 Task: Find connections with filter location Wolfratshausen with filter topic #hr with filter profile language Spanish with filter current company Khatib & Alami with filter school Good Shepherd college of Education with filter industry Temporary Help Services with filter service category Labor and Employment Law with filter keywords title Physical Therapist
Action: Mouse moved to (629, 88)
Screenshot: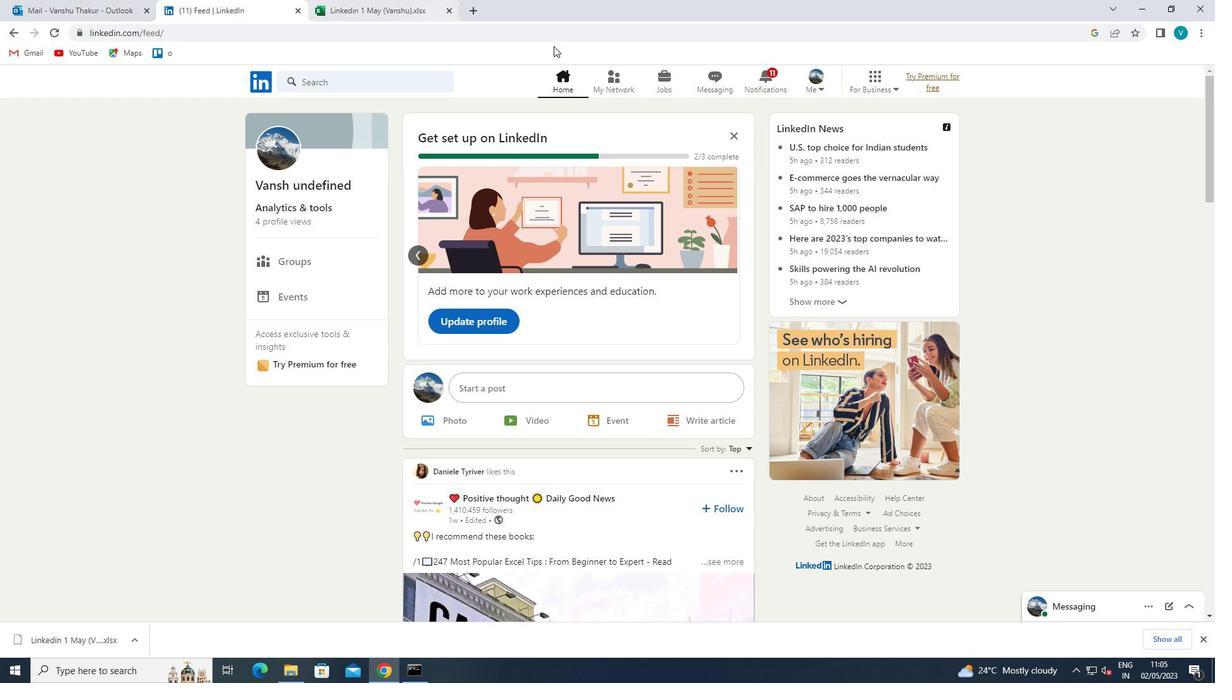 
Action: Mouse pressed left at (629, 88)
Screenshot: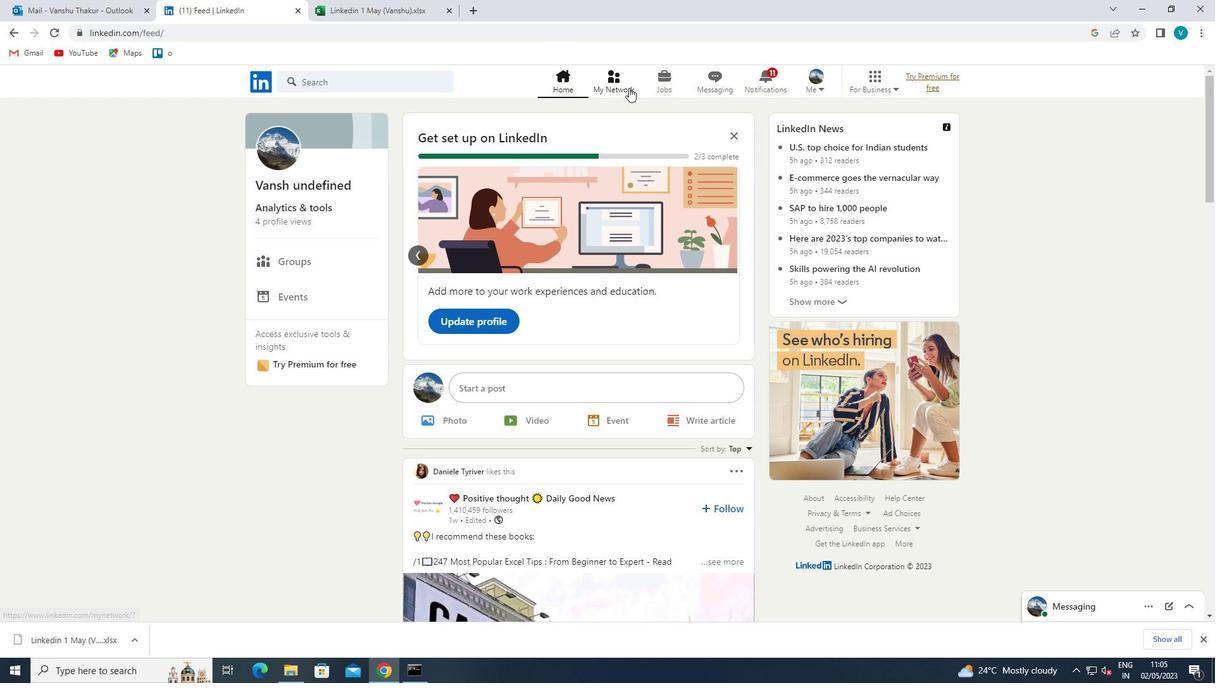 
Action: Mouse moved to (345, 153)
Screenshot: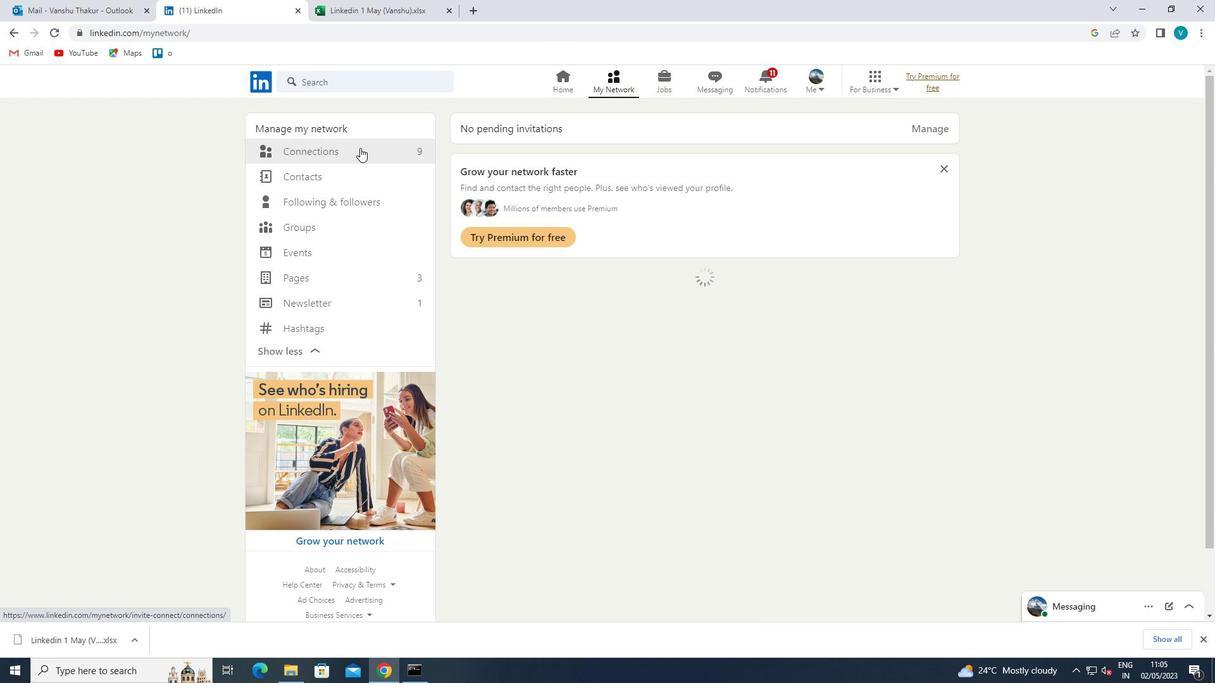 
Action: Mouse pressed left at (345, 153)
Screenshot: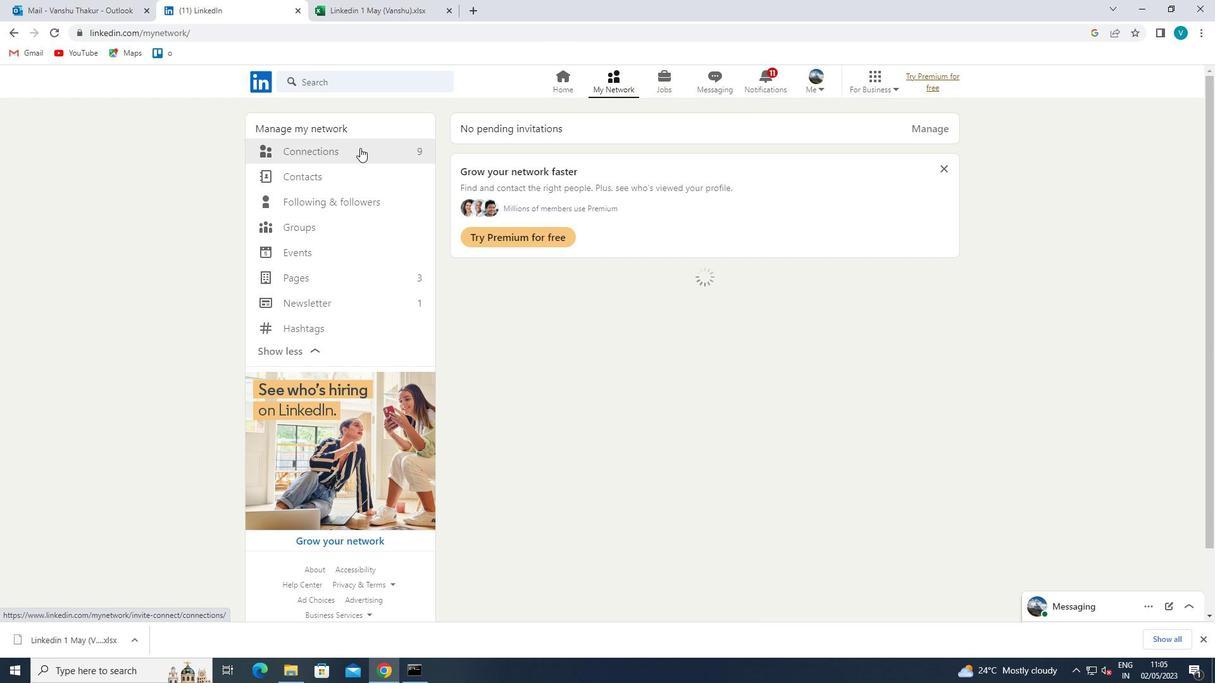 
Action: Mouse moved to (717, 158)
Screenshot: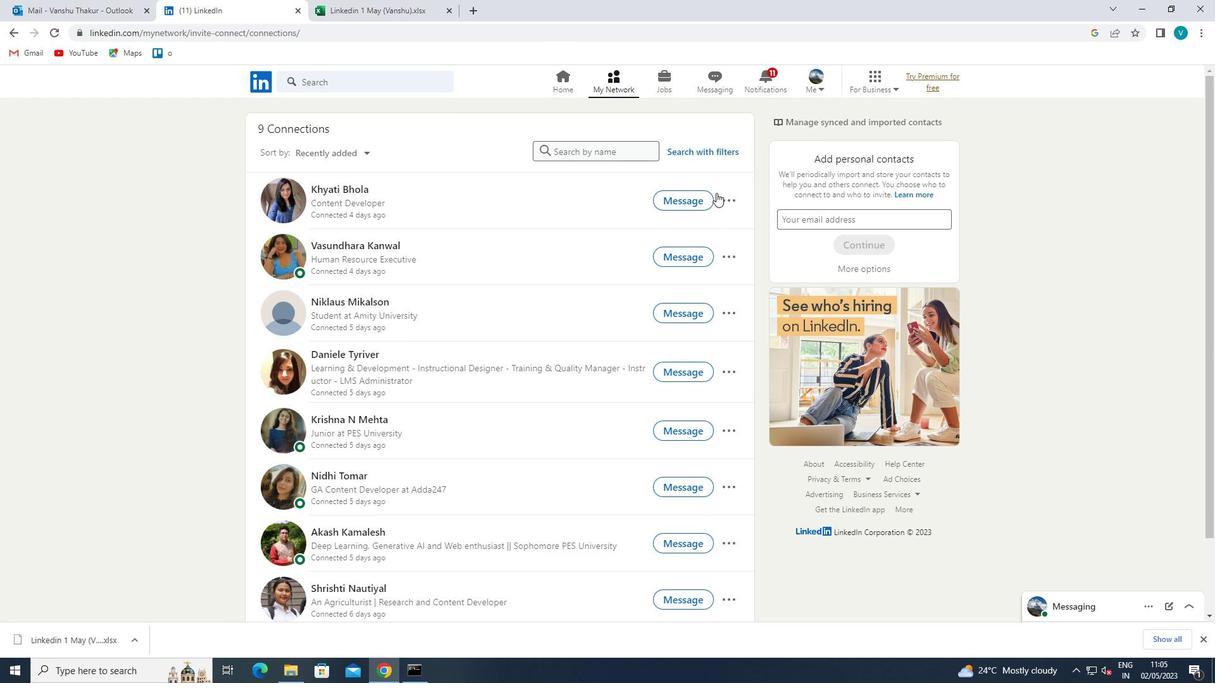 
Action: Mouse pressed left at (717, 158)
Screenshot: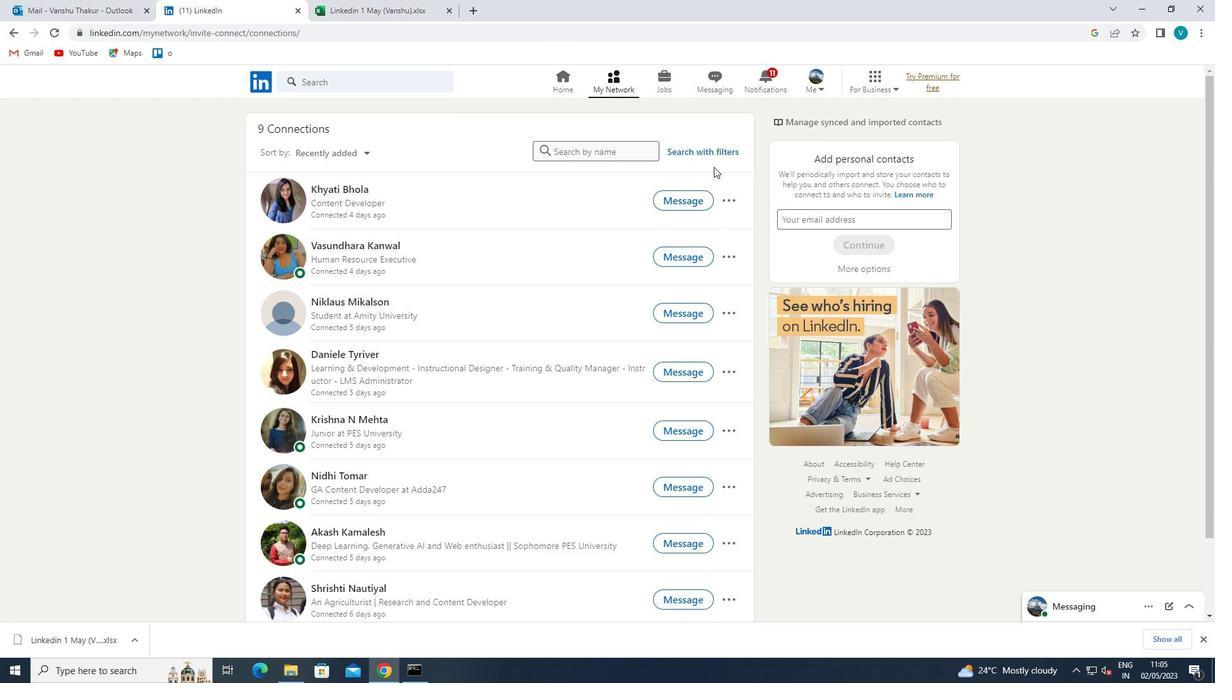 
Action: Mouse moved to (605, 113)
Screenshot: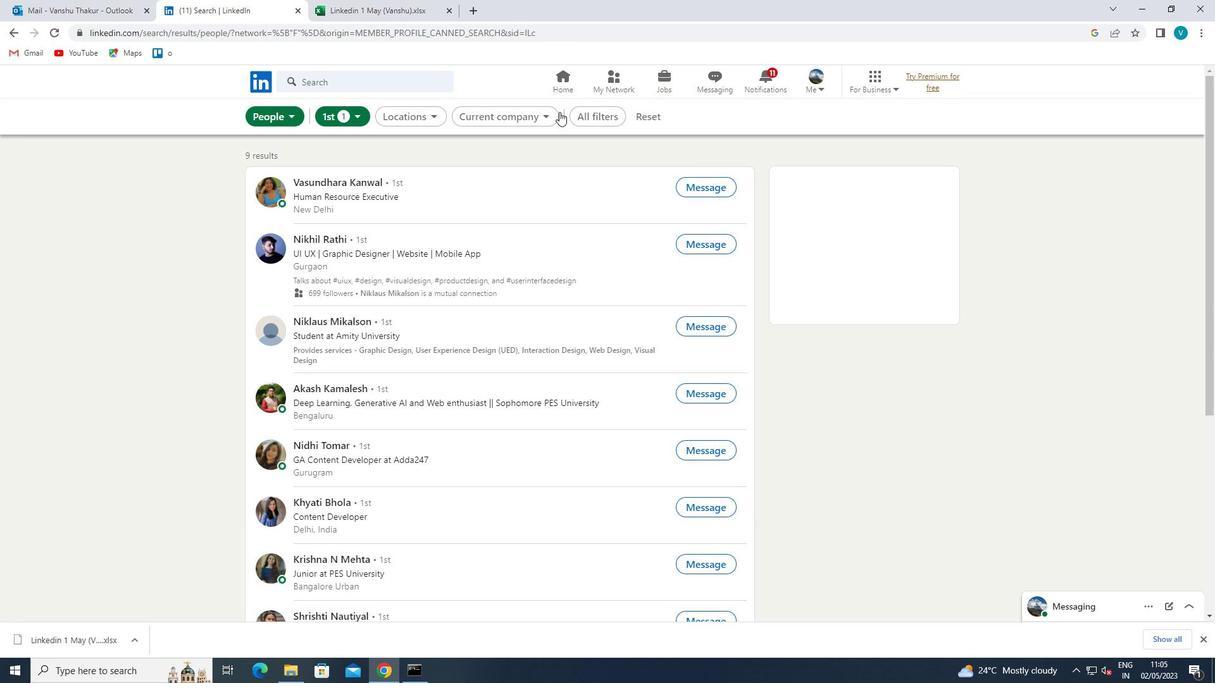 
Action: Mouse pressed left at (605, 113)
Screenshot: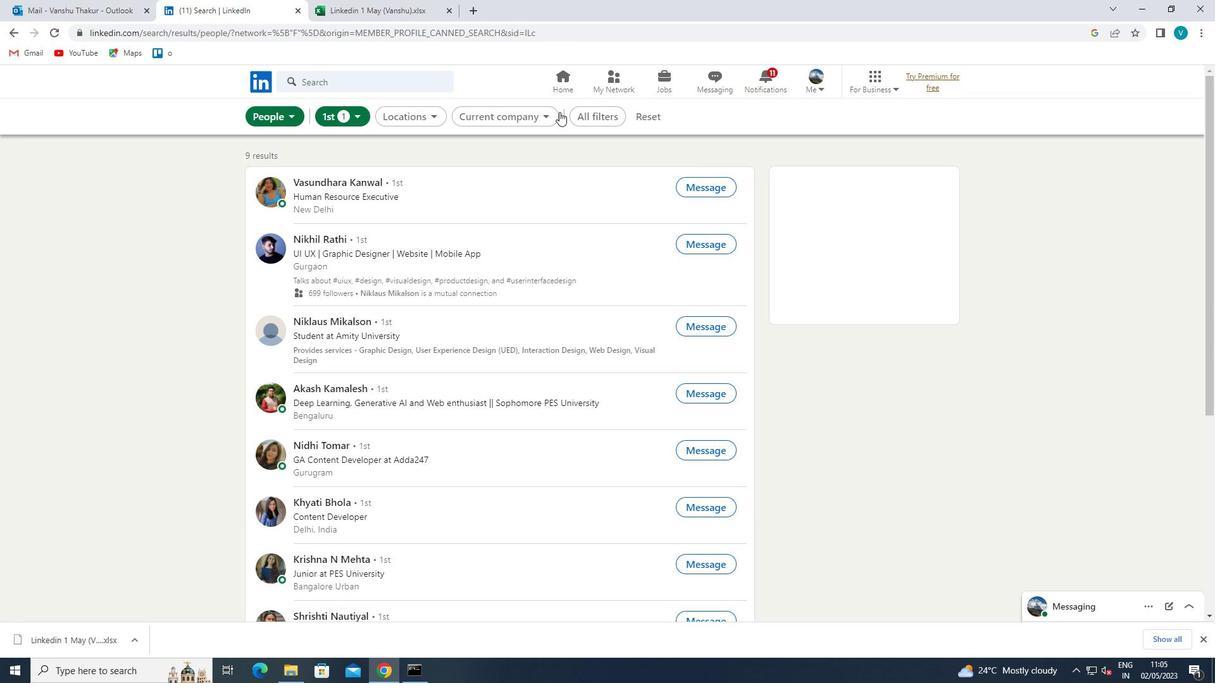 
Action: Mouse moved to (1003, 279)
Screenshot: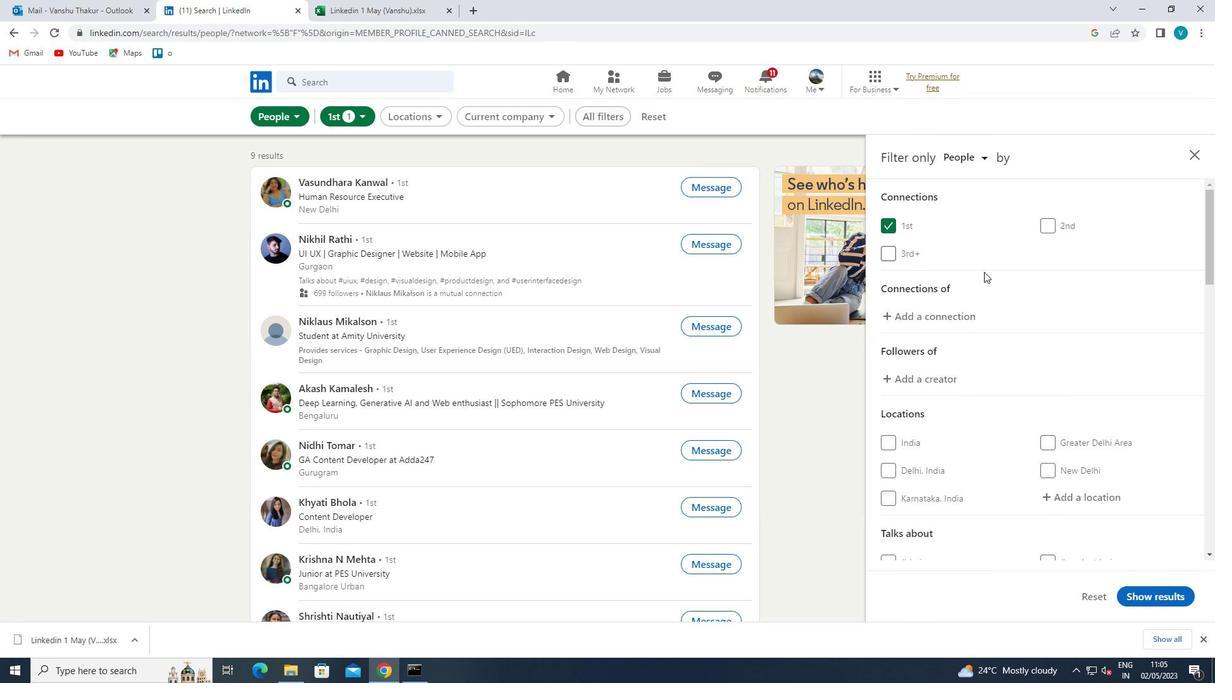 
Action: Mouse scrolled (1003, 278) with delta (0, 0)
Screenshot: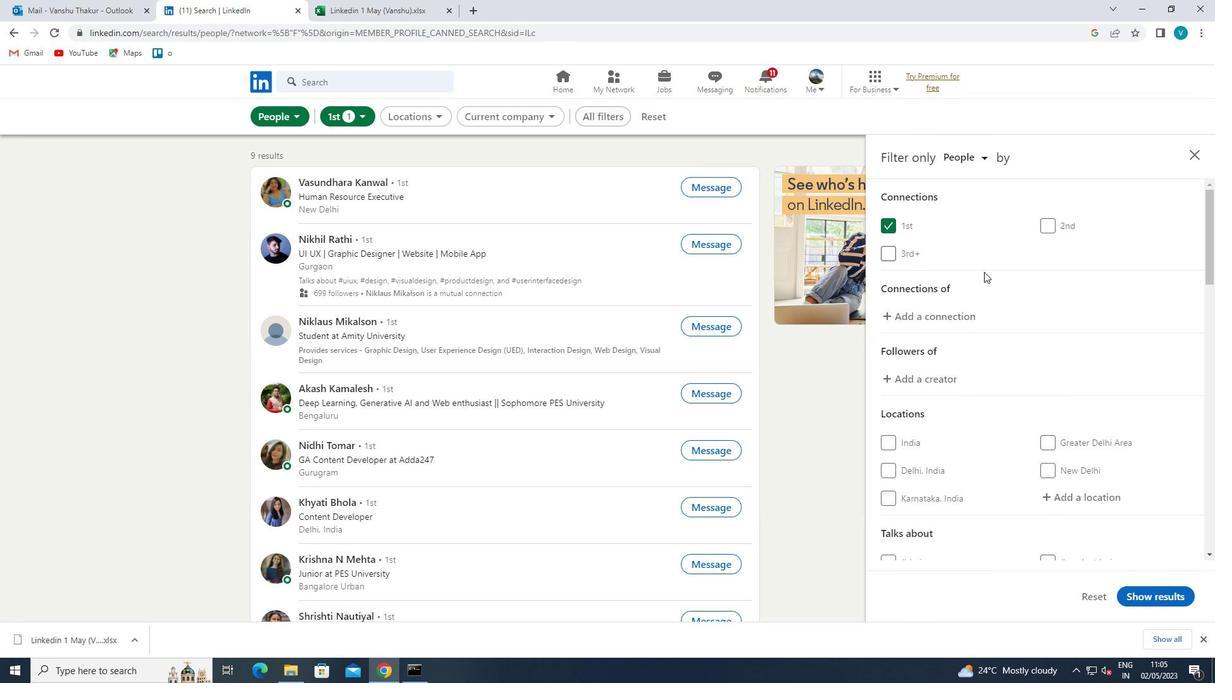 
Action: Mouse scrolled (1003, 278) with delta (0, 0)
Screenshot: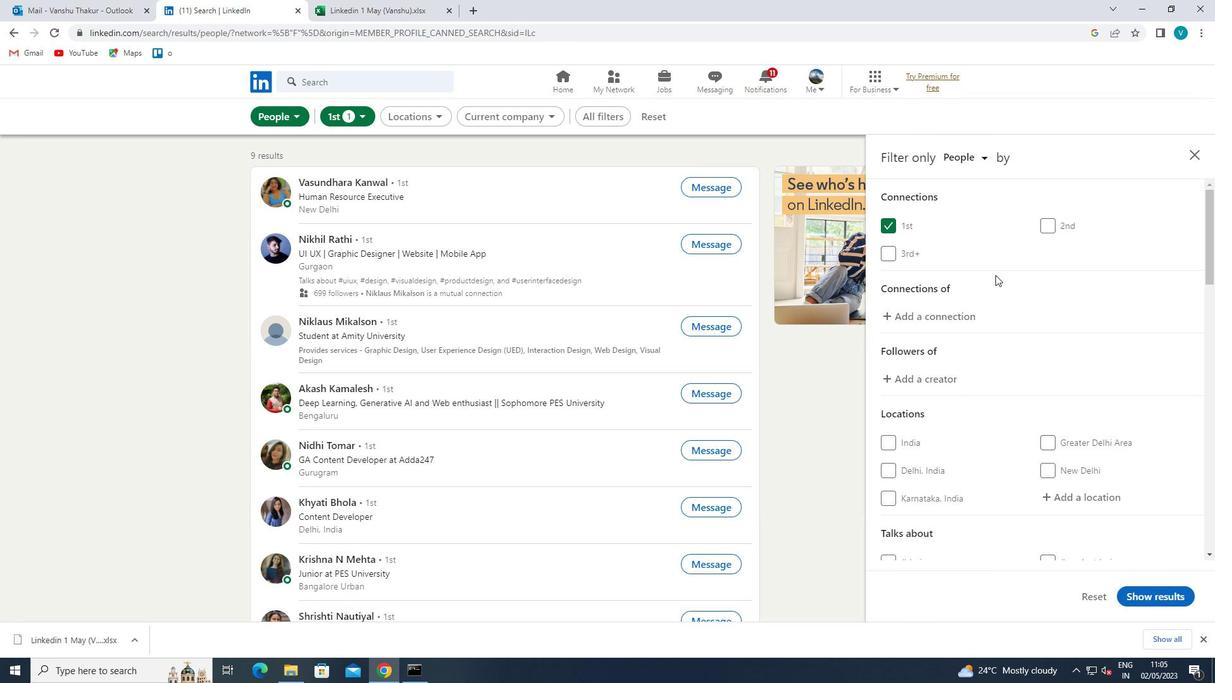 
Action: Mouse moved to (1061, 364)
Screenshot: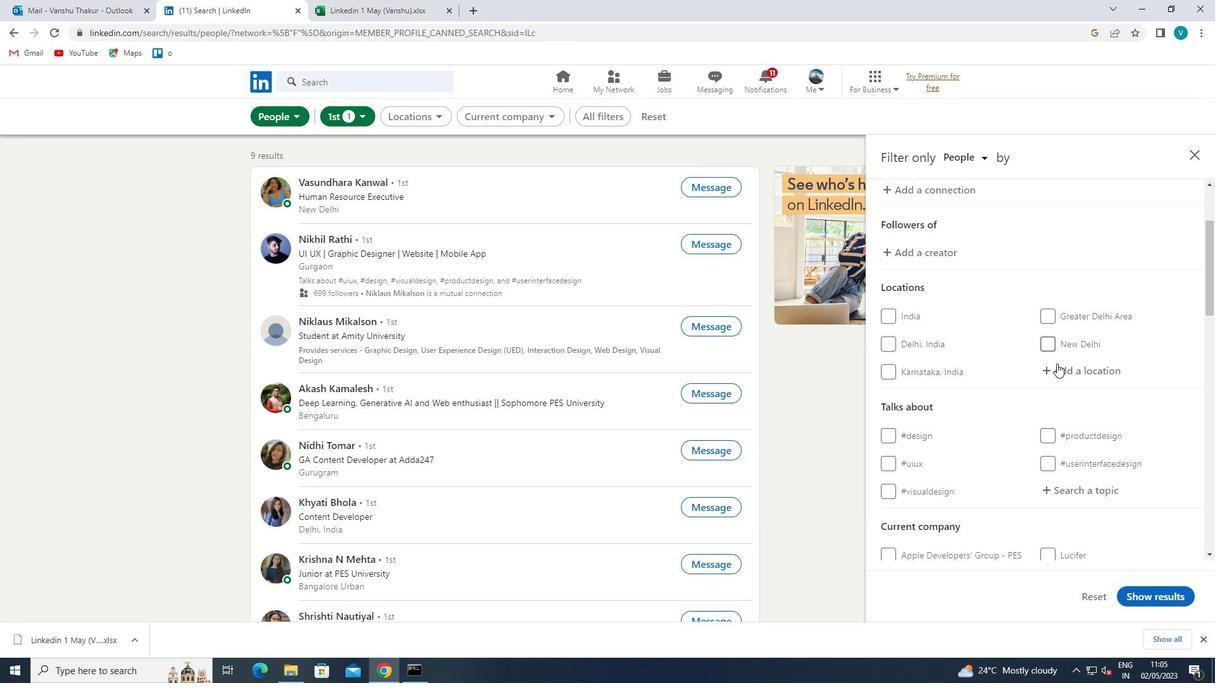 
Action: Mouse pressed left at (1061, 364)
Screenshot: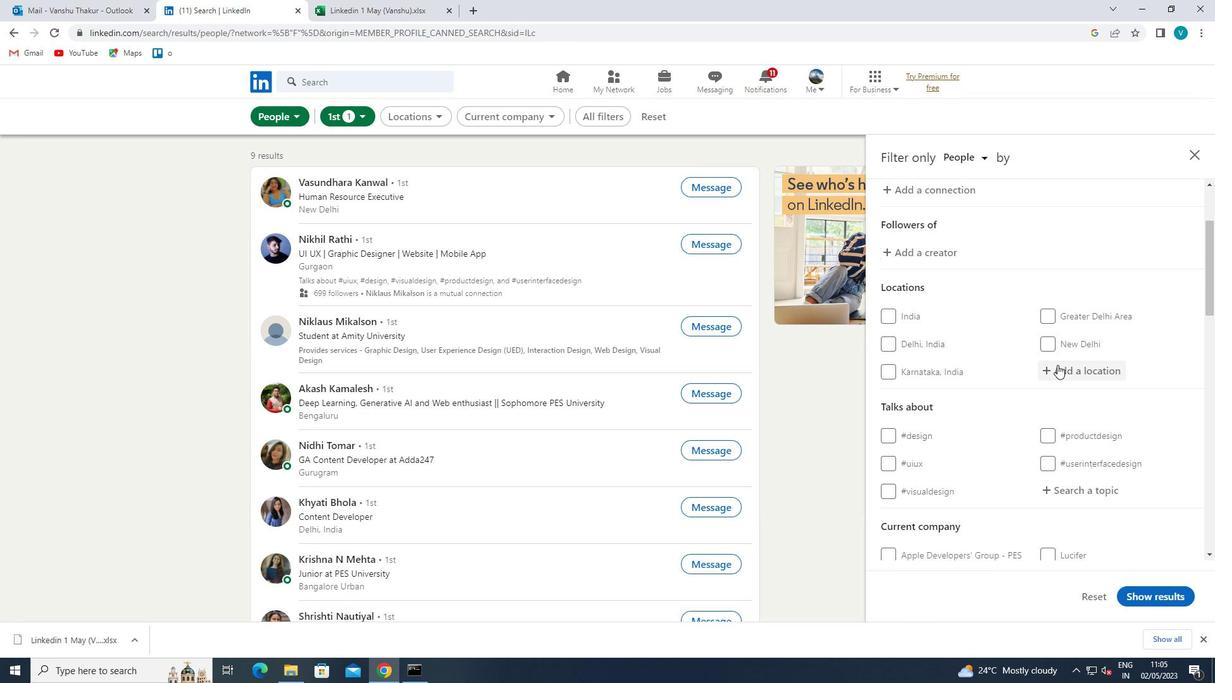 
Action: Mouse moved to (1037, 380)
Screenshot: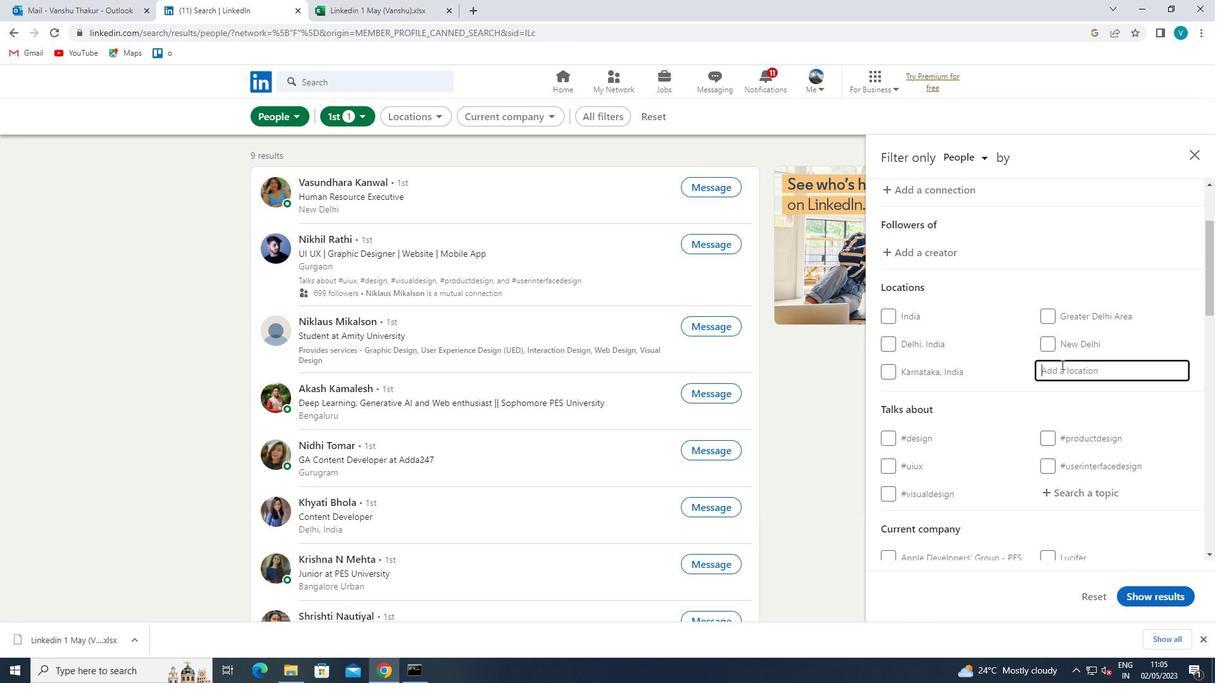 
Action: Key pressed <Key.shift>WOLFRATHAUSENN<Key.backspace>
Screenshot: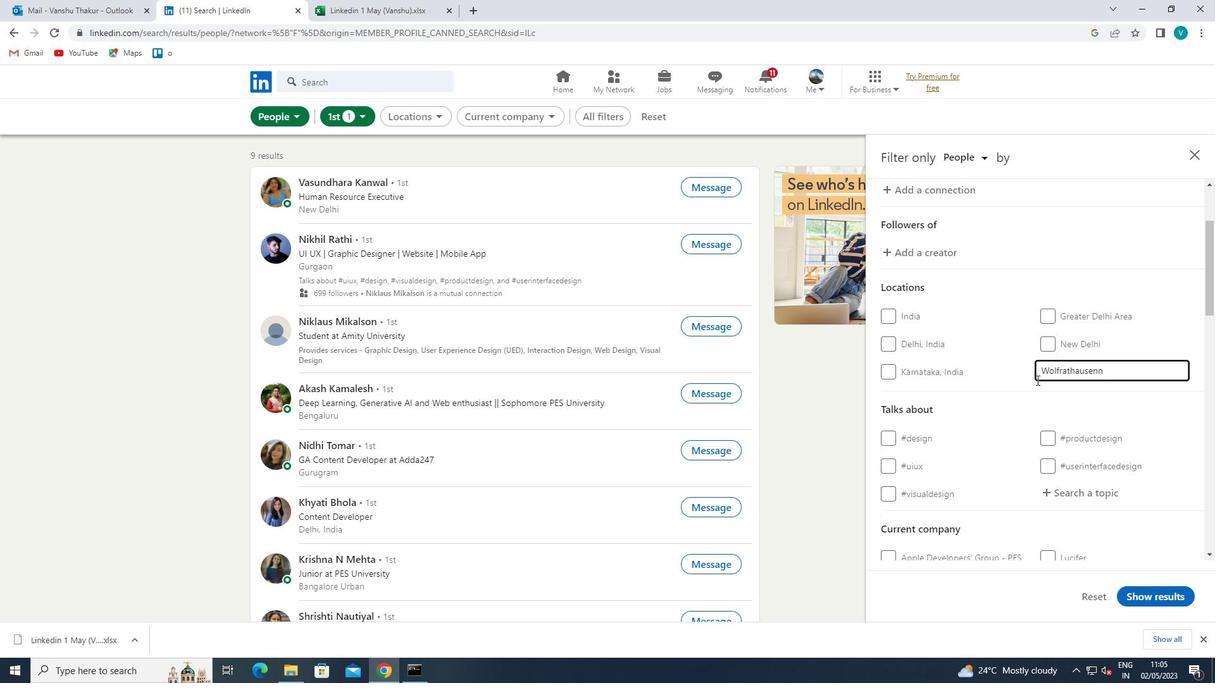 
Action: Mouse moved to (1053, 393)
Screenshot: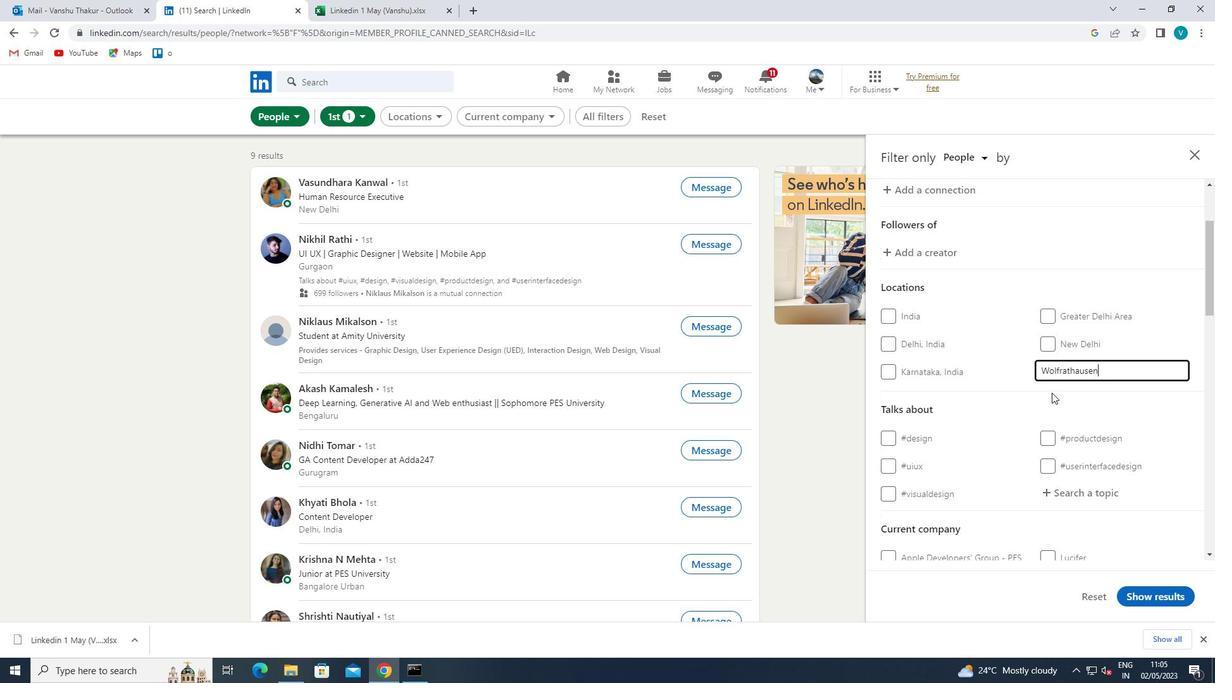 
Action: Mouse pressed left at (1053, 393)
Screenshot: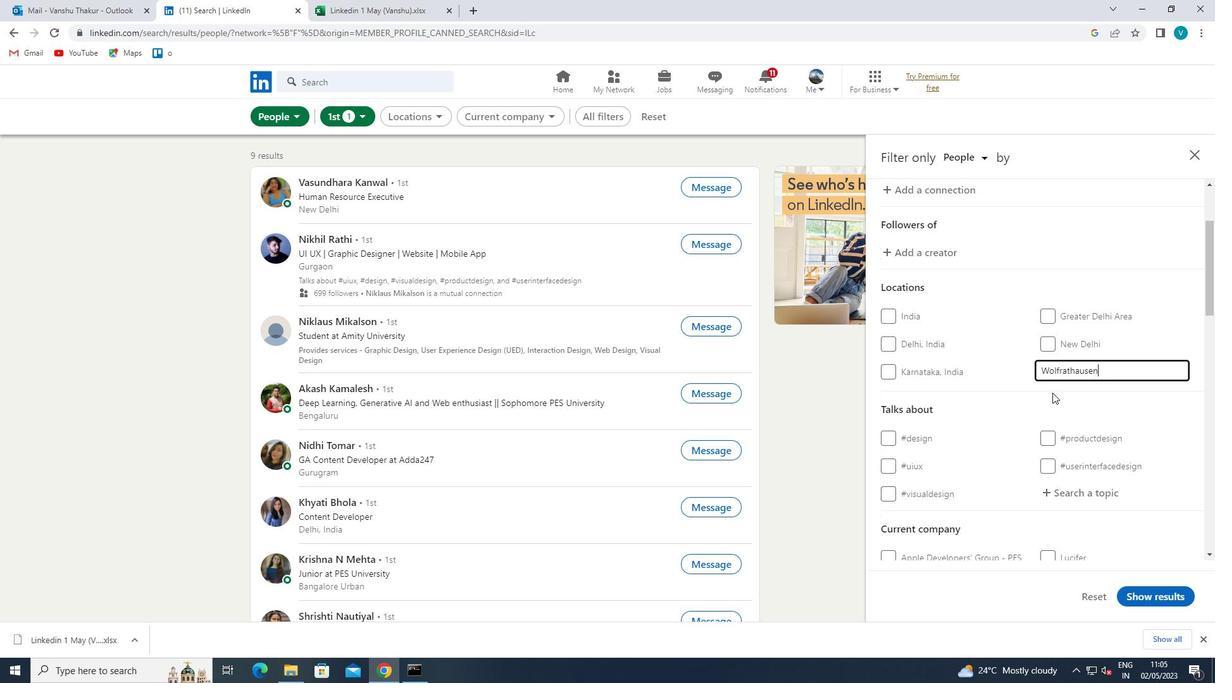 
Action: Mouse moved to (1076, 378)
Screenshot: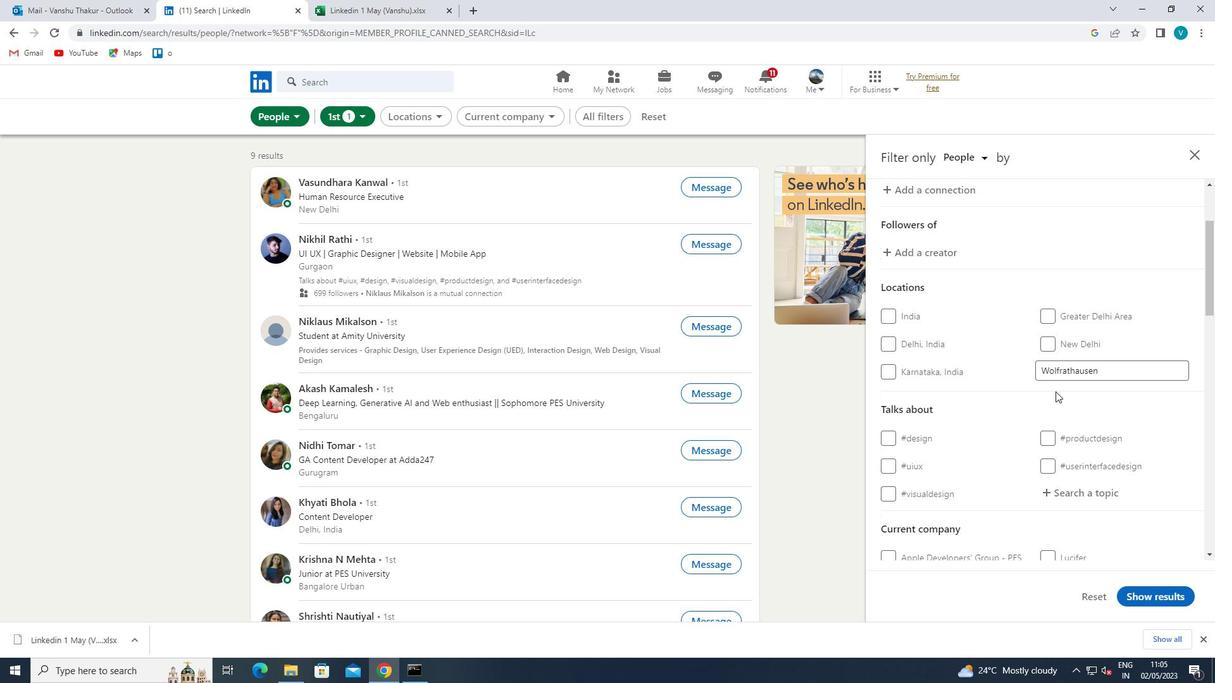 
Action: Mouse scrolled (1076, 377) with delta (0, 0)
Screenshot: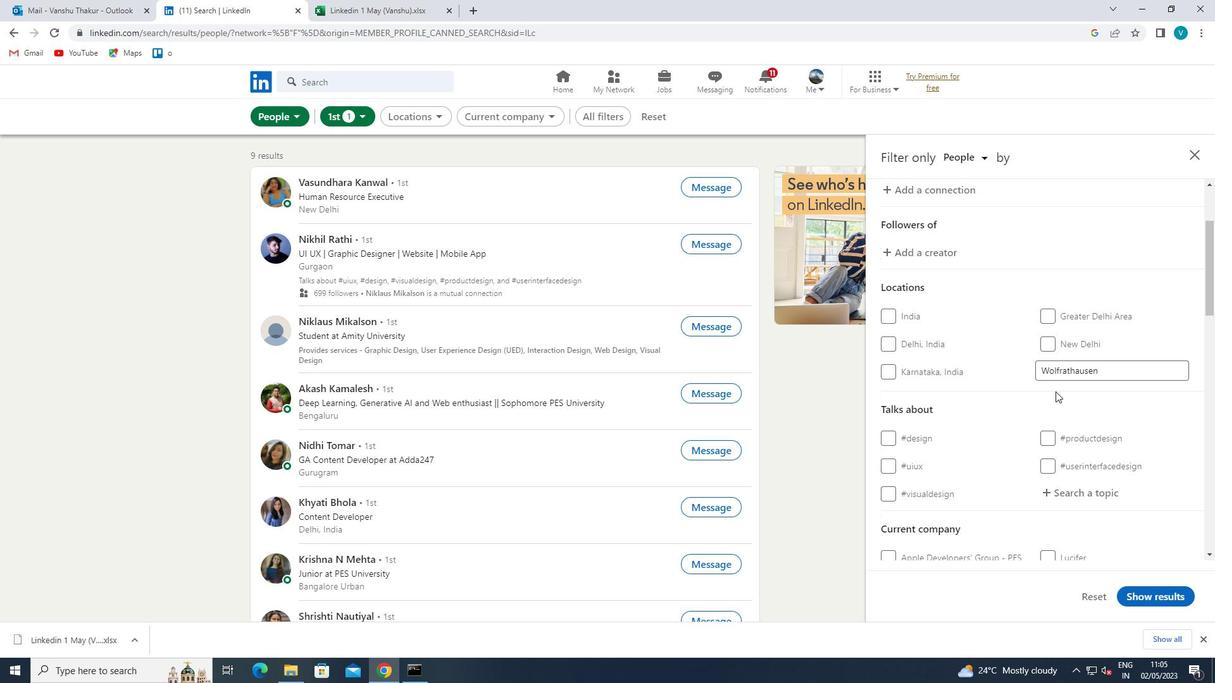 
Action: Mouse moved to (1079, 374)
Screenshot: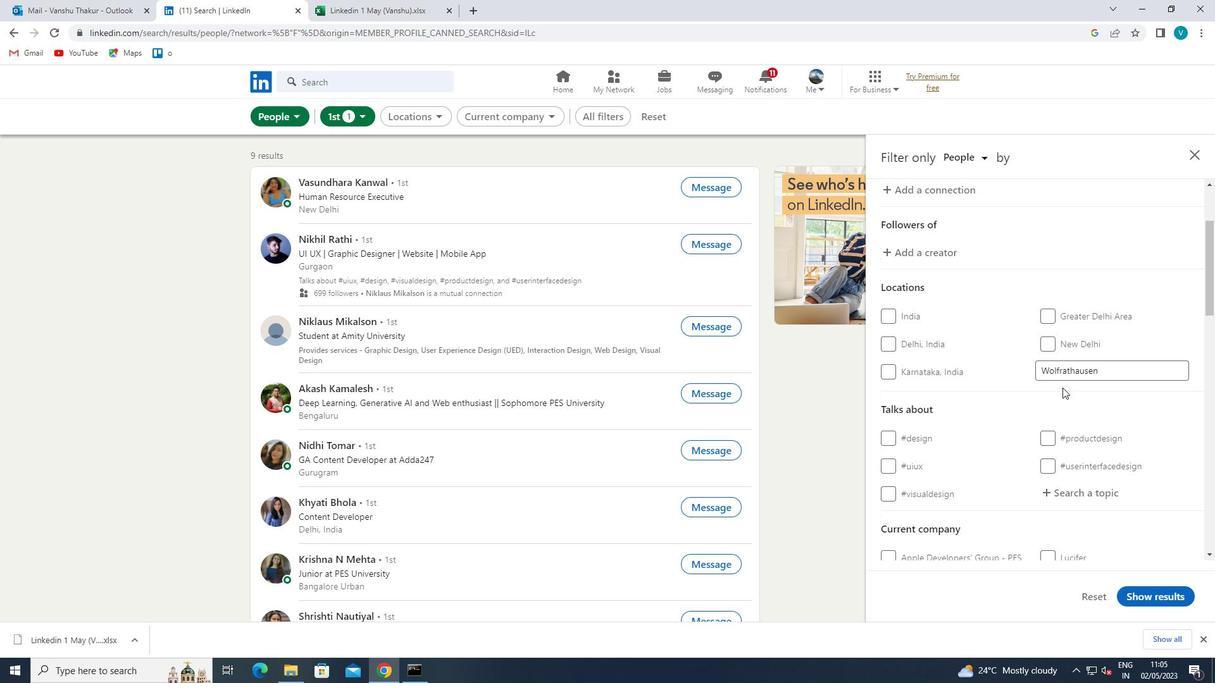 
Action: Mouse scrolled (1079, 374) with delta (0, 0)
Screenshot: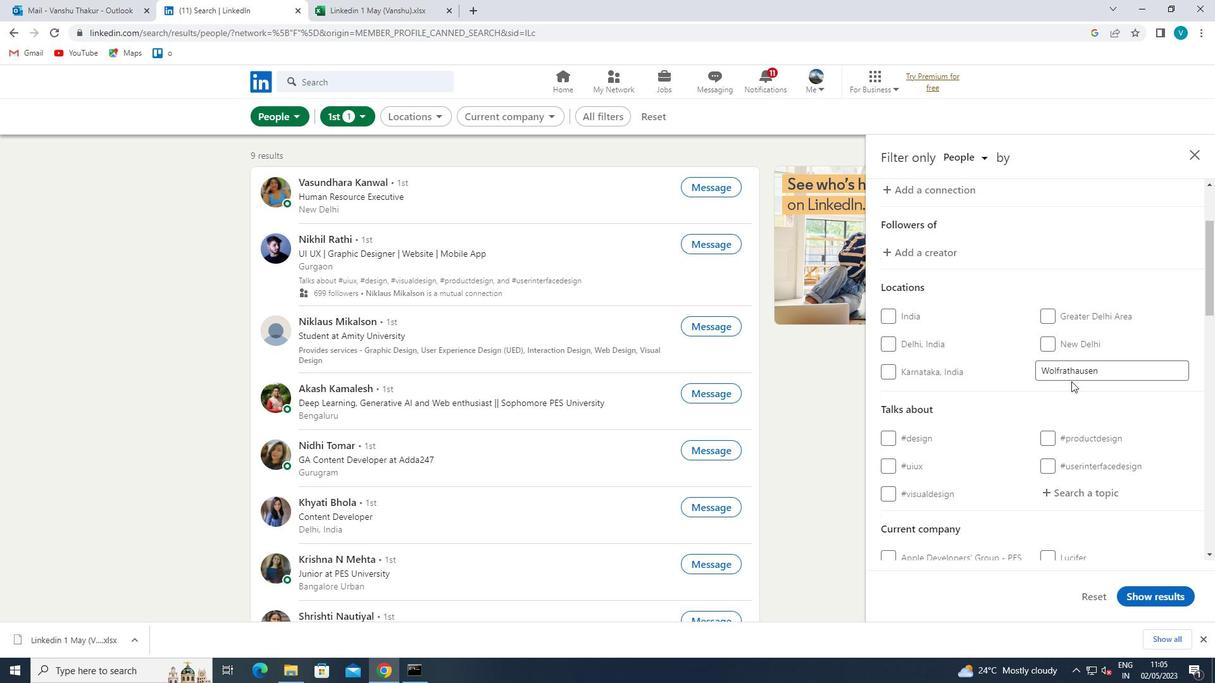 
Action: Mouse scrolled (1079, 374) with delta (0, 0)
Screenshot: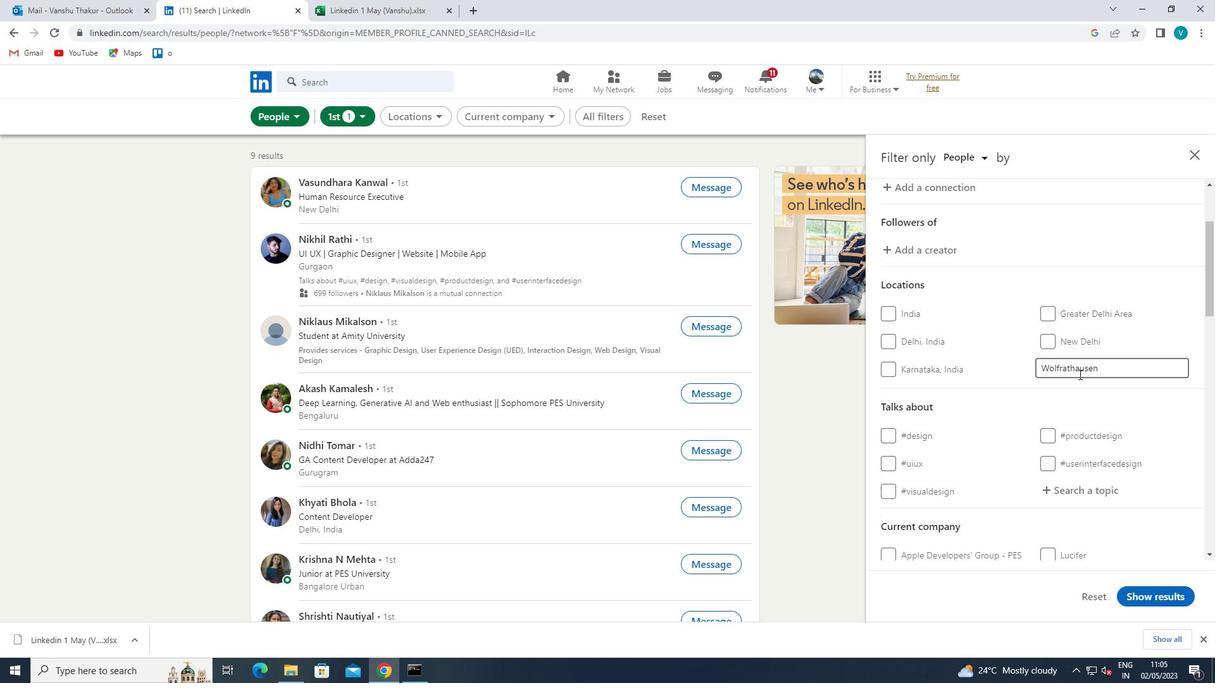 
Action: Mouse moved to (1095, 310)
Screenshot: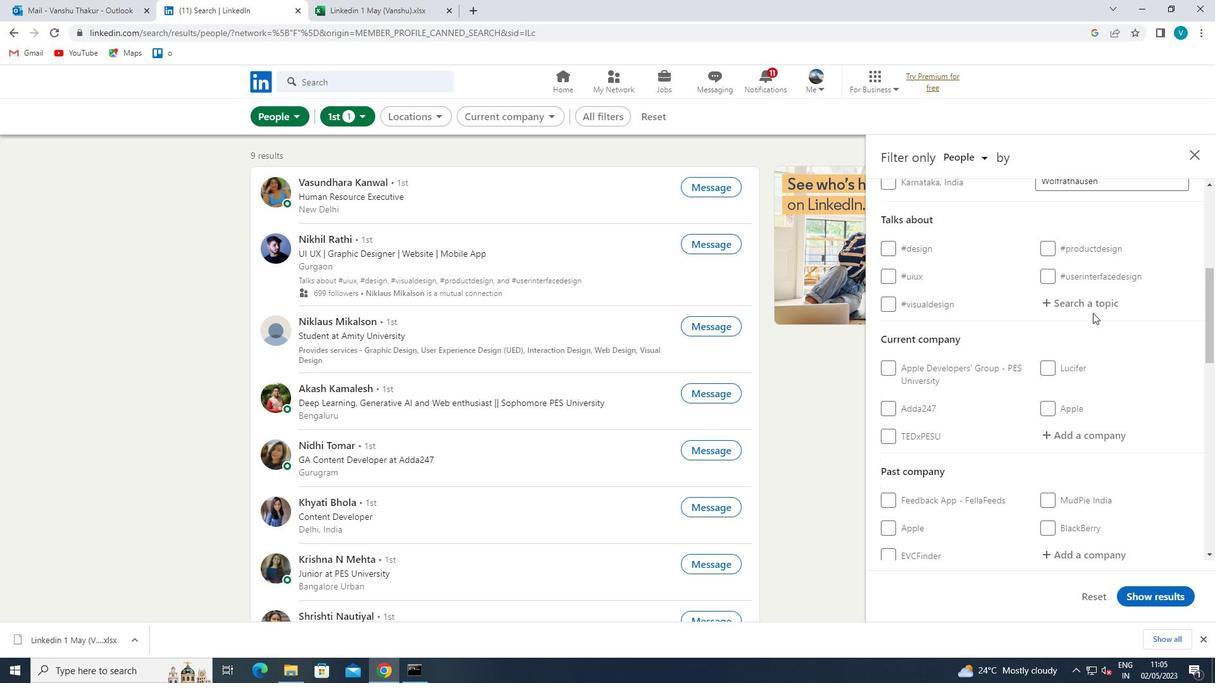 
Action: Mouse pressed left at (1095, 310)
Screenshot: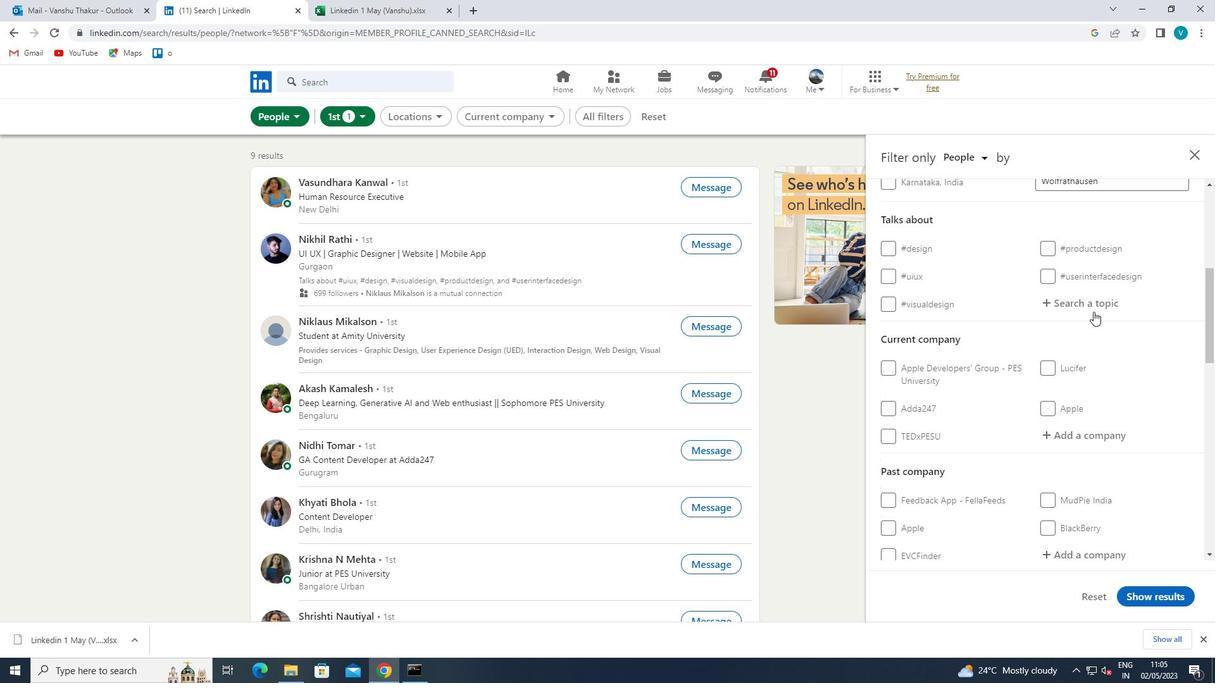 
Action: Mouse moved to (841, 223)
Screenshot: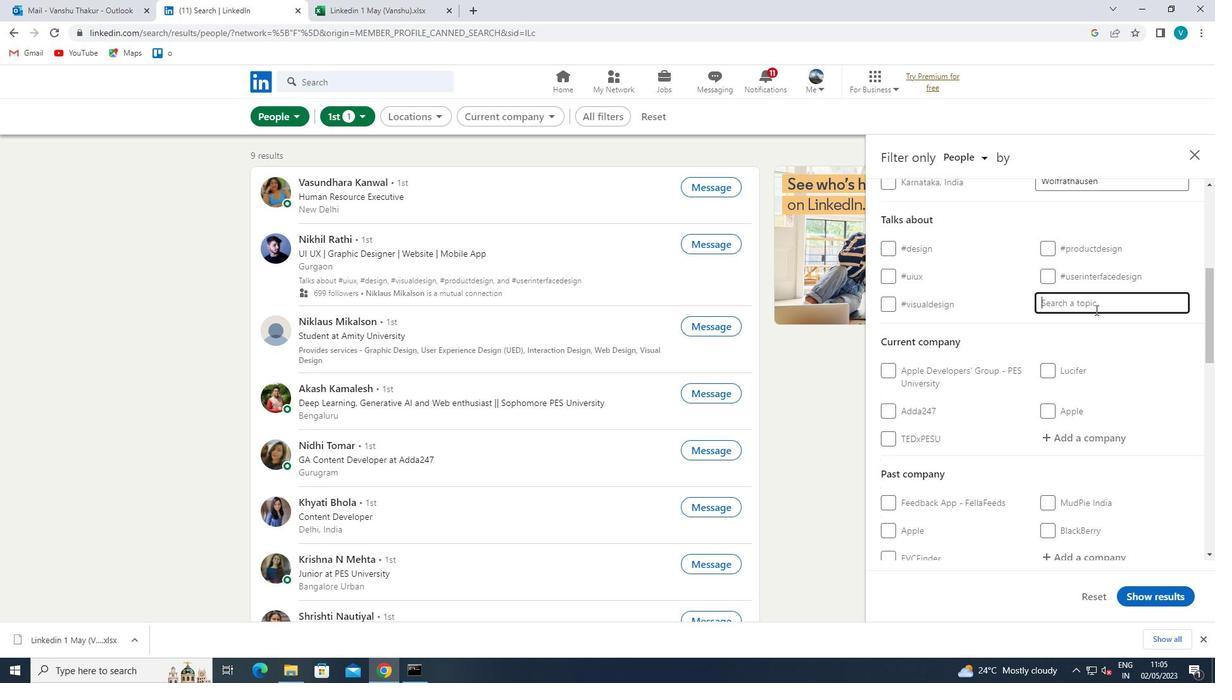 
Action: Key pressed HR
Screenshot: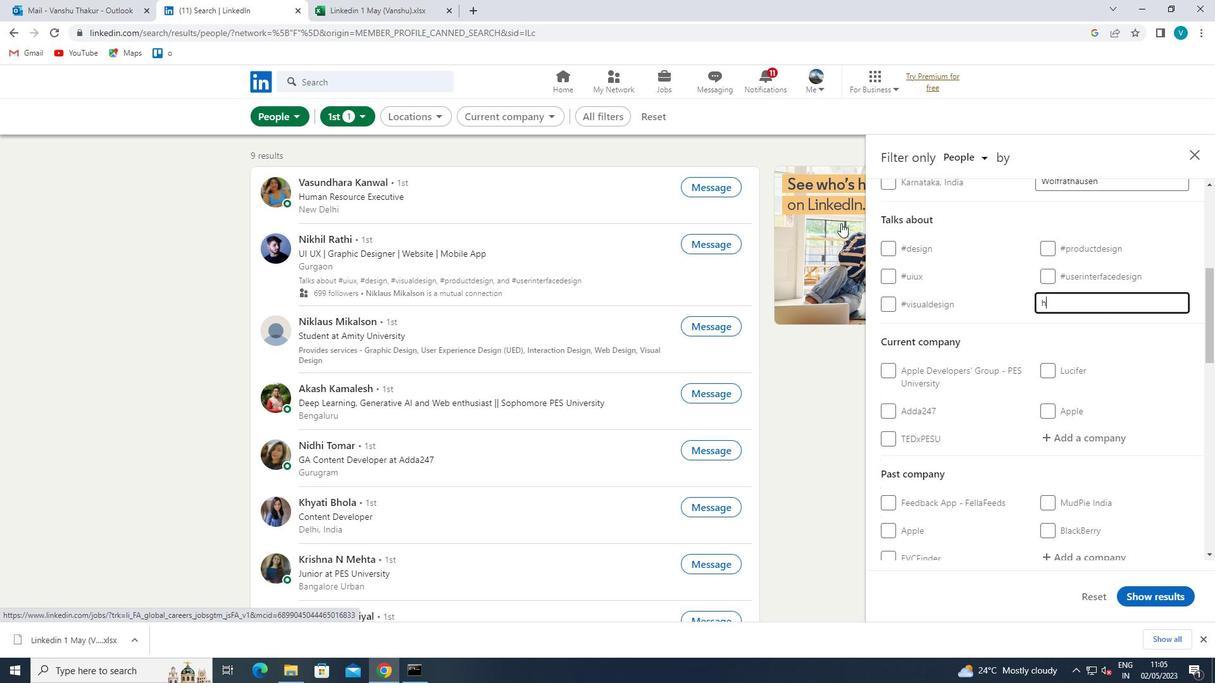 
Action: Mouse moved to (918, 323)
Screenshot: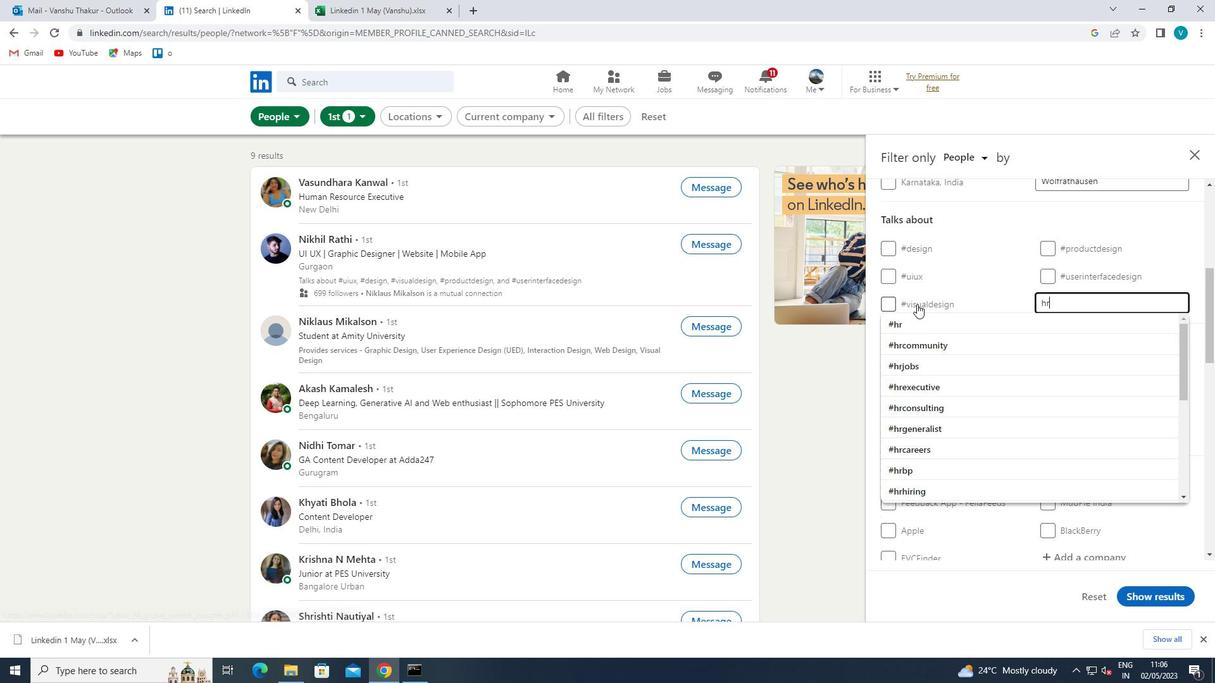
Action: Mouse pressed left at (918, 323)
Screenshot: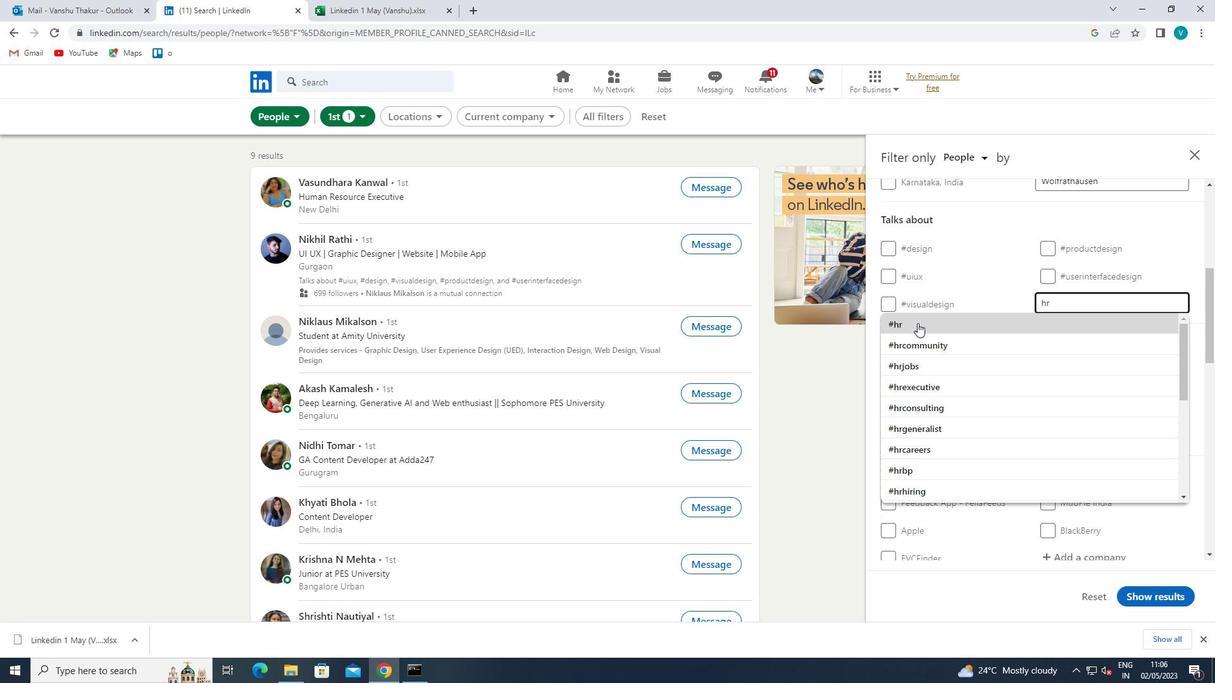 
Action: Mouse moved to (1004, 389)
Screenshot: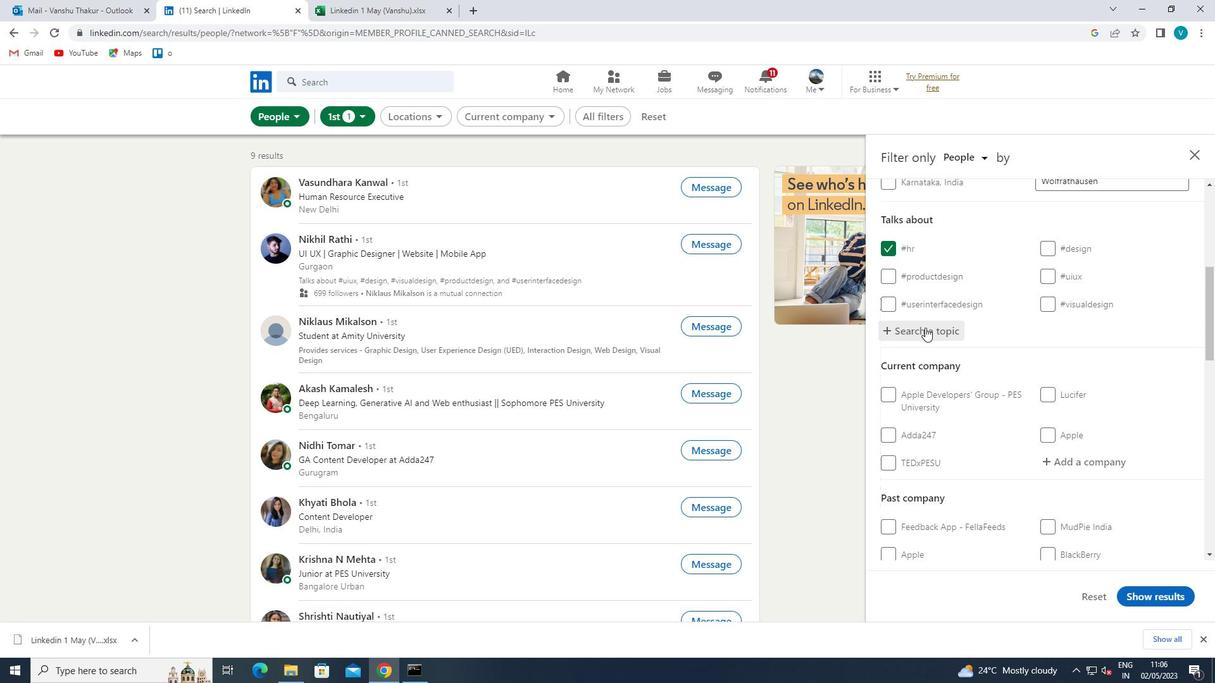 
Action: Mouse scrolled (1004, 388) with delta (0, 0)
Screenshot: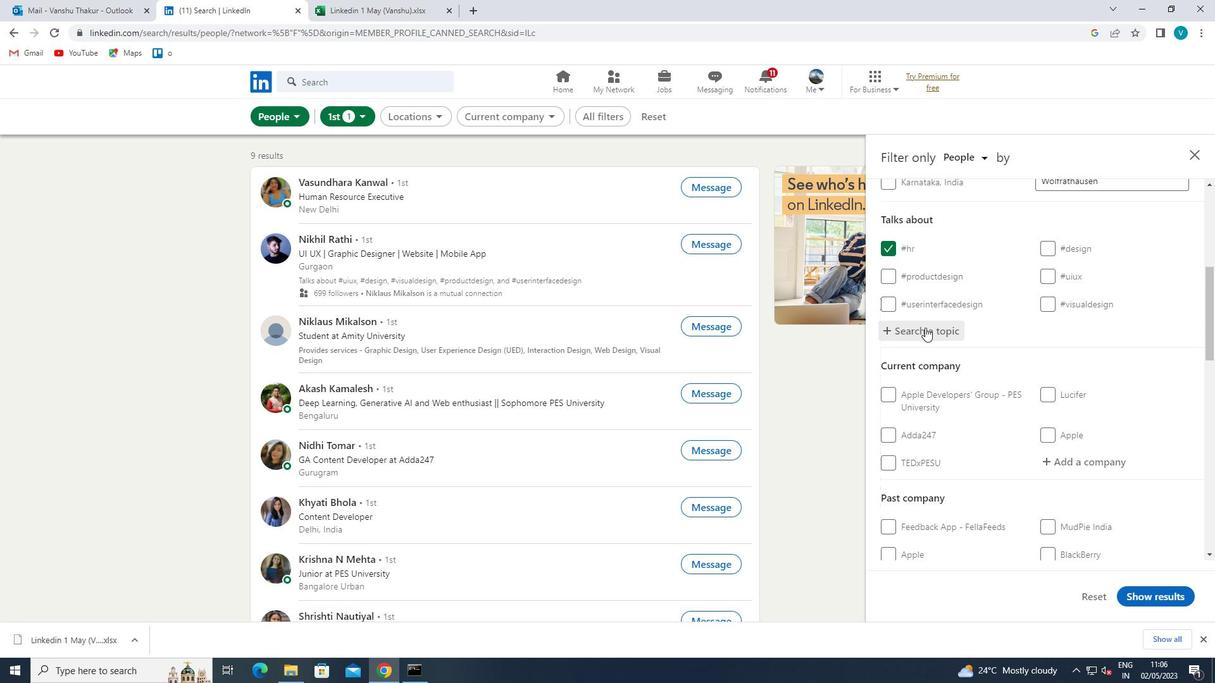
Action: Mouse moved to (1063, 397)
Screenshot: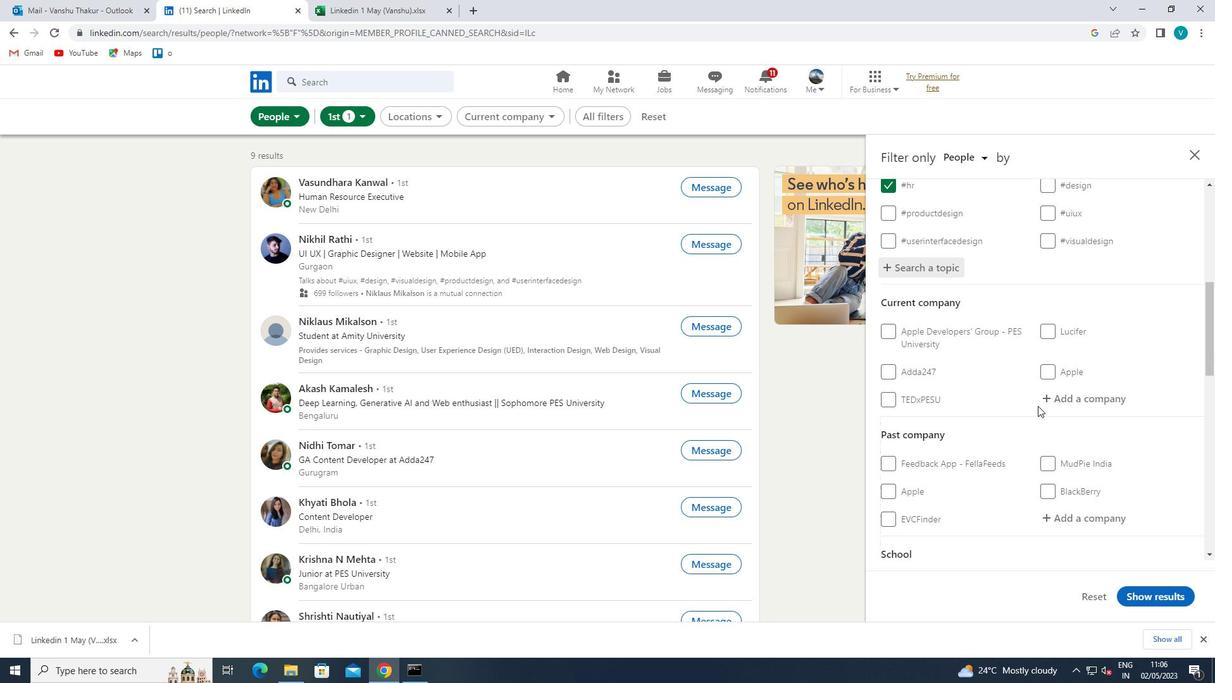 
Action: Mouse pressed left at (1063, 397)
Screenshot: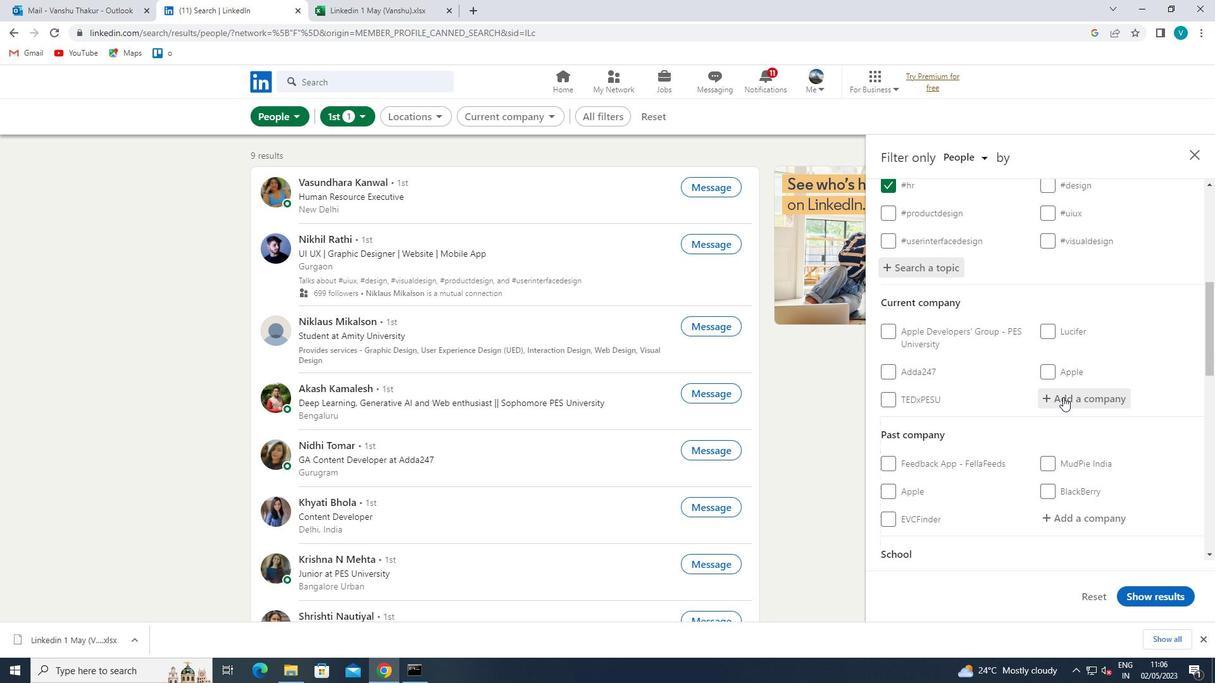 
Action: Key pressed <Key.shift>
Screenshot: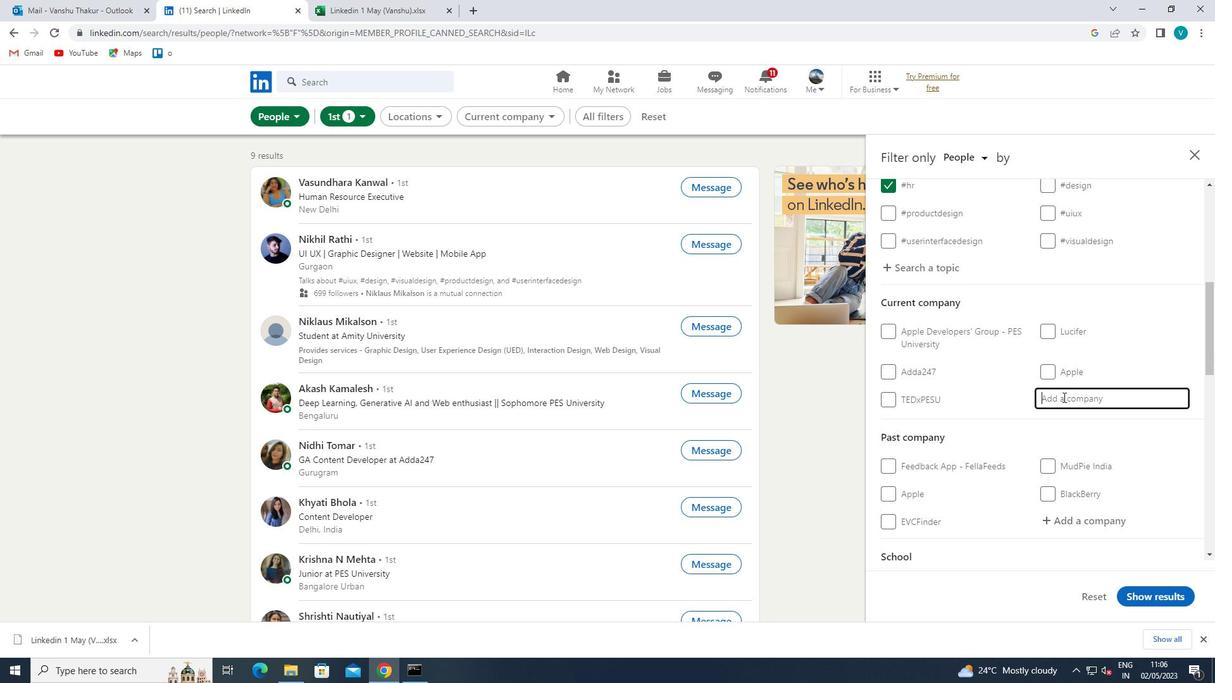 
Action: Mouse moved to (743, 545)
Screenshot: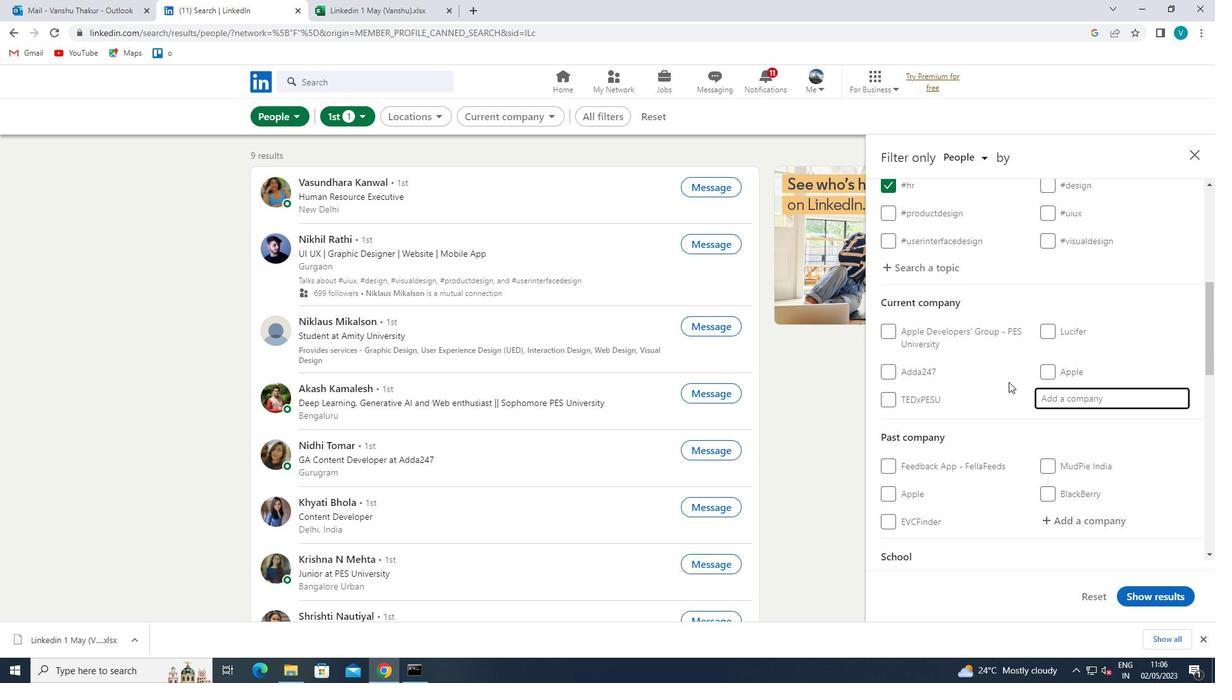 
Action: Key pressed K
Screenshot: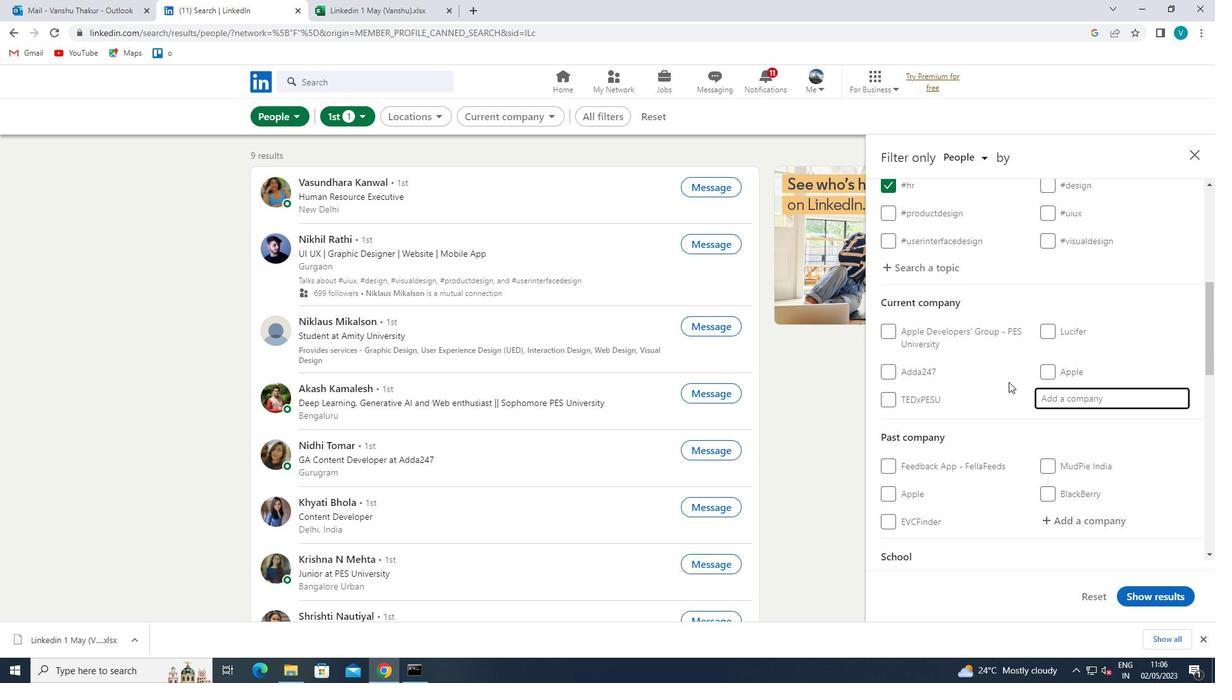 
Action: Mouse moved to (677, 584)
Screenshot: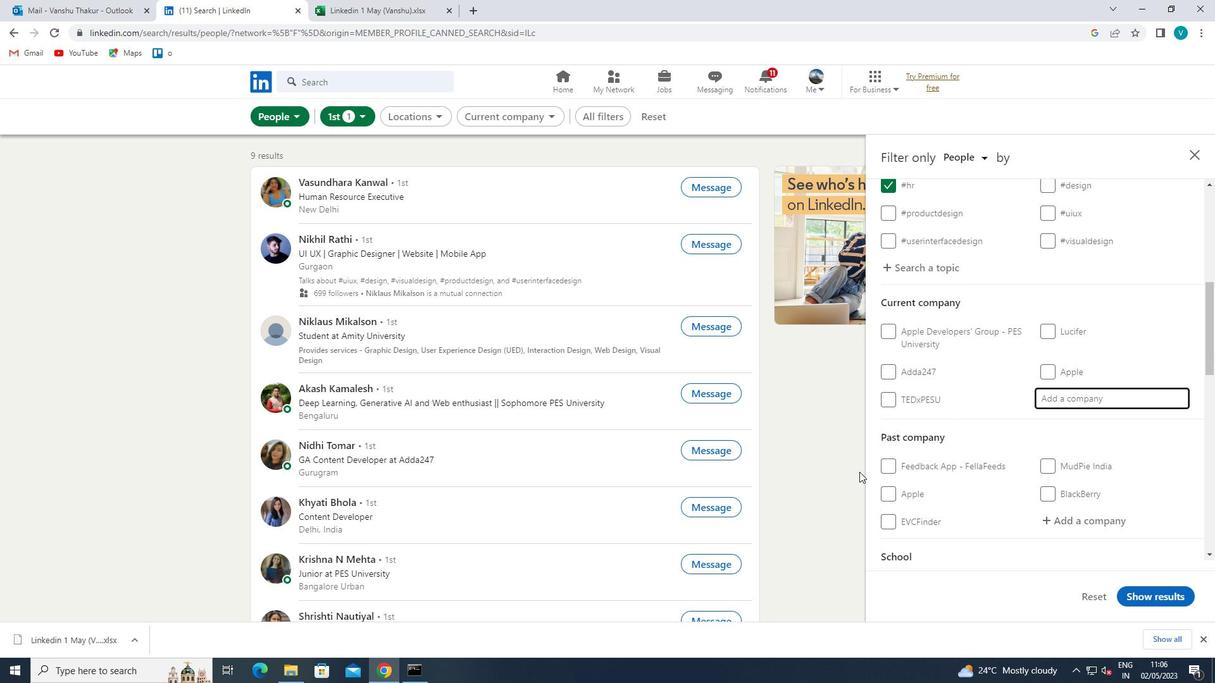 
Action: Key pressed HATIB<Key.space>
Screenshot: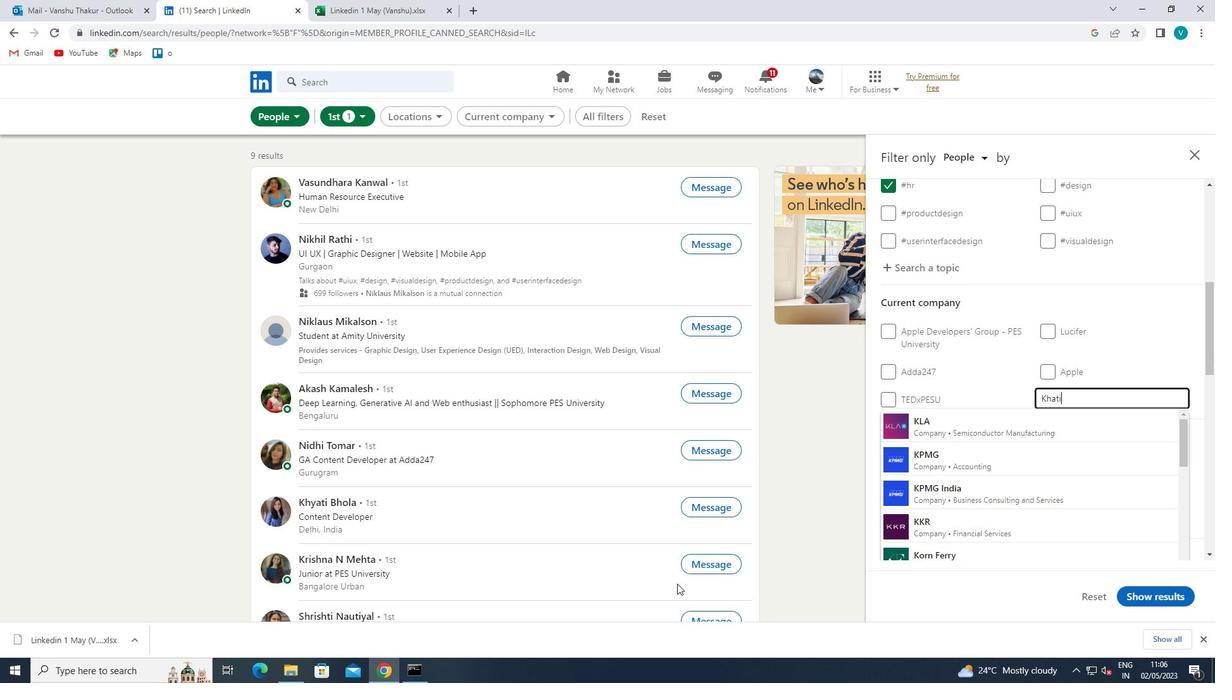 
Action: Mouse moved to (966, 428)
Screenshot: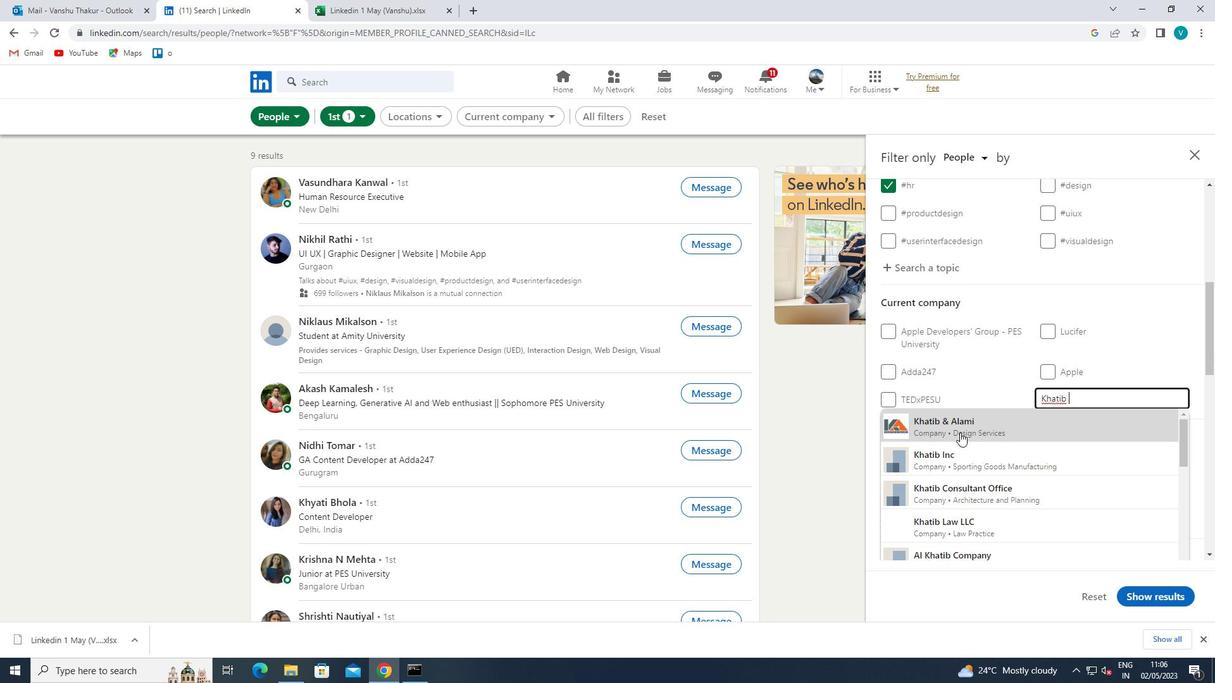 
Action: Mouse pressed left at (966, 428)
Screenshot: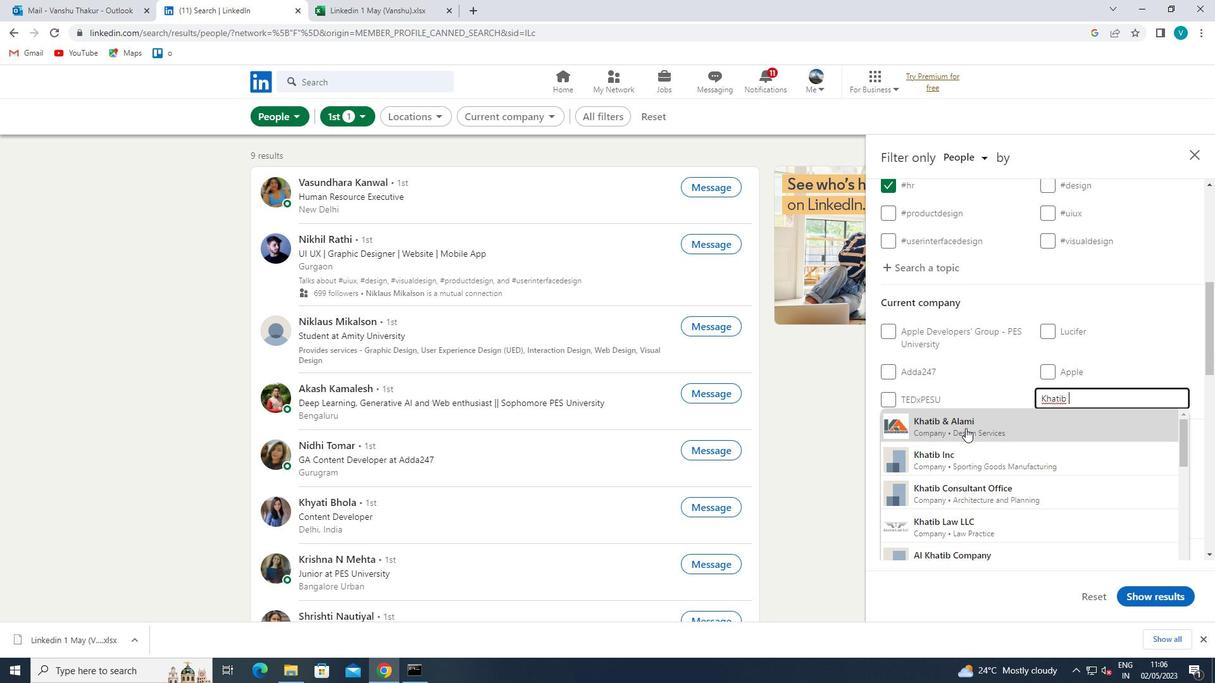 
Action: Mouse scrolled (966, 428) with delta (0, 0)
Screenshot: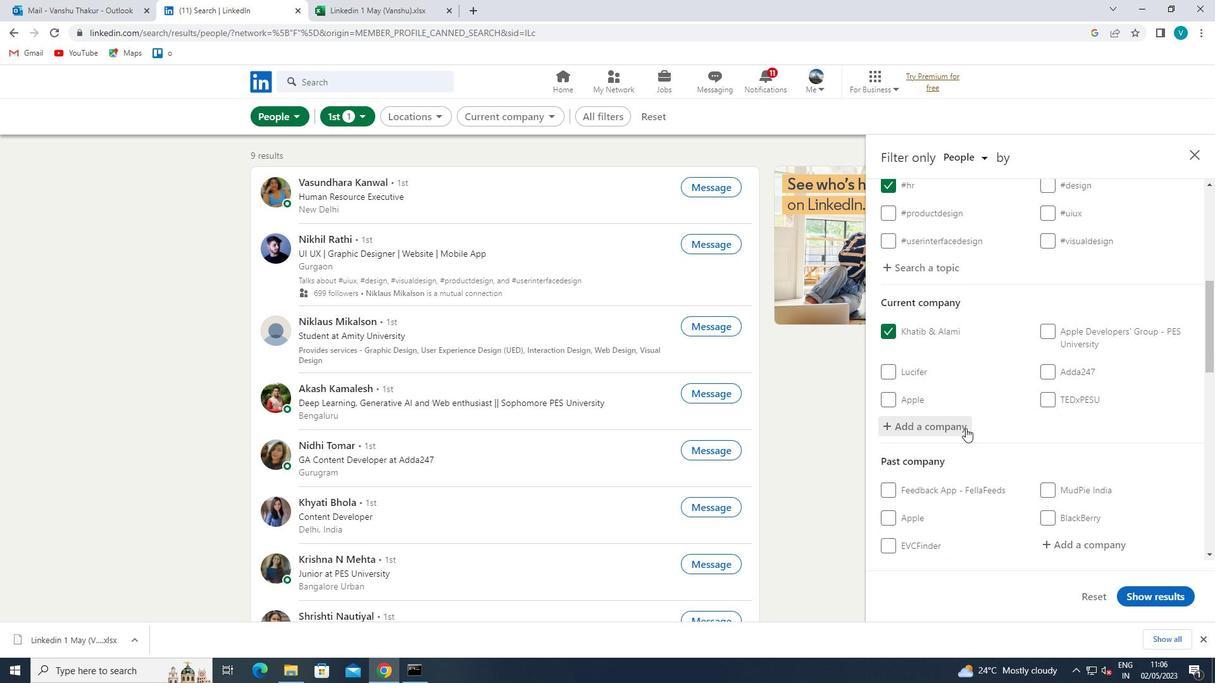 
Action: Mouse scrolled (966, 428) with delta (0, 0)
Screenshot: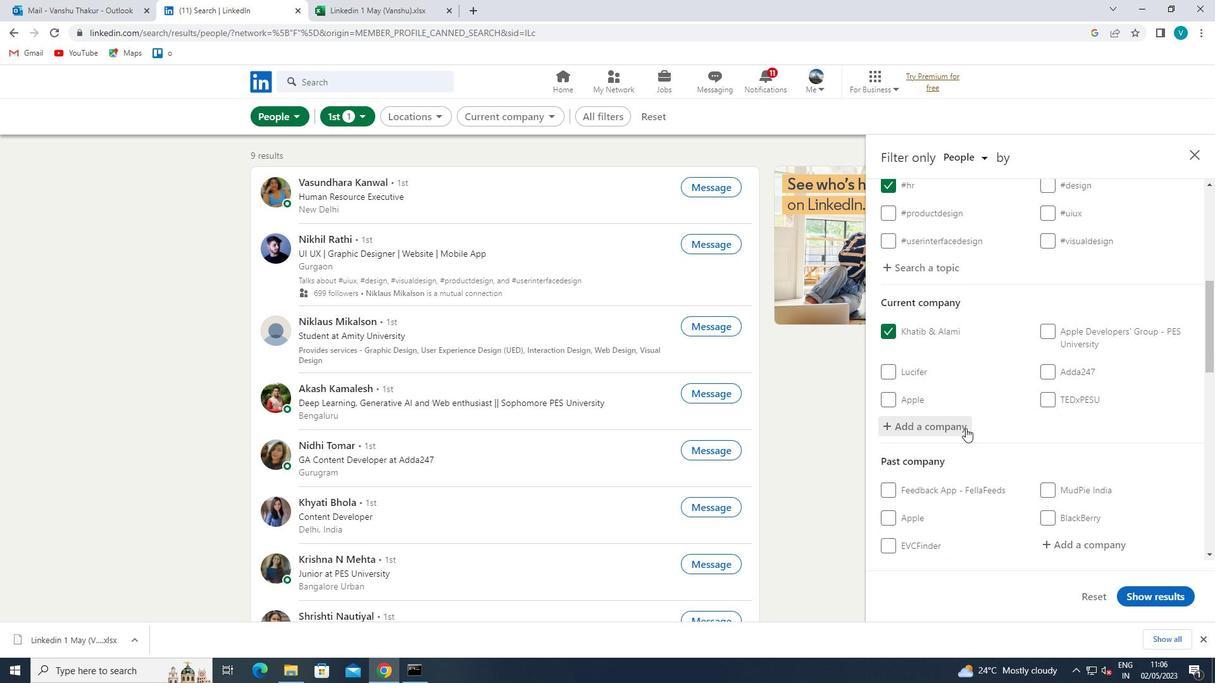 
Action: Mouse scrolled (966, 428) with delta (0, 0)
Screenshot: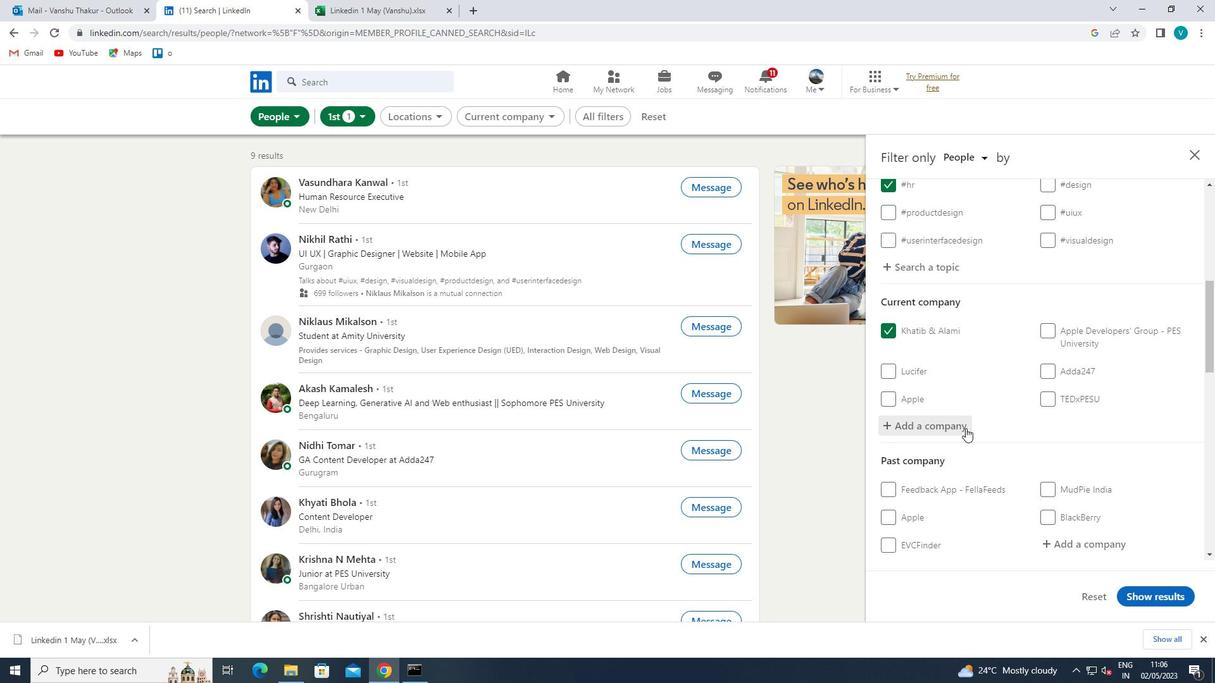 
Action: Mouse moved to (1033, 446)
Screenshot: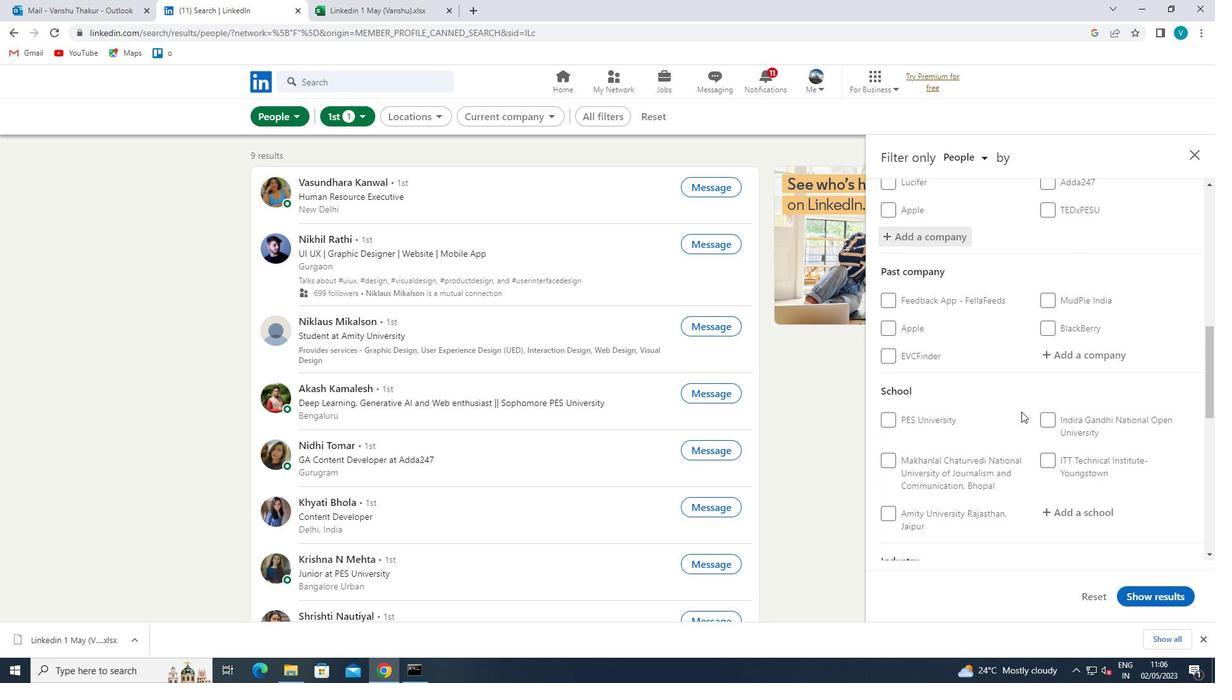 
Action: Mouse scrolled (1033, 446) with delta (0, 0)
Screenshot: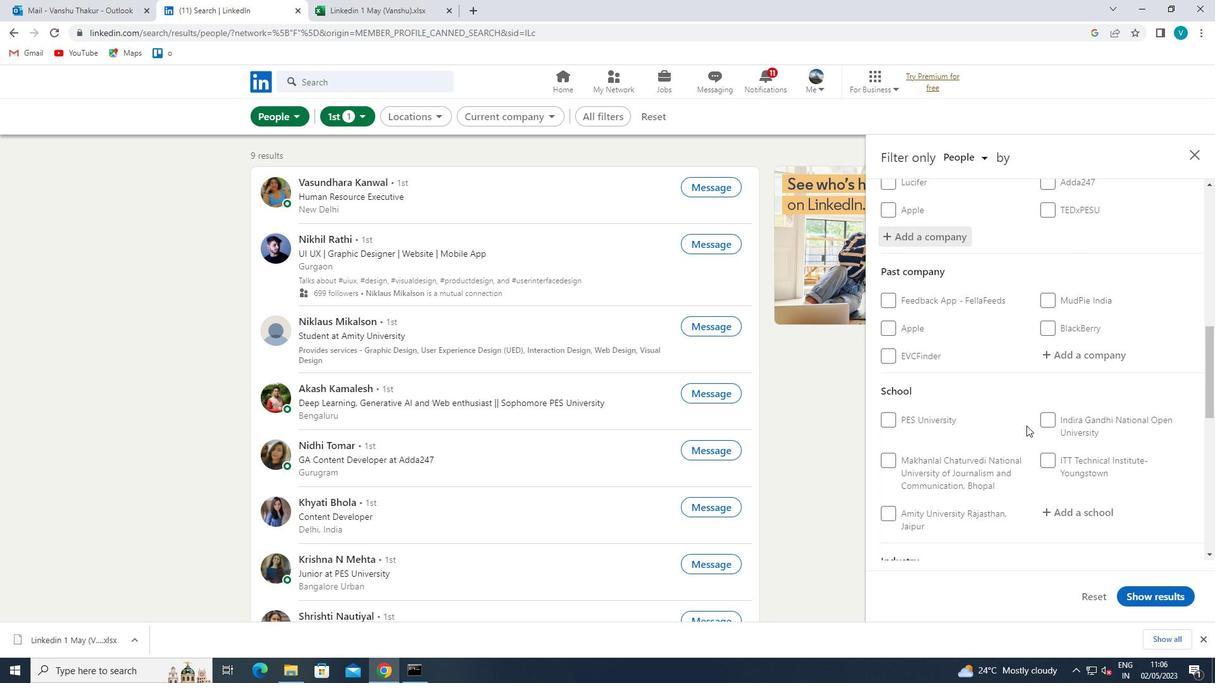 
Action: Mouse moved to (1061, 451)
Screenshot: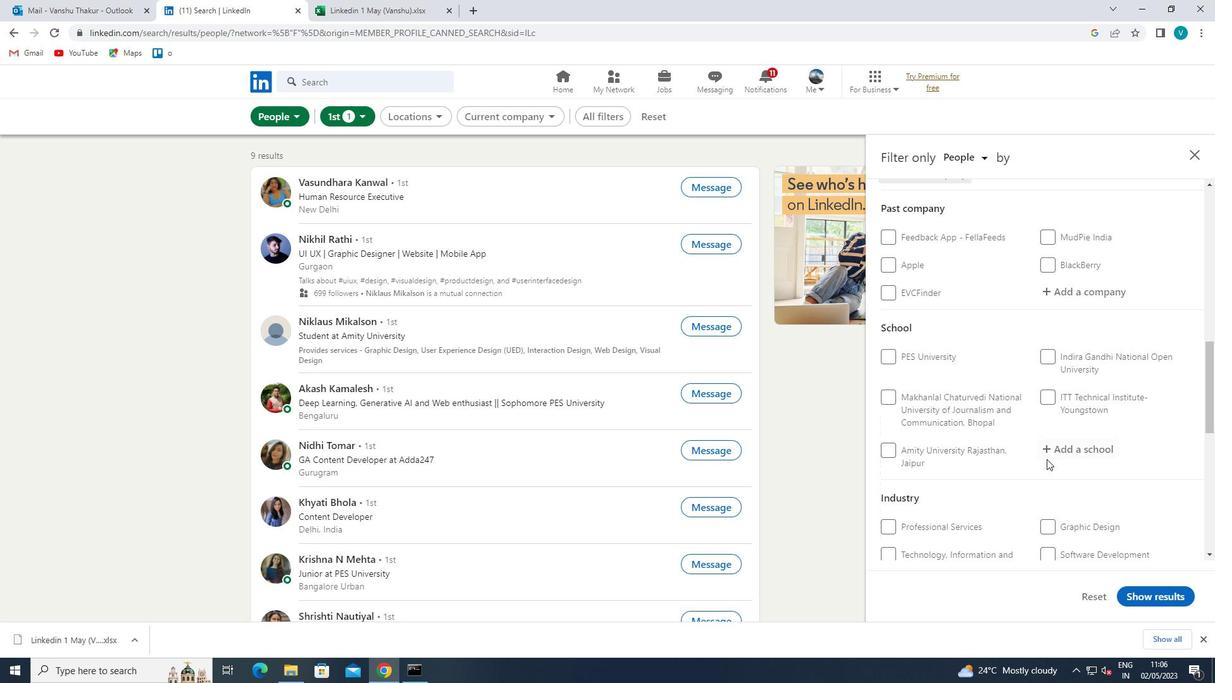 
Action: Mouse pressed left at (1061, 451)
Screenshot: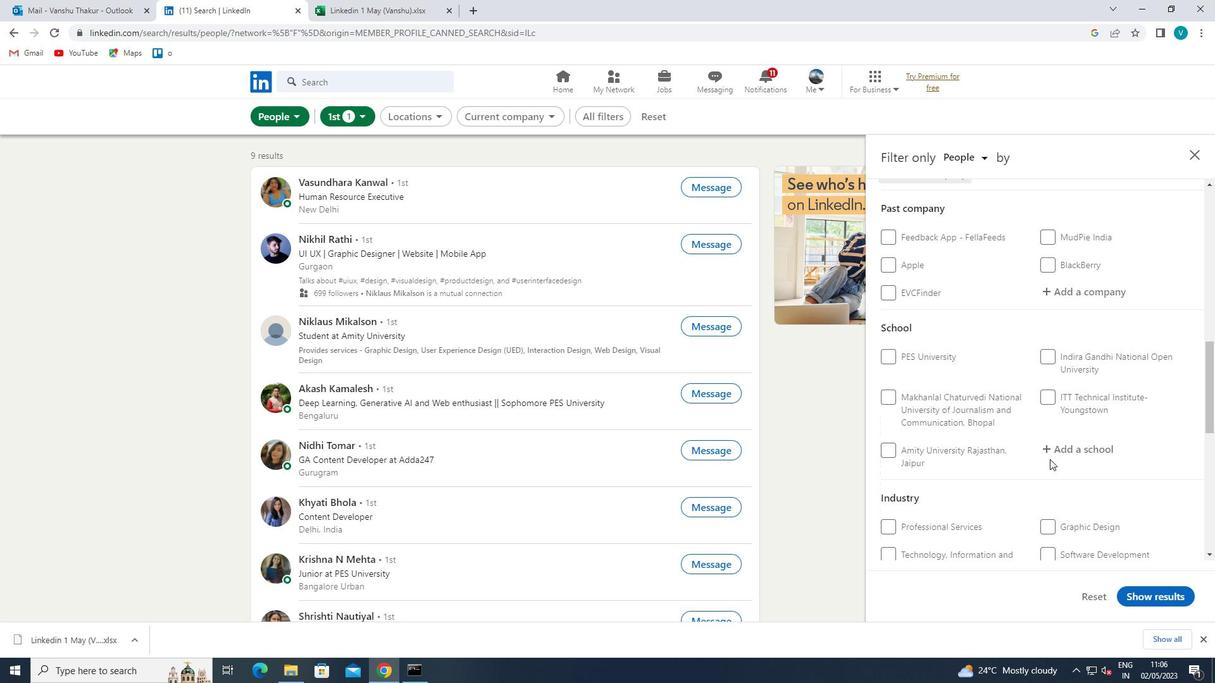 
Action: Mouse moved to (710, 658)
Screenshot: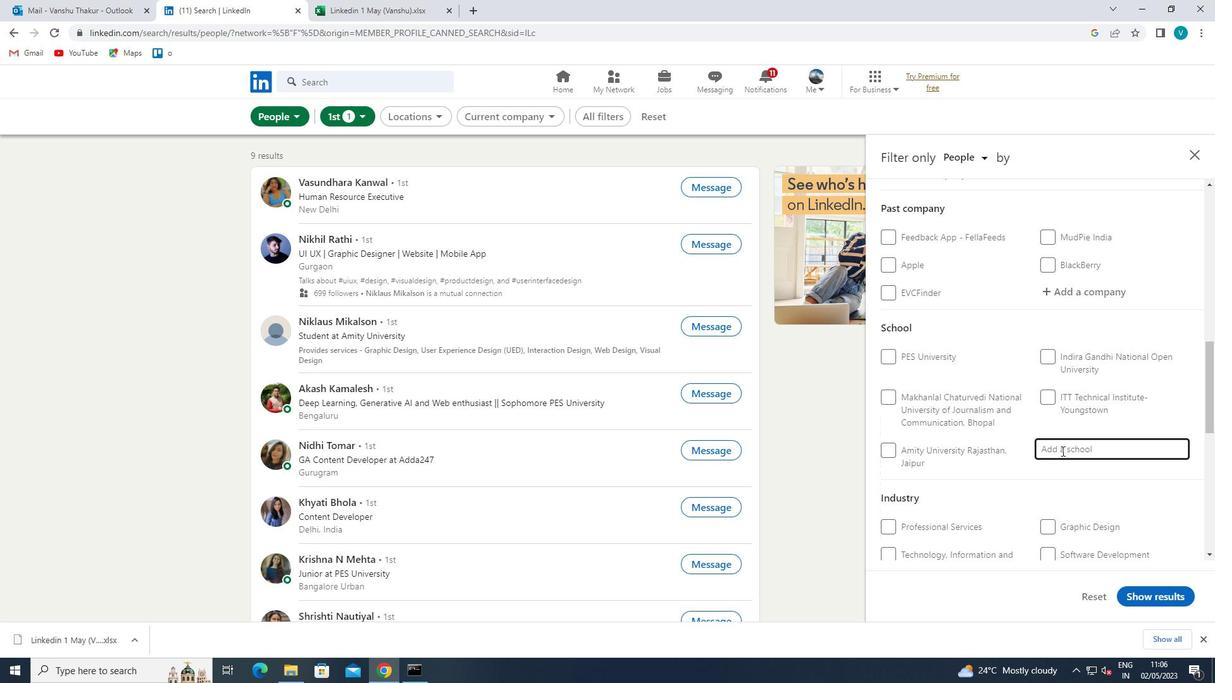 
Action: Key pressed <Key.shift>
Screenshot: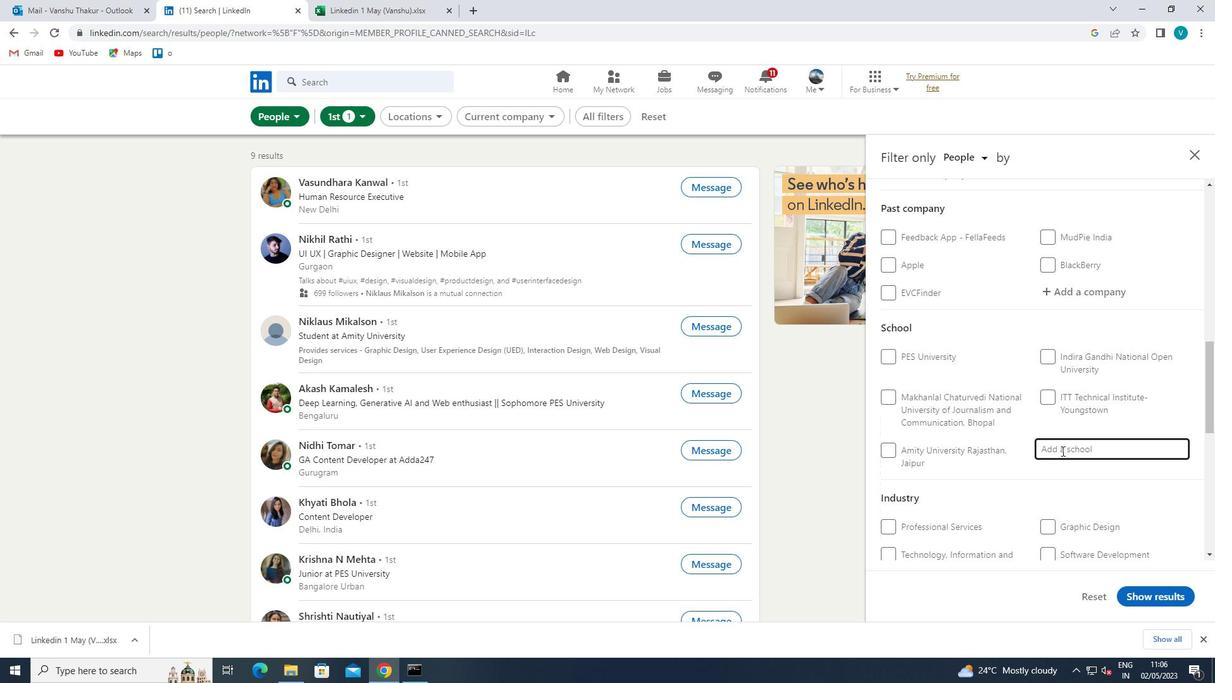 
Action: Mouse moved to (574, 683)
Screenshot: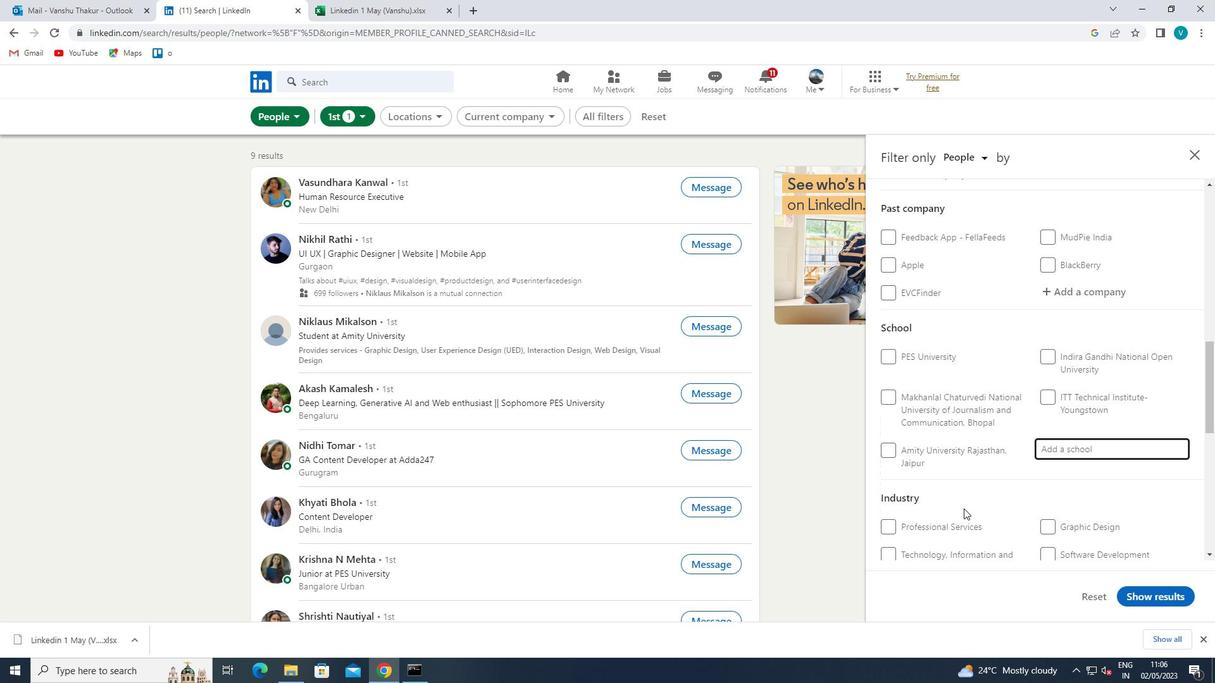 
Action: Key pressed GOOD<Key.space>
Screenshot: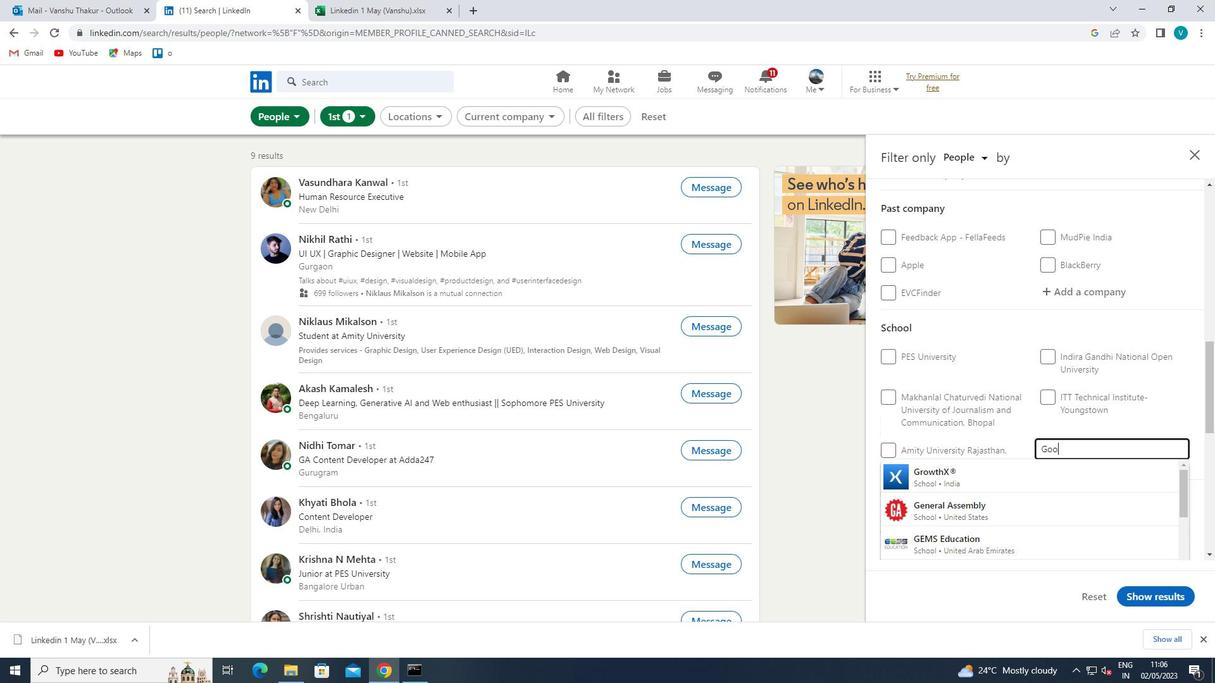
Action: Mouse moved to (577, 668)
Screenshot: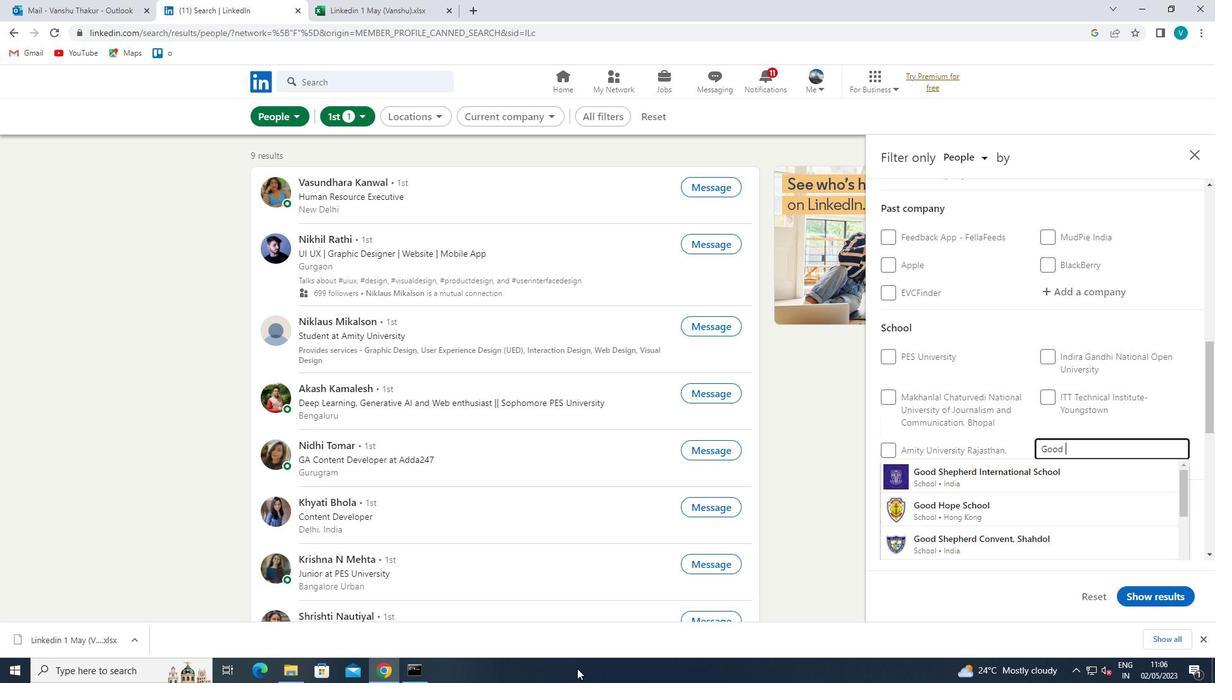
Action: Key pressed <Key.shift>SHE
Screenshot: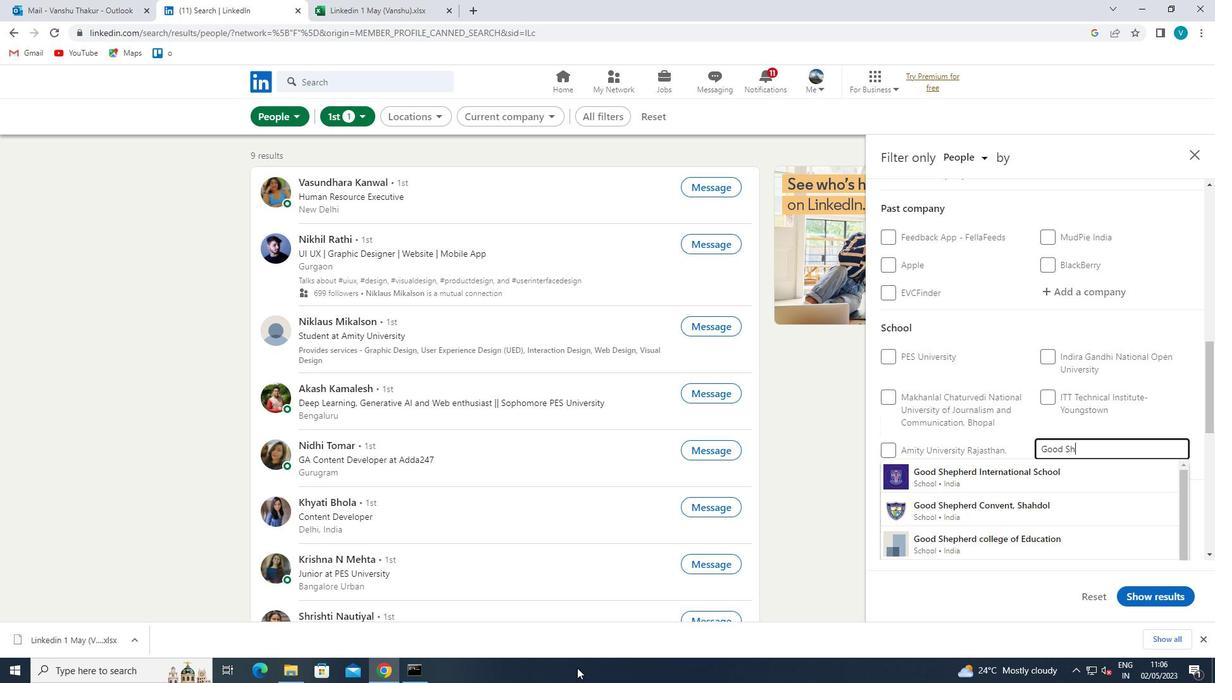 
Action: Mouse moved to (1036, 544)
Screenshot: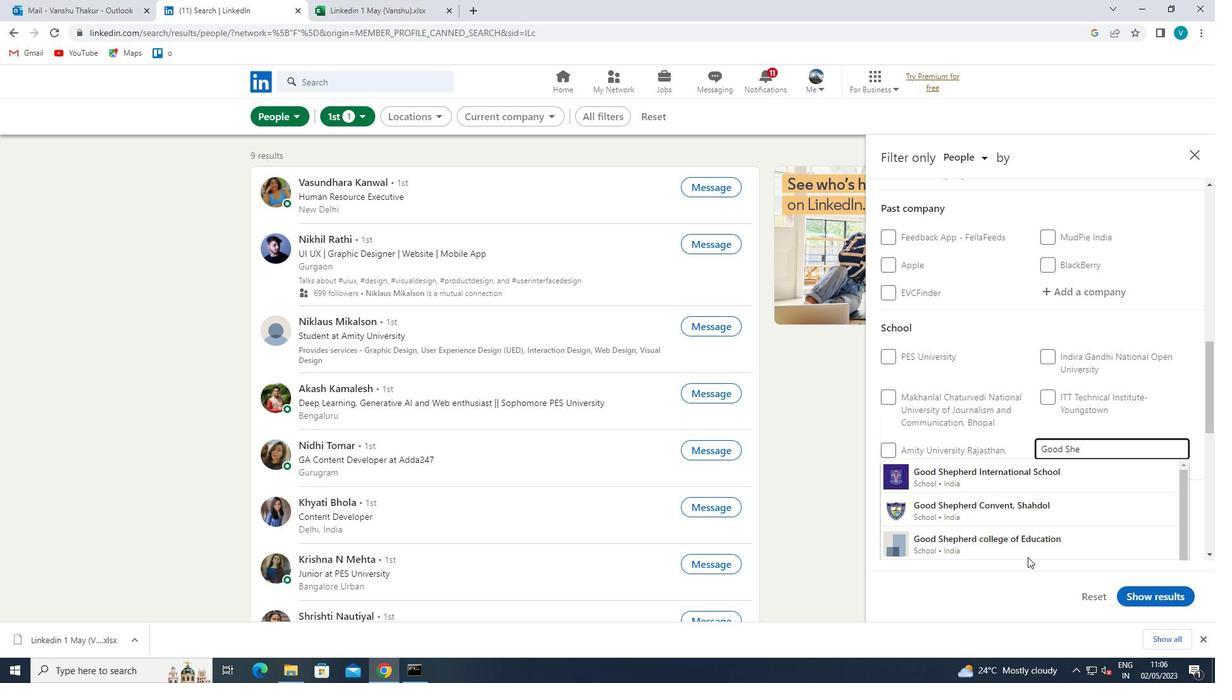 
Action: Mouse pressed left at (1036, 544)
Screenshot: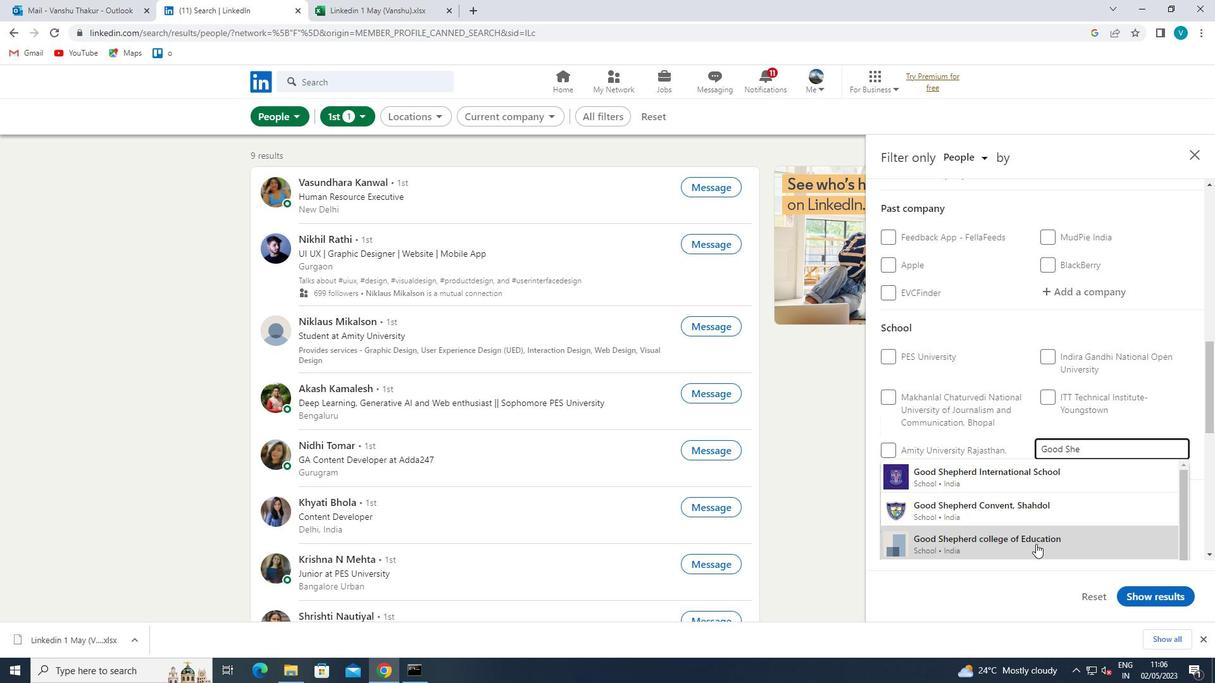 
Action: Mouse moved to (1070, 504)
Screenshot: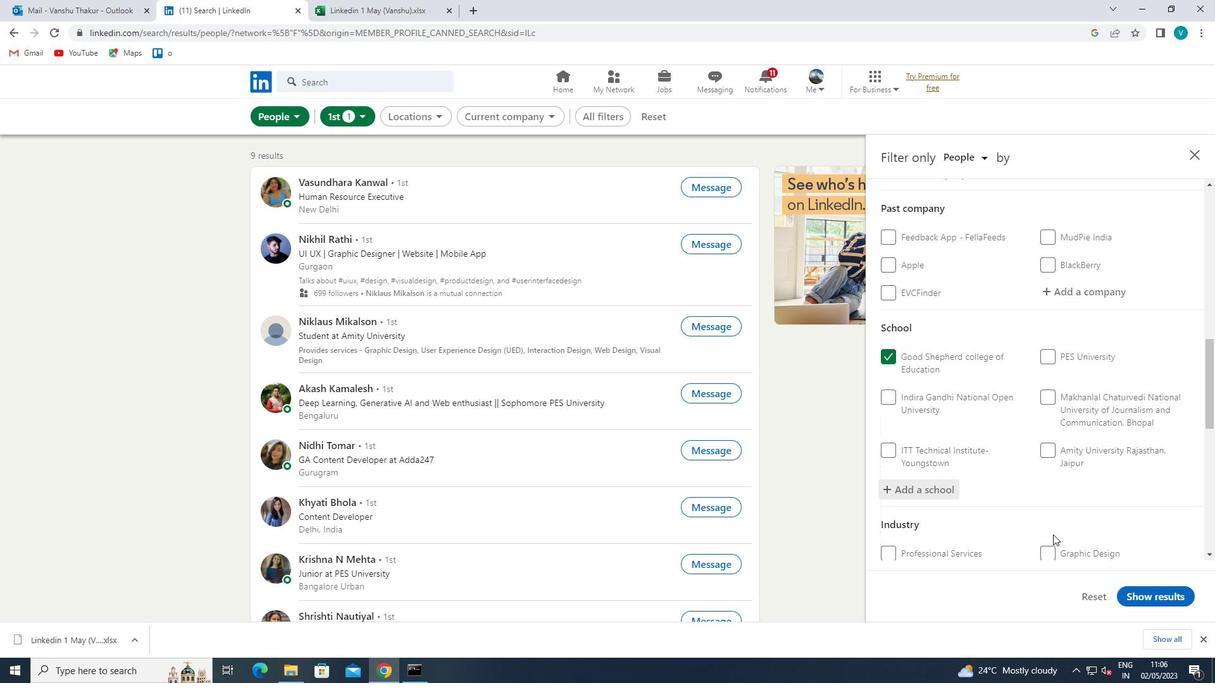 
Action: Mouse scrolled (1070, 503) with delta (0, 0)
Screenshot: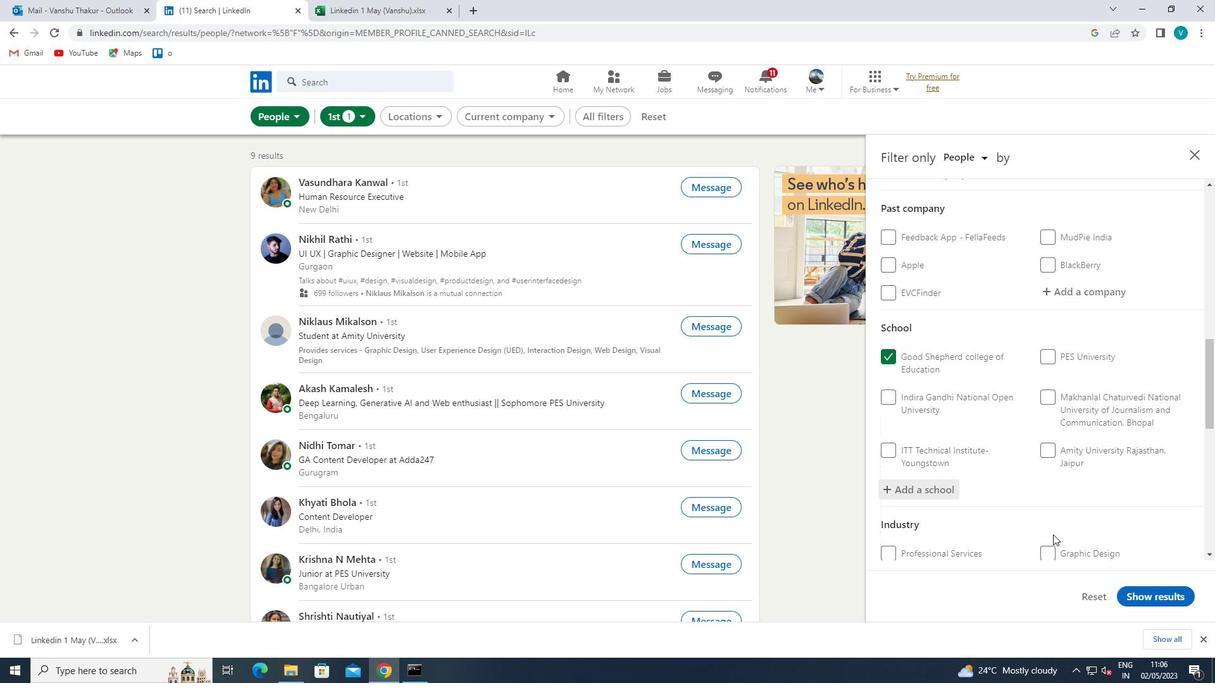 
Action: Mouse moved to (1070, 502)
Screenshot: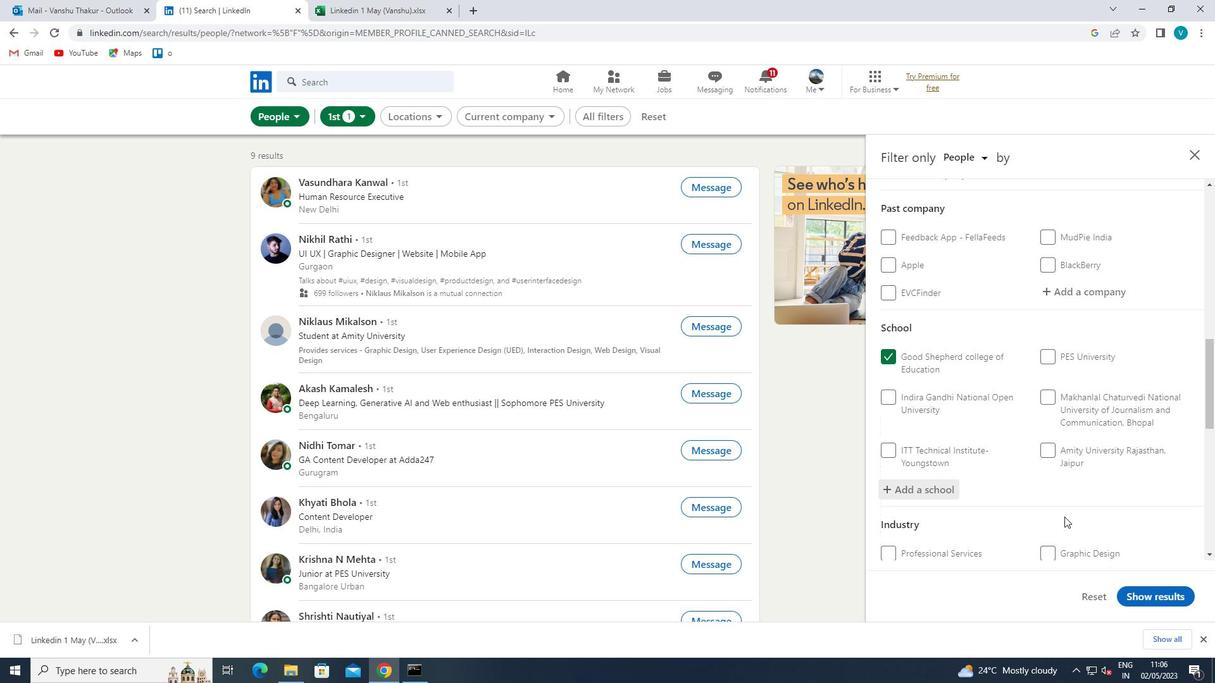 
Action: Mouse scrolled (1070, 501) with delta (0, 0)
Screenshot: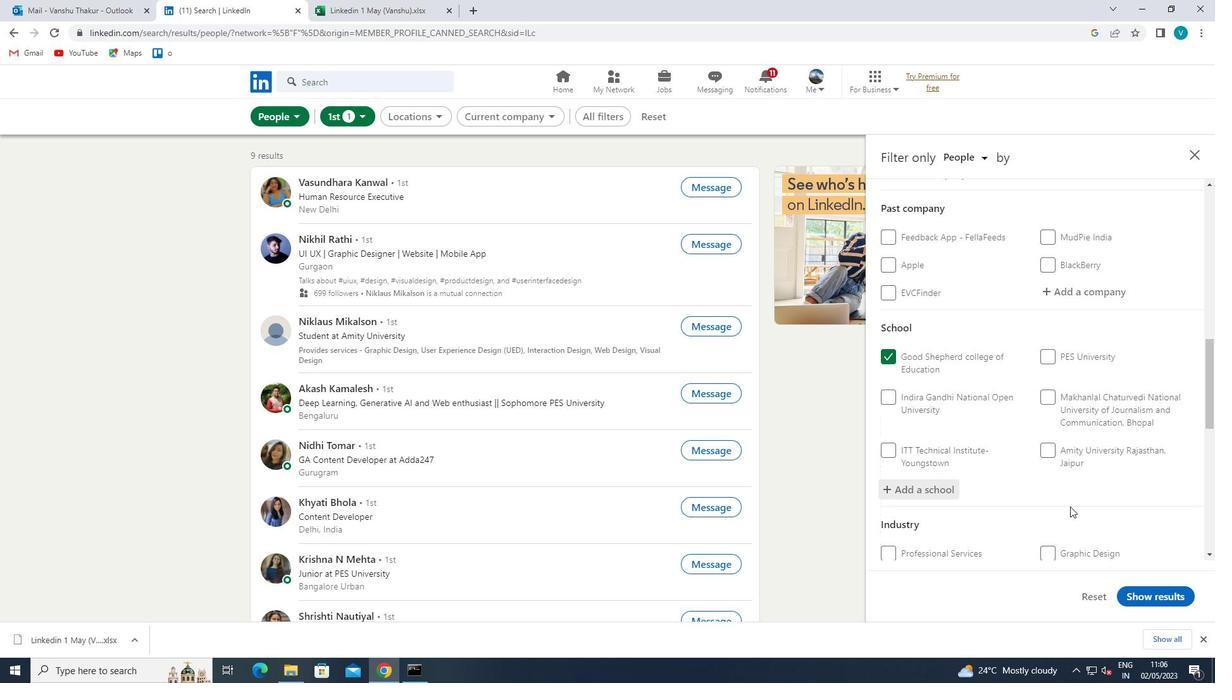 
Action: Mouse scrolled (1070, 501) with delta (0, 0)
Screenshot: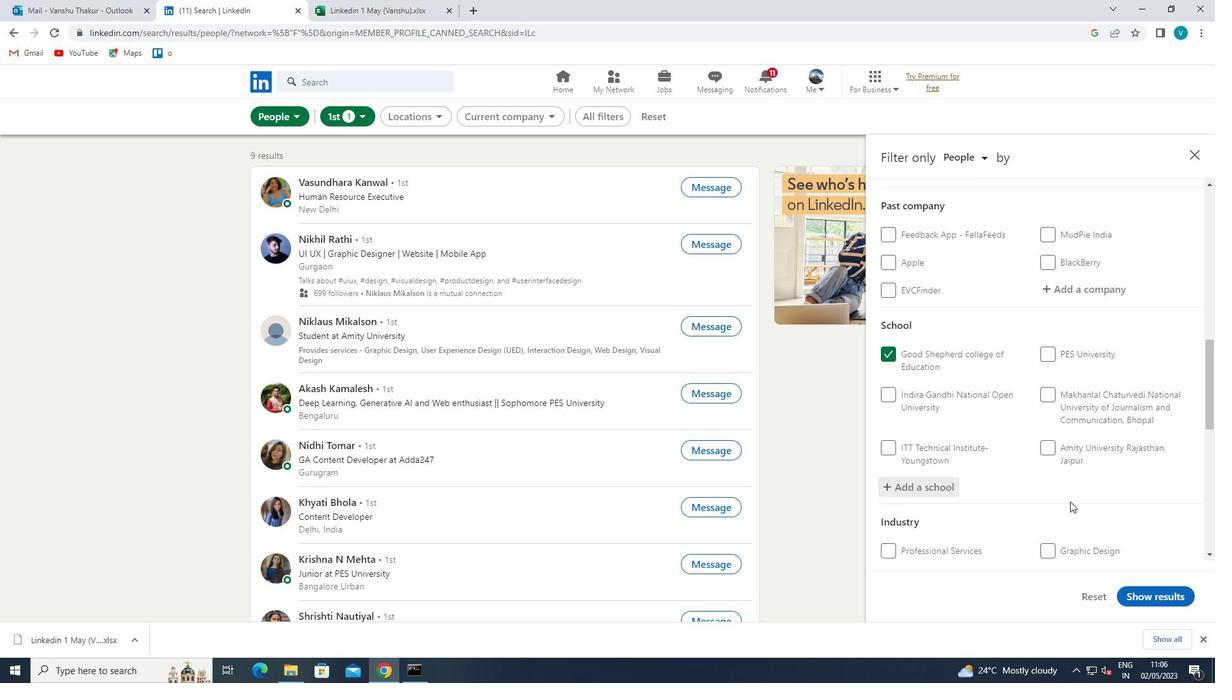 
Action: Mouse moved to (1074, 430)
Screenshot: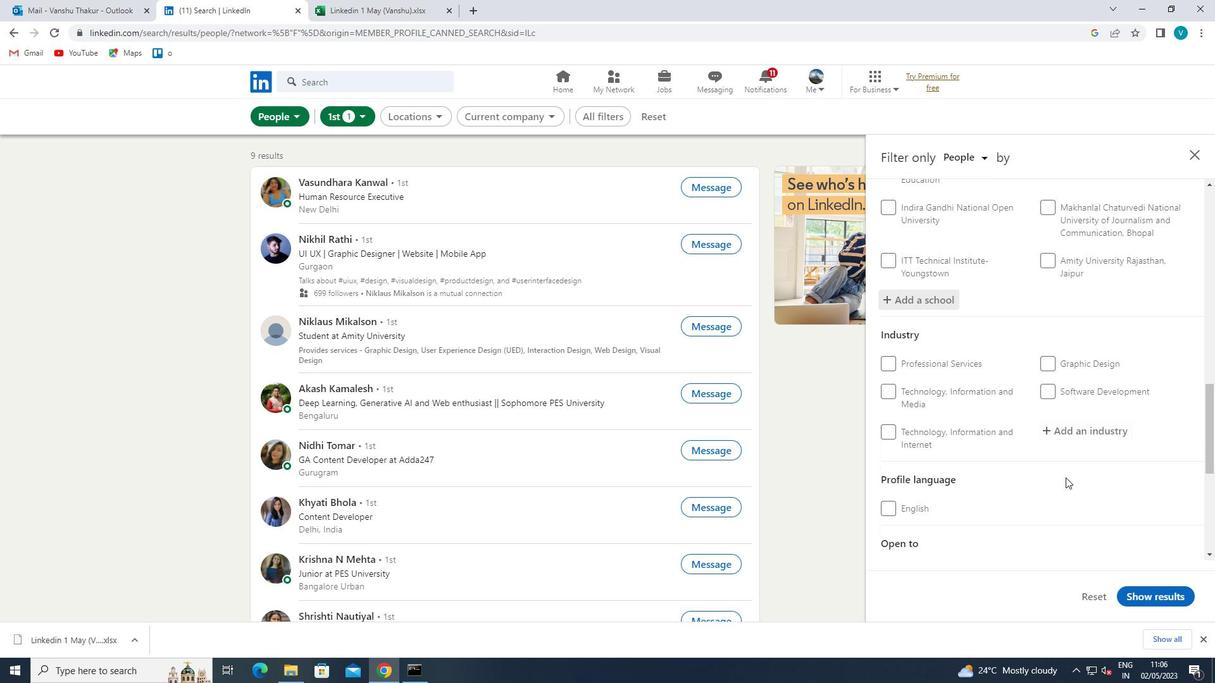 
Action: Mouse pressed left at (1074, 430)
Screenshot: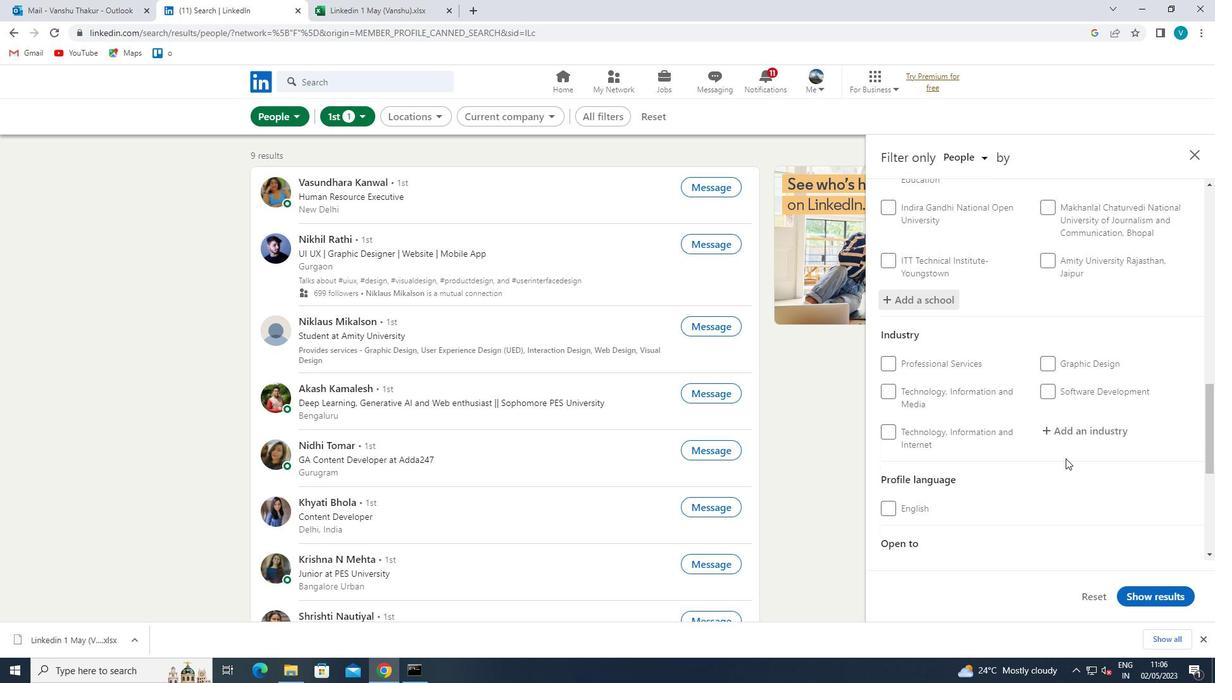 
Action: Key pressed <Key.shift>
Screenshot: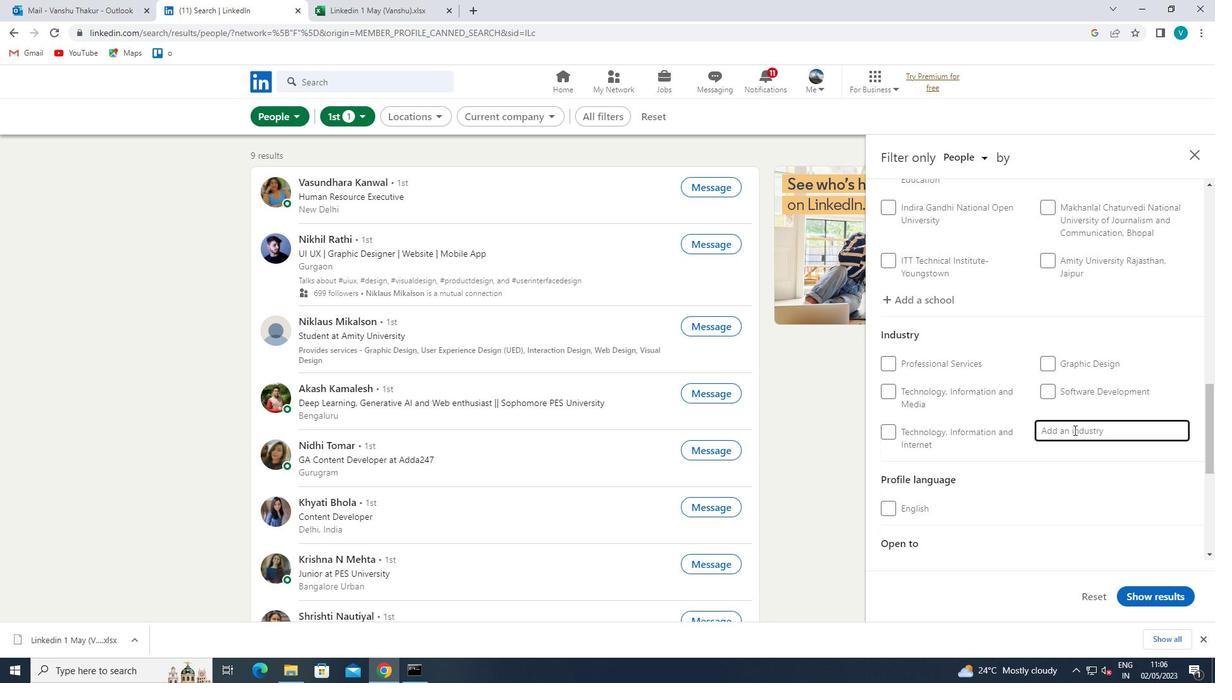 
Action: Mouse moved to (756, 338)
Screenshot: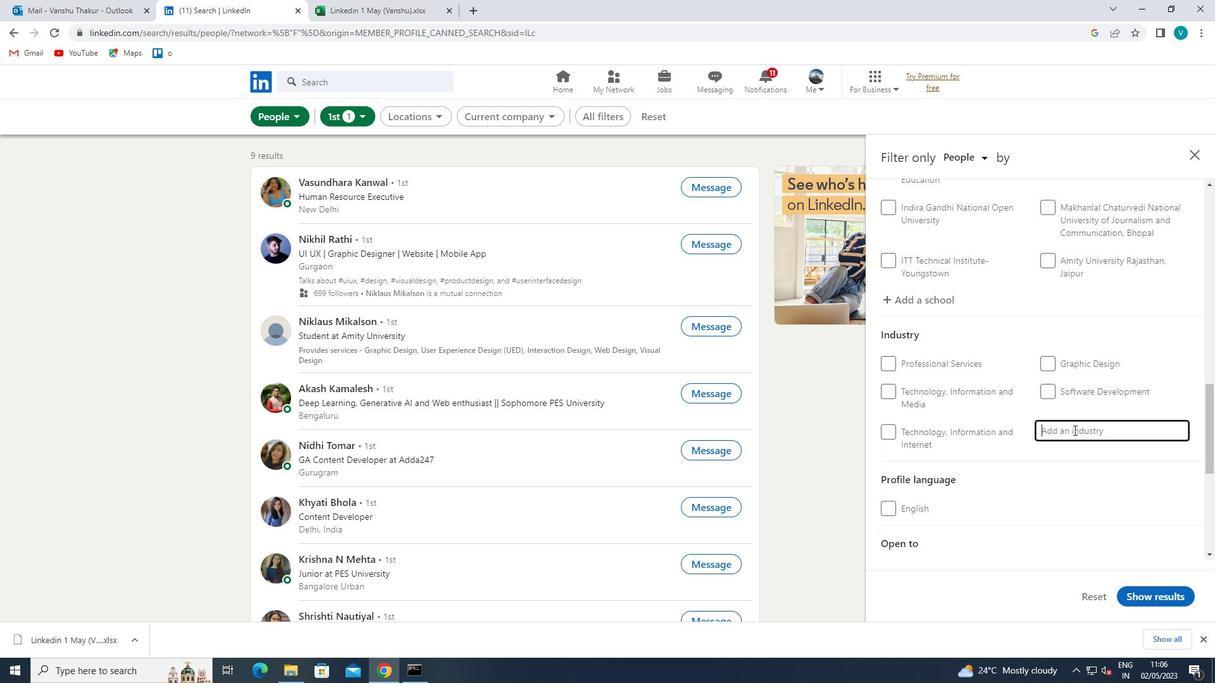 
Action: Key pressed <Key.shift><Key.shift>TEMP
Screenshot: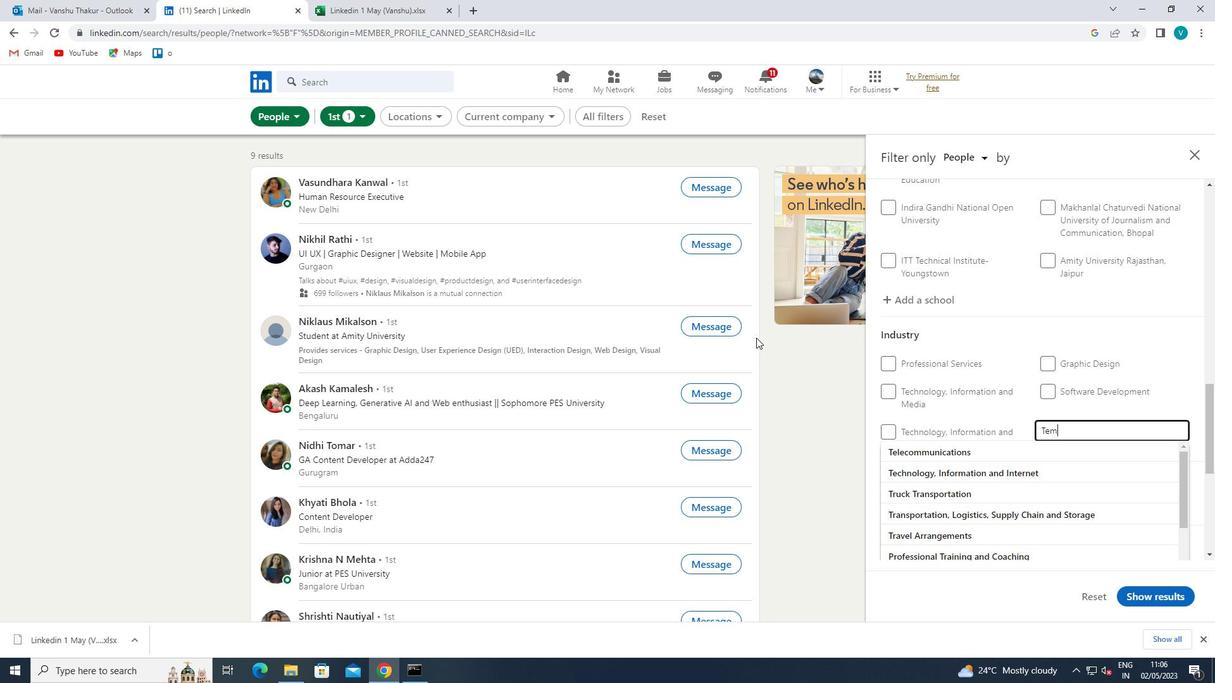 
Action: Mouse moved to (755, 338)
Screenshot: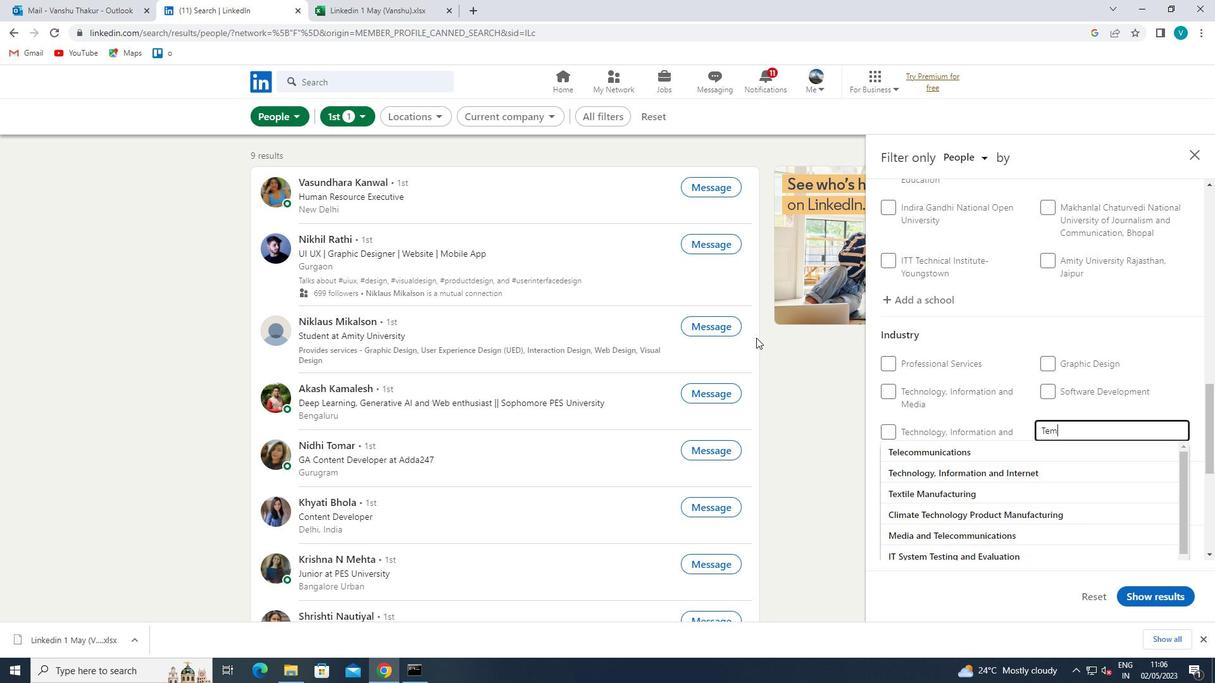 
Action: Key pressed O
Screenshot: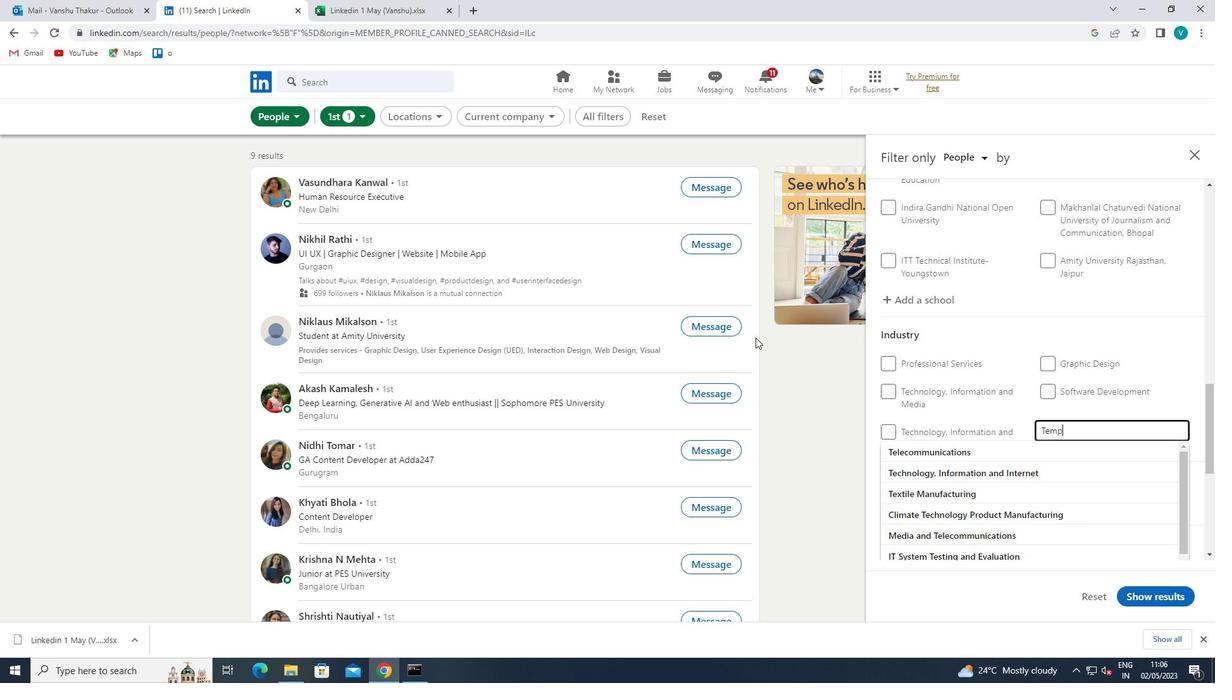 
Action: Mouse moved to (930, 448)
Screenshot: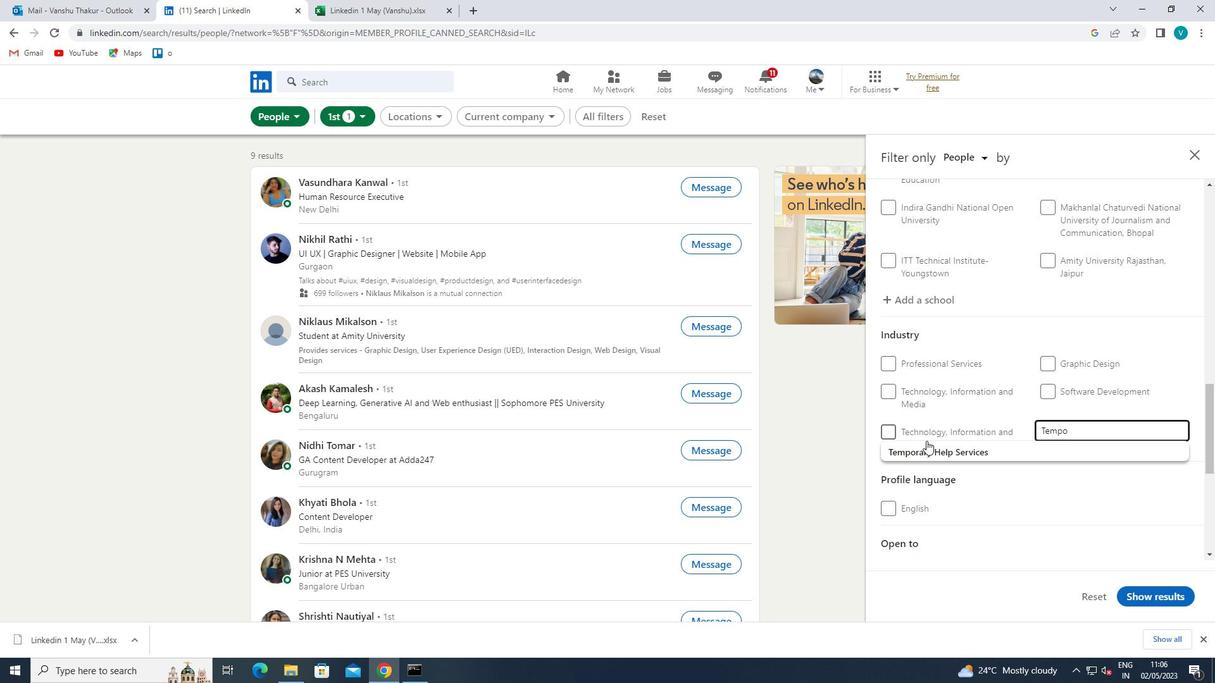 
Action: Mouse pressed left at (930, 448)
Screenshot: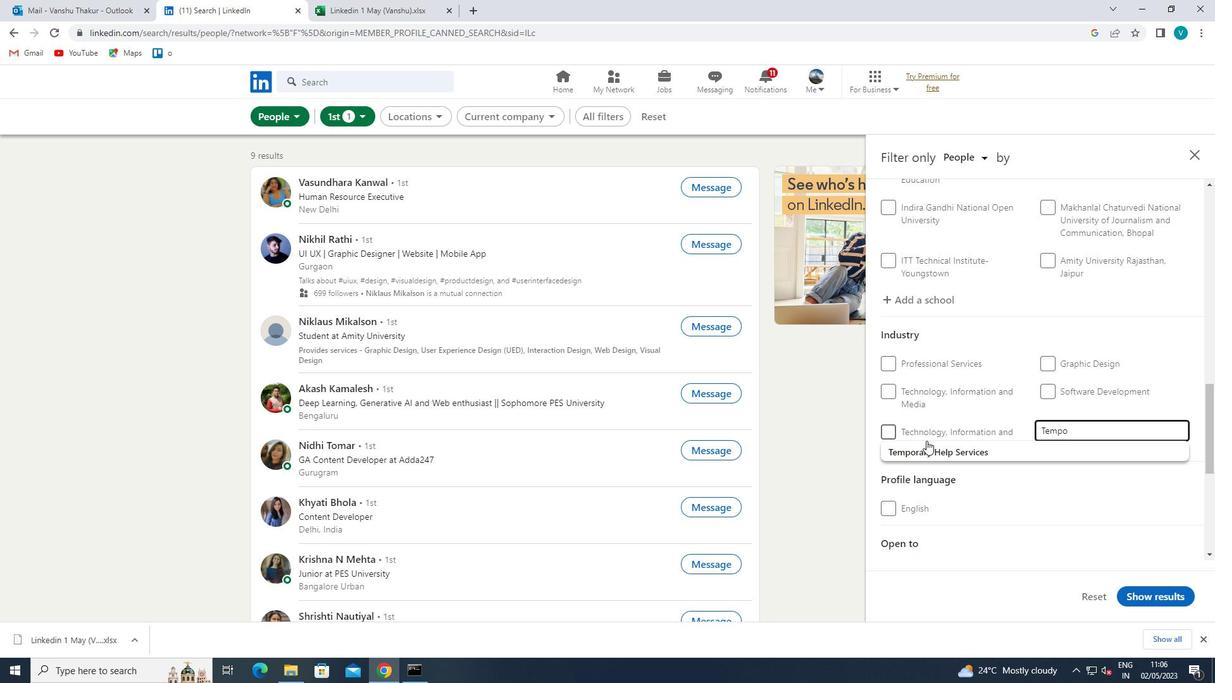 
Action: Mouse moved to (979, 384)
Screenshot: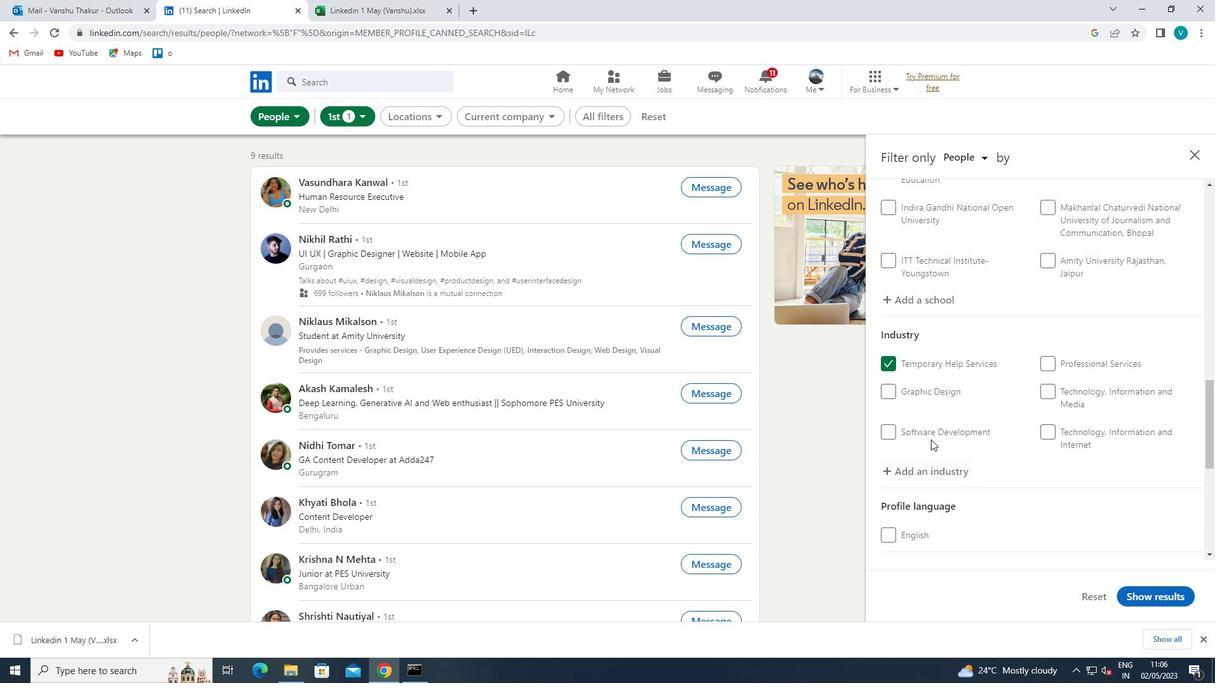 
Action: Mouse scrolled (979, 383) with delta (0, 0)
Screenshot: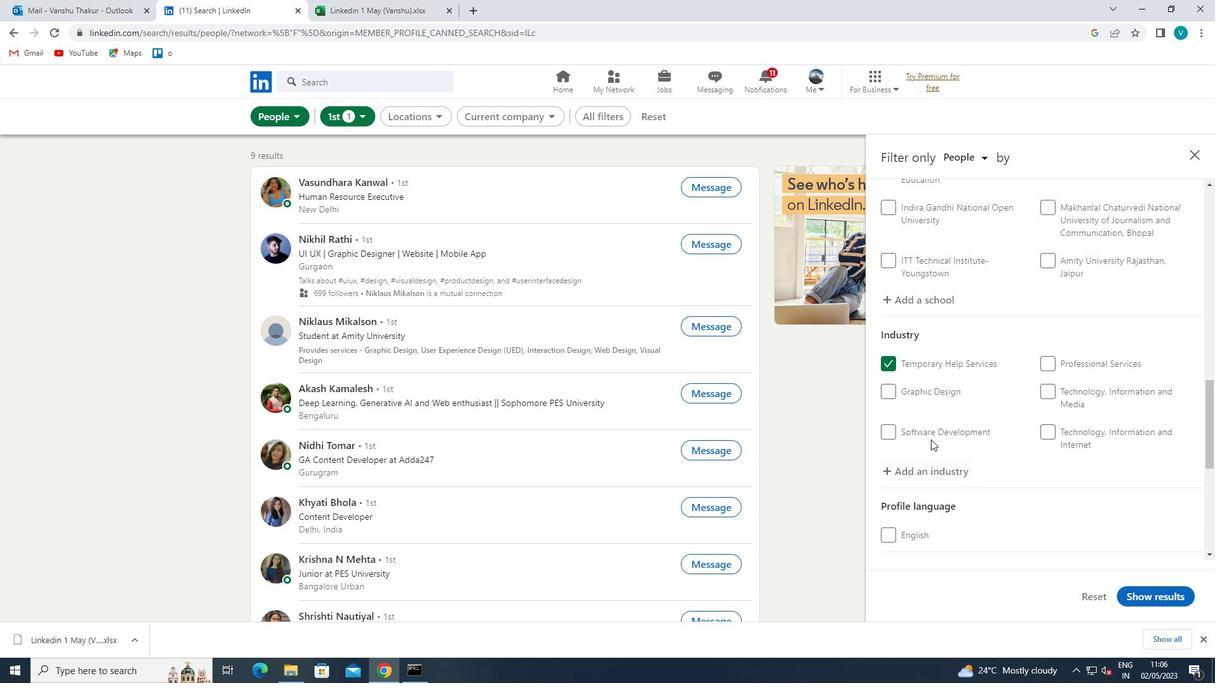 
Action: Mouse moved to (982, 382)
Screenshot: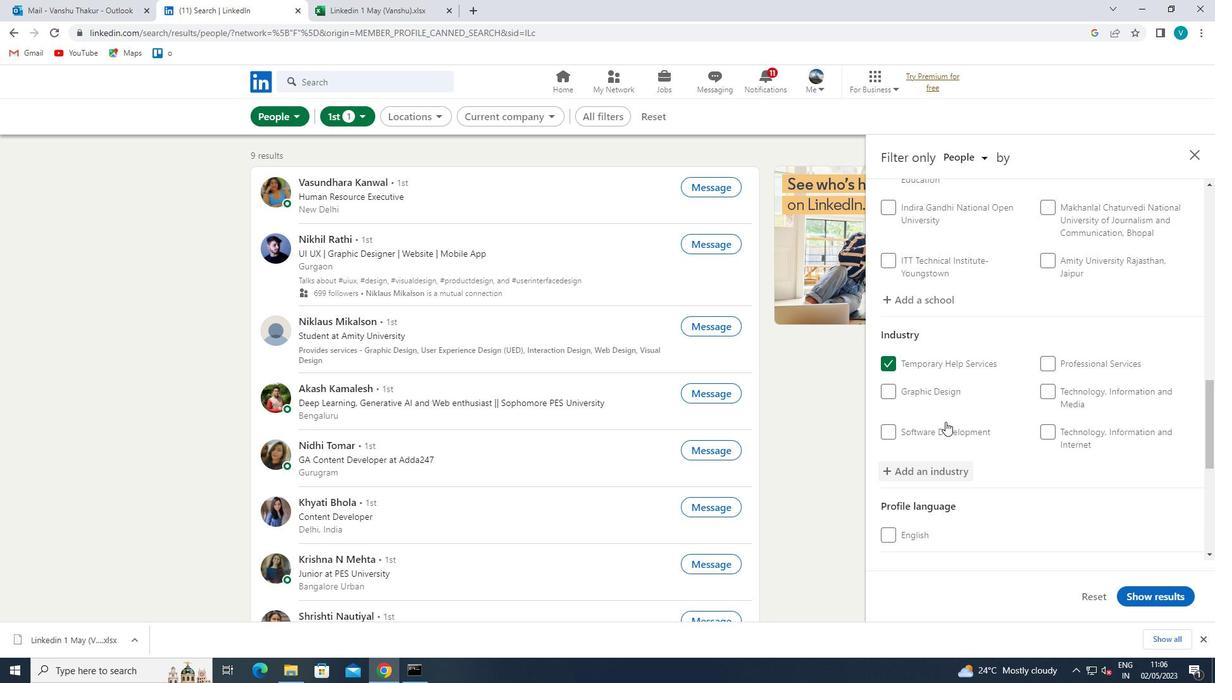 
Action: Mouse scrolled (982, 381) with delta (0, 0)
Screenshot: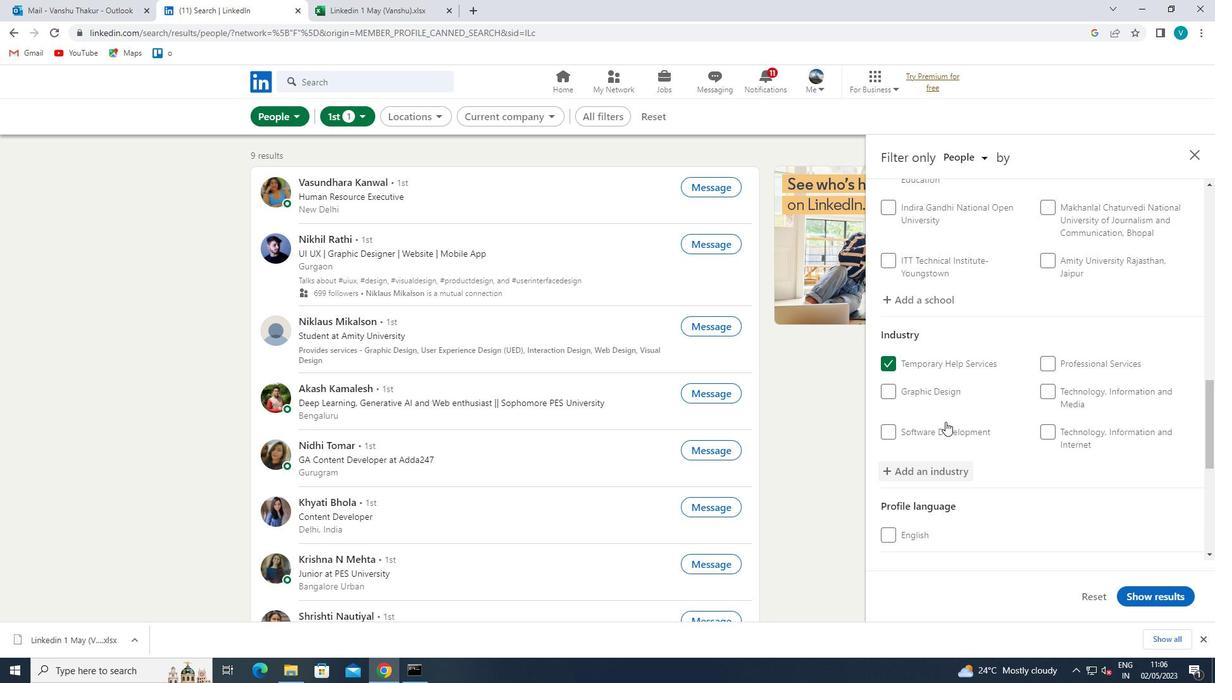 
Action: Mouse moved to (983, 382)
Screenshot: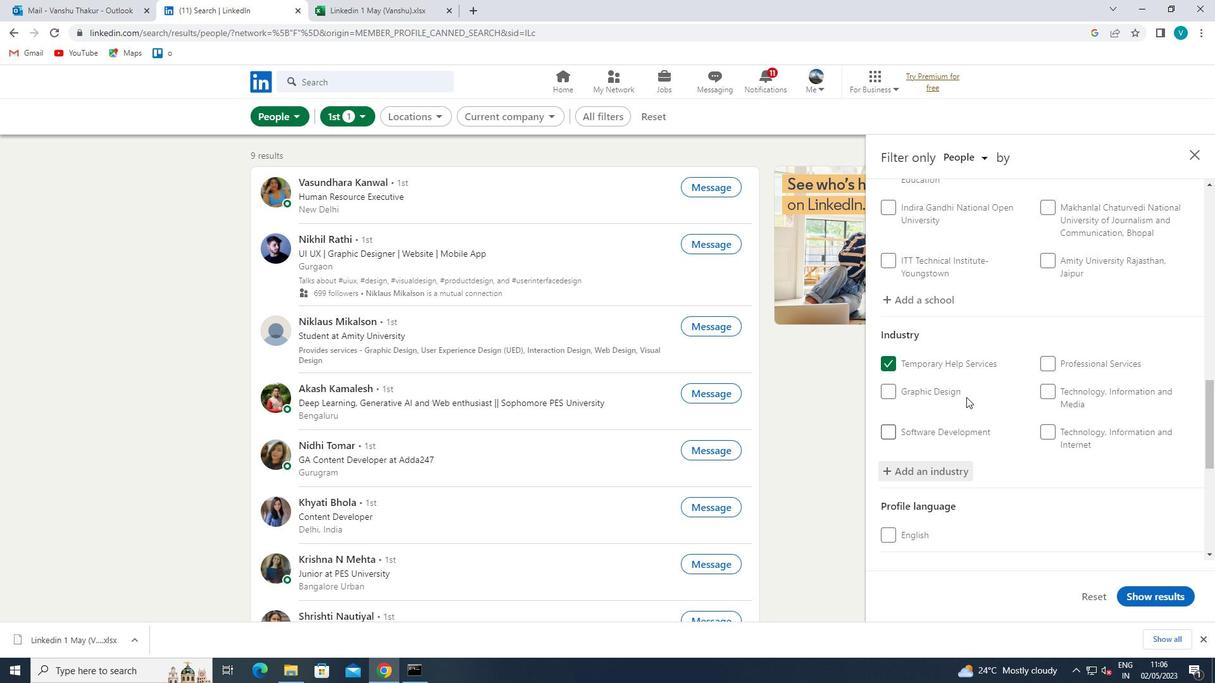 
Action: Mouse scrolled (983, 381) with delta (0, 0)
Screenshot: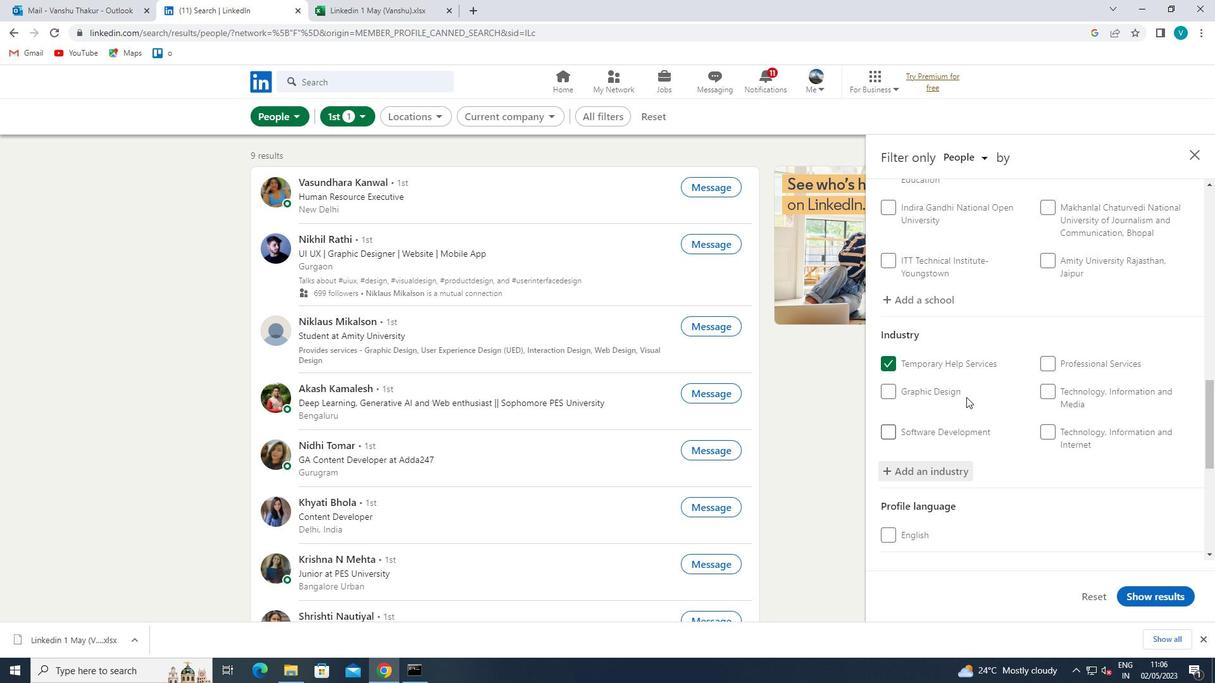 
Action: Mouse moved to (986, 382)
Screenshot: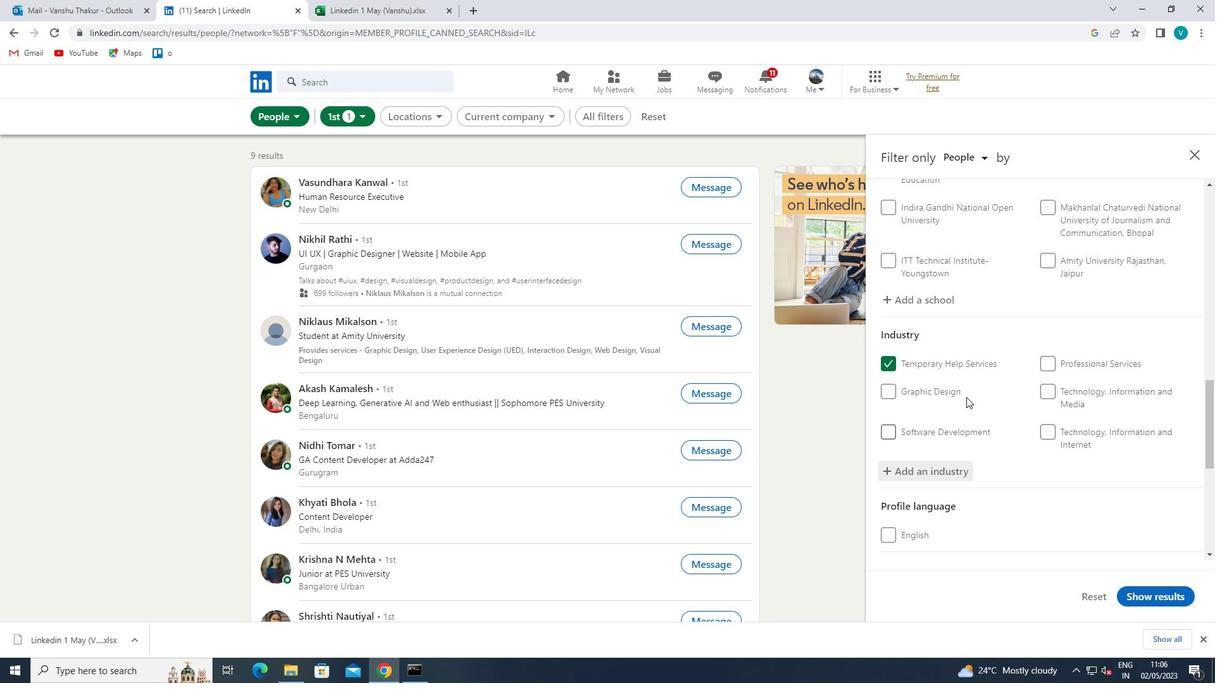 
Action: Mouse scrolled (986, 381) with delta (0, 0)
Screenshot: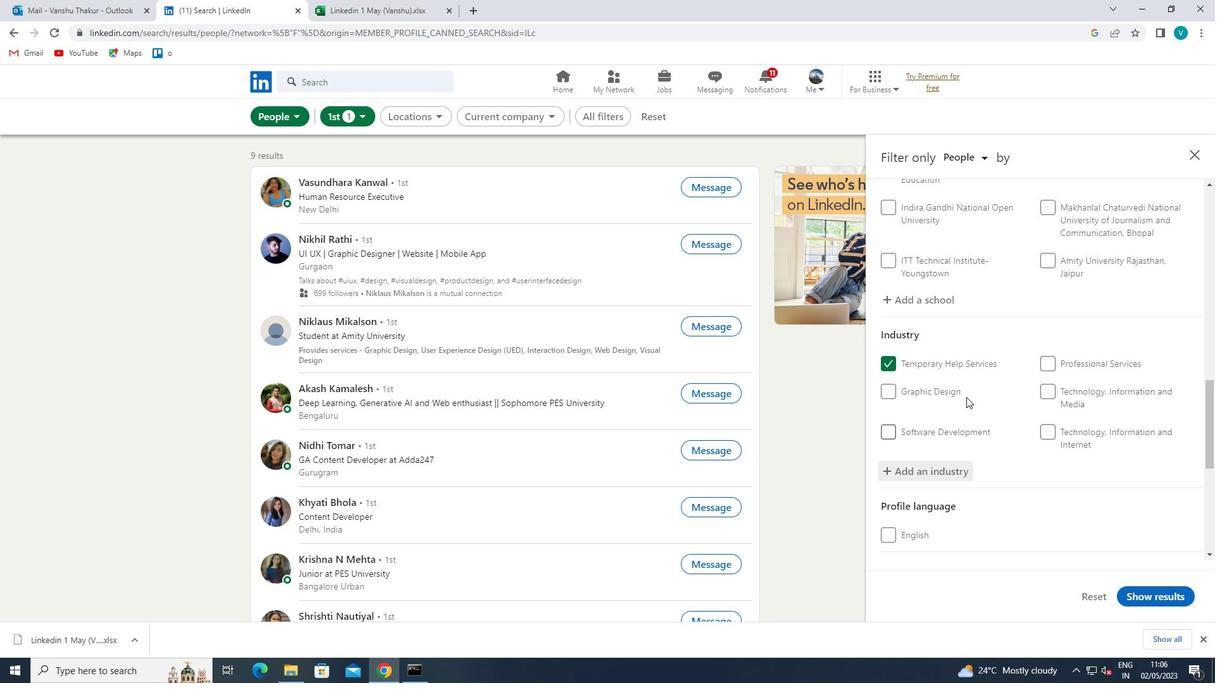 
Action: Mouse moved to (987, 382)
Screenshot: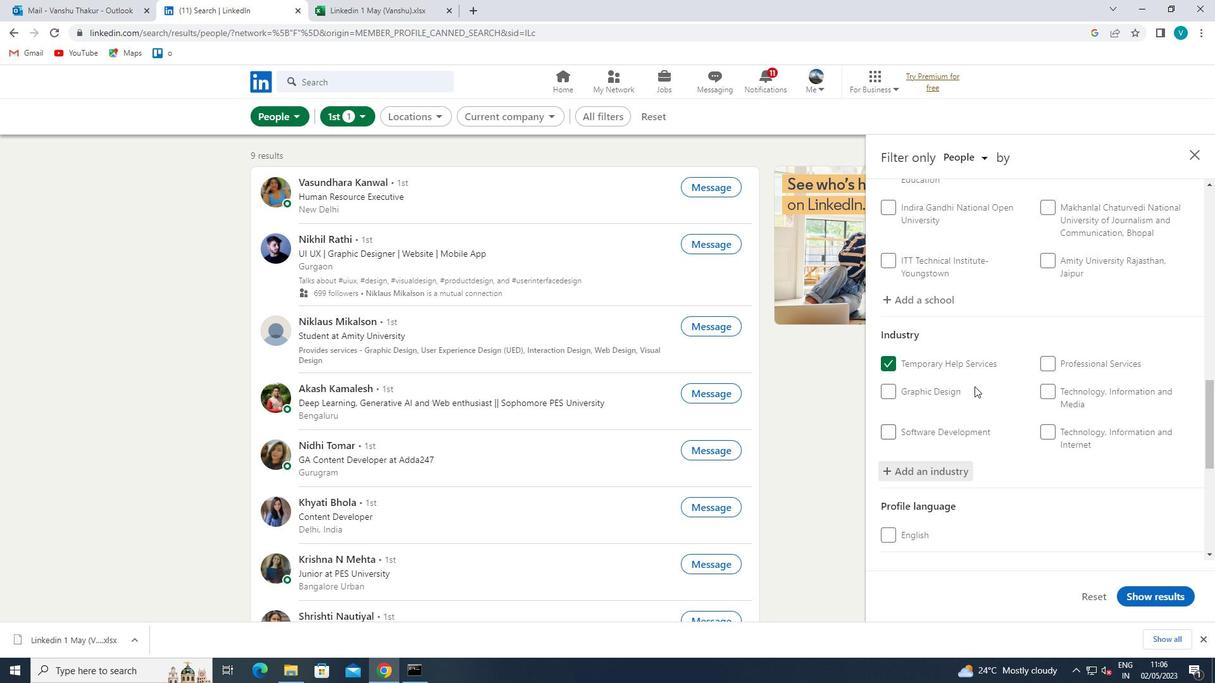 
Action: Mouse scrolled (987, 381) with delta (0, 0)
Screenshot: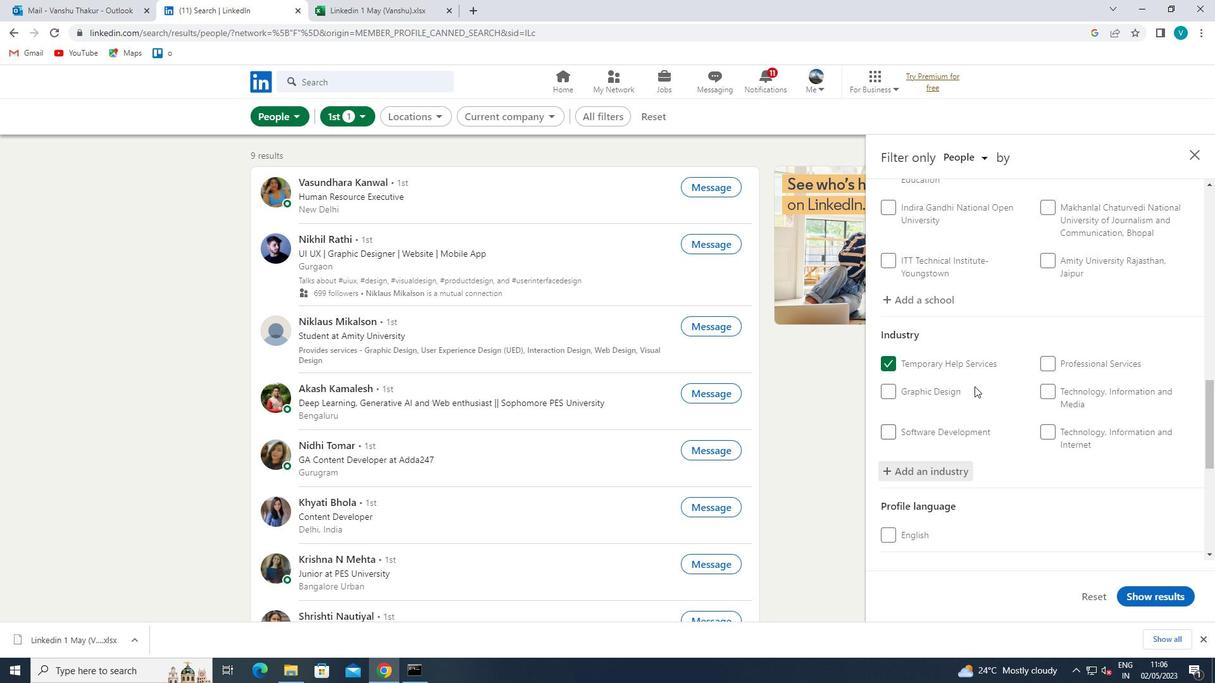 
Action: Mouse moved to (1089, 415)
Screenshot: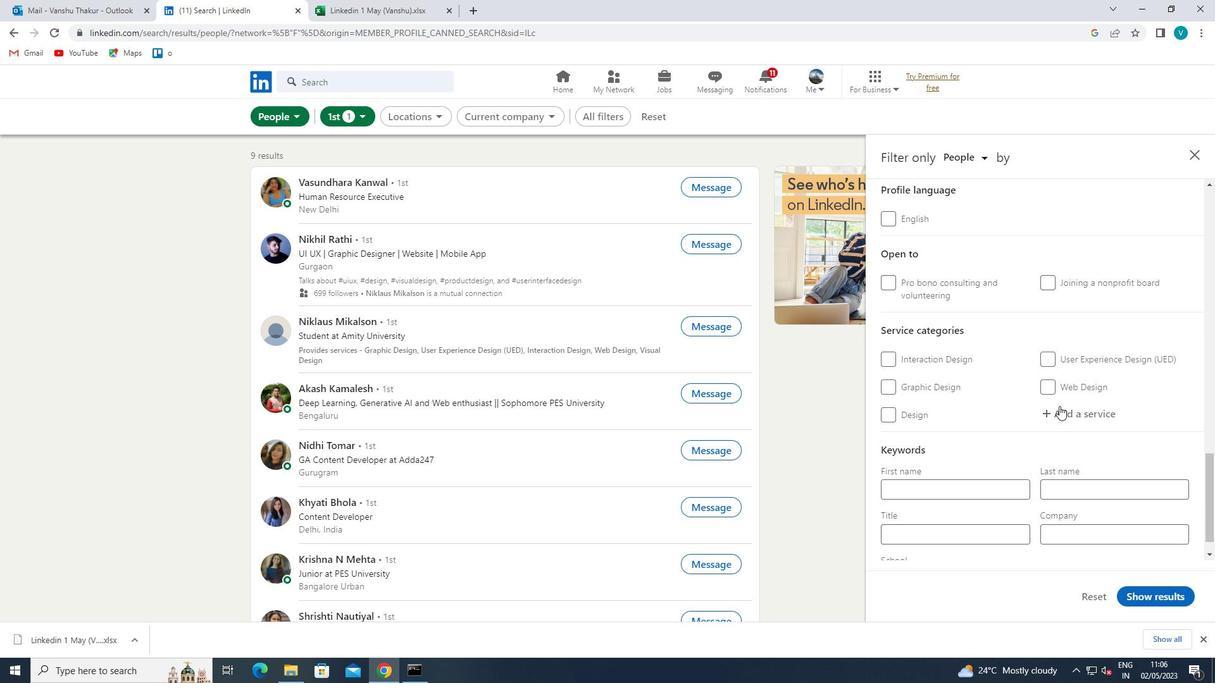 
Action: Mouse pressed left at (1089, 415)
Screenshot: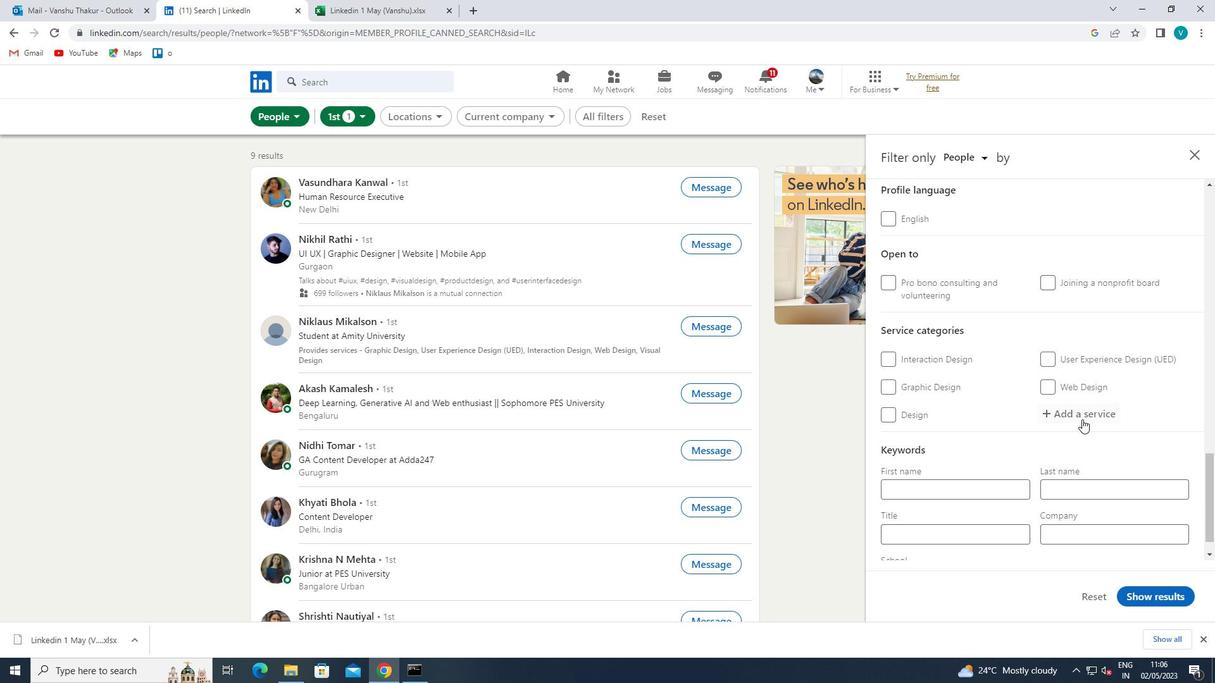 
Action: Mouse moved to (1054, 394)
Screenshot: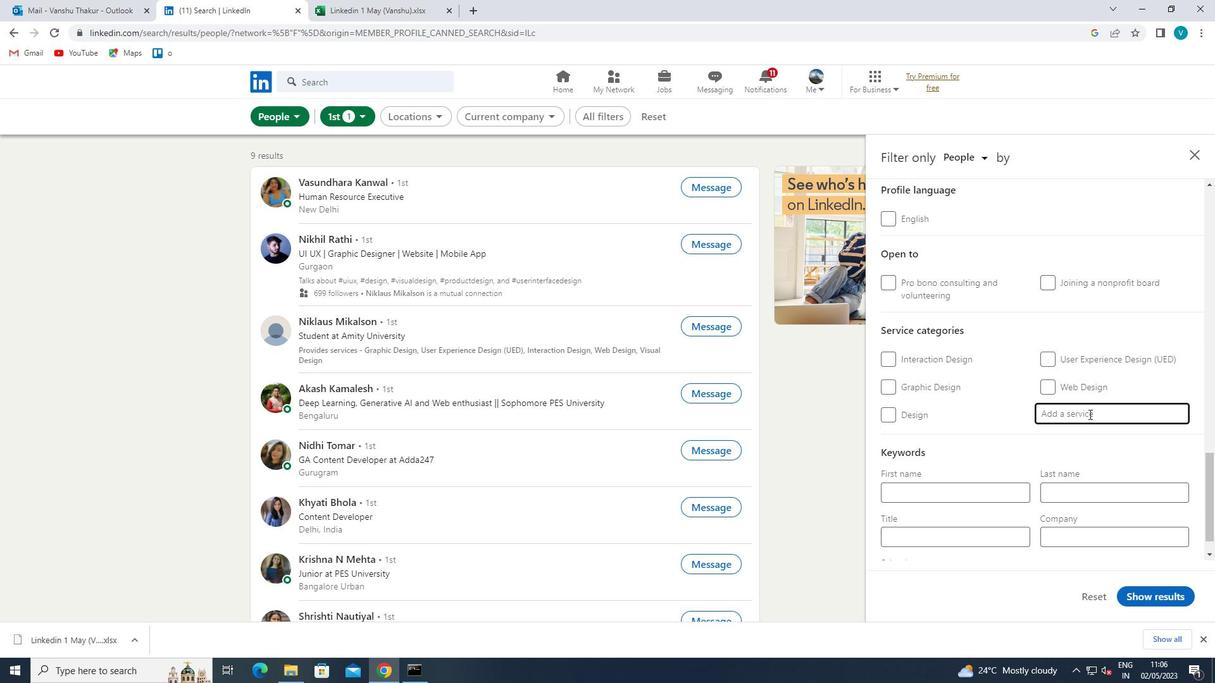 
Action: Key pressed <Key.shift>
Screenshot: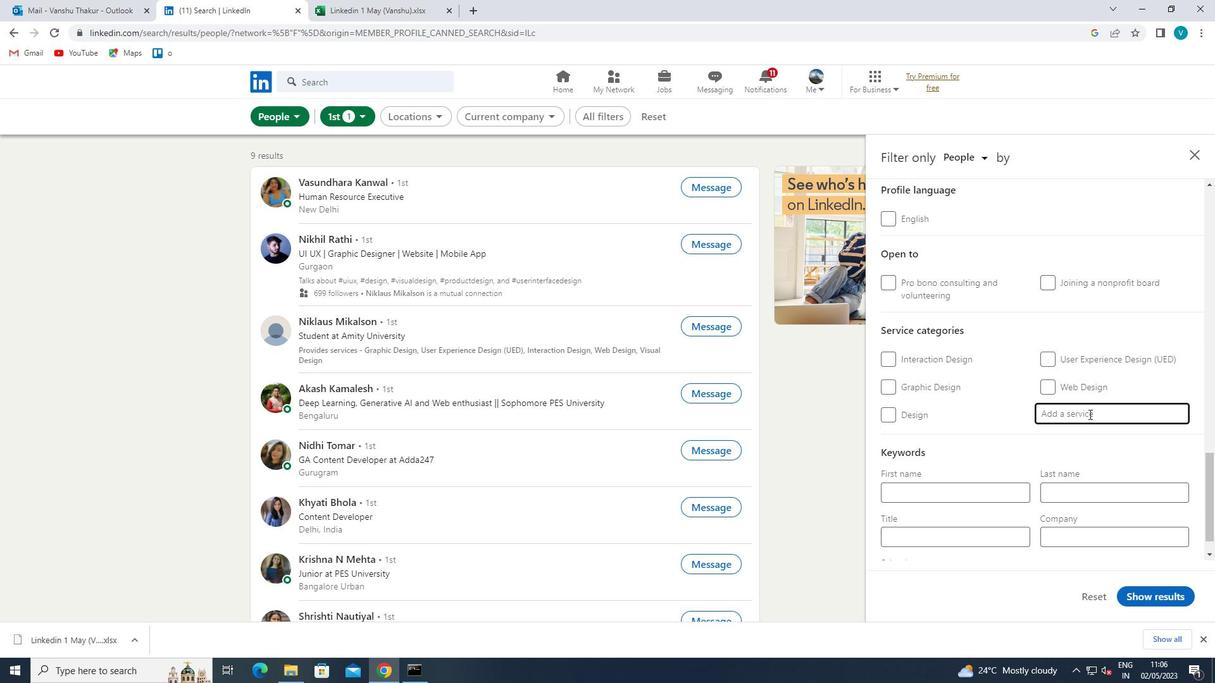 
Action: Mouse moved to (481, 683)
Screenshot: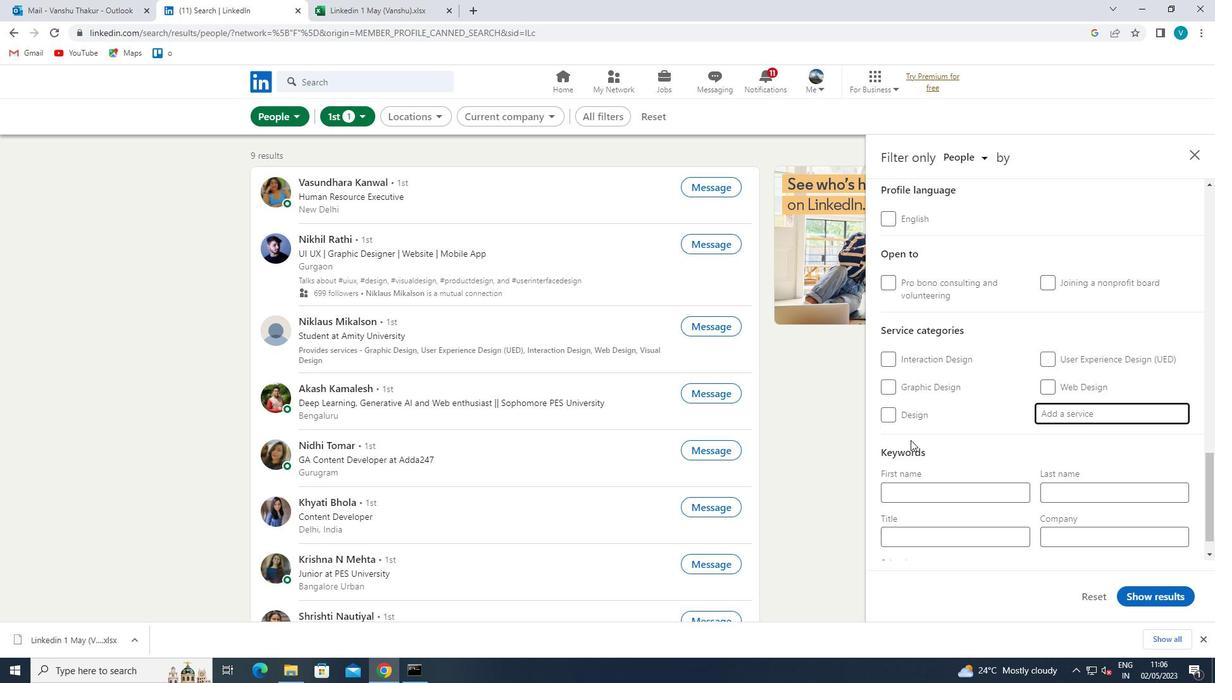
Action: Key pressed <Key.shift><Key.shift>LABOR<Key.space>
Screenshot: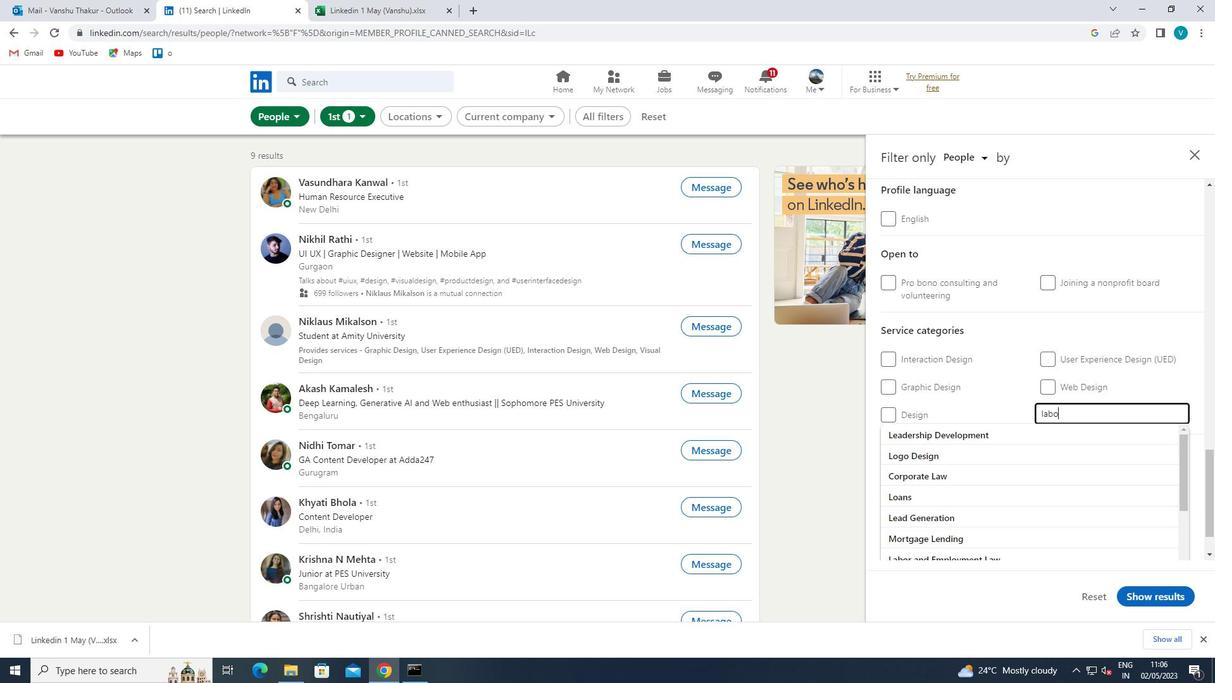 
Action: Mouse moved to (942, 428)
Screenshot: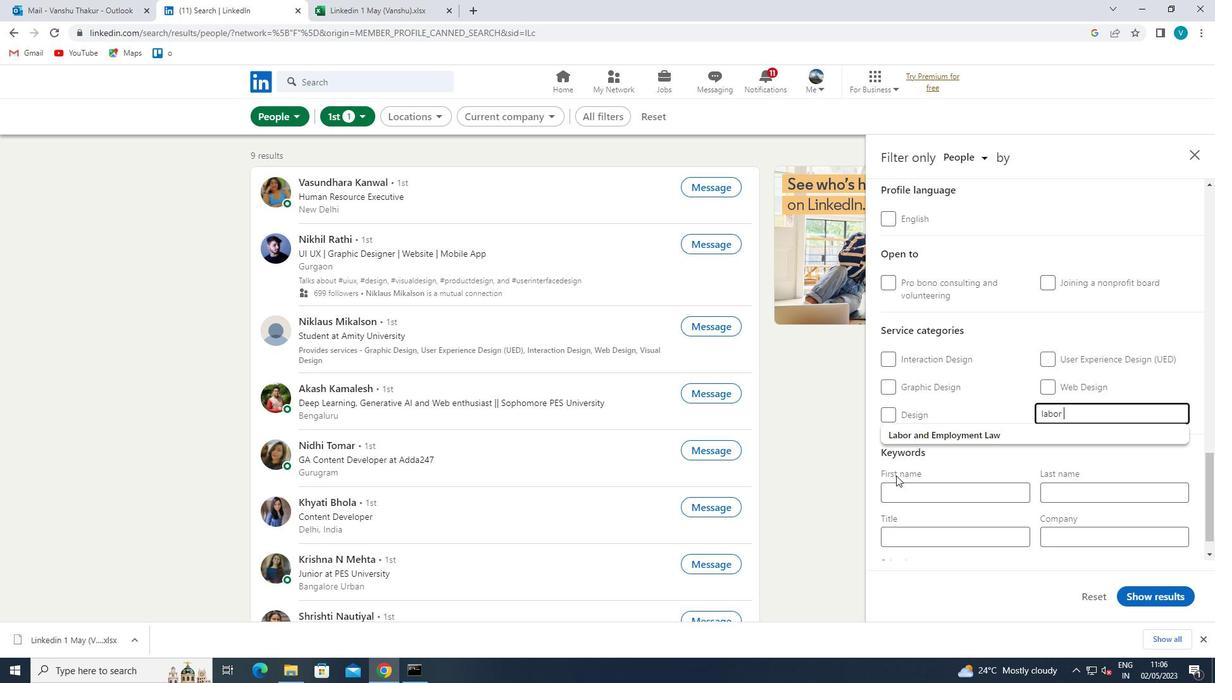 
Action: Mouse pressed left at (942, 428)
Screenshot: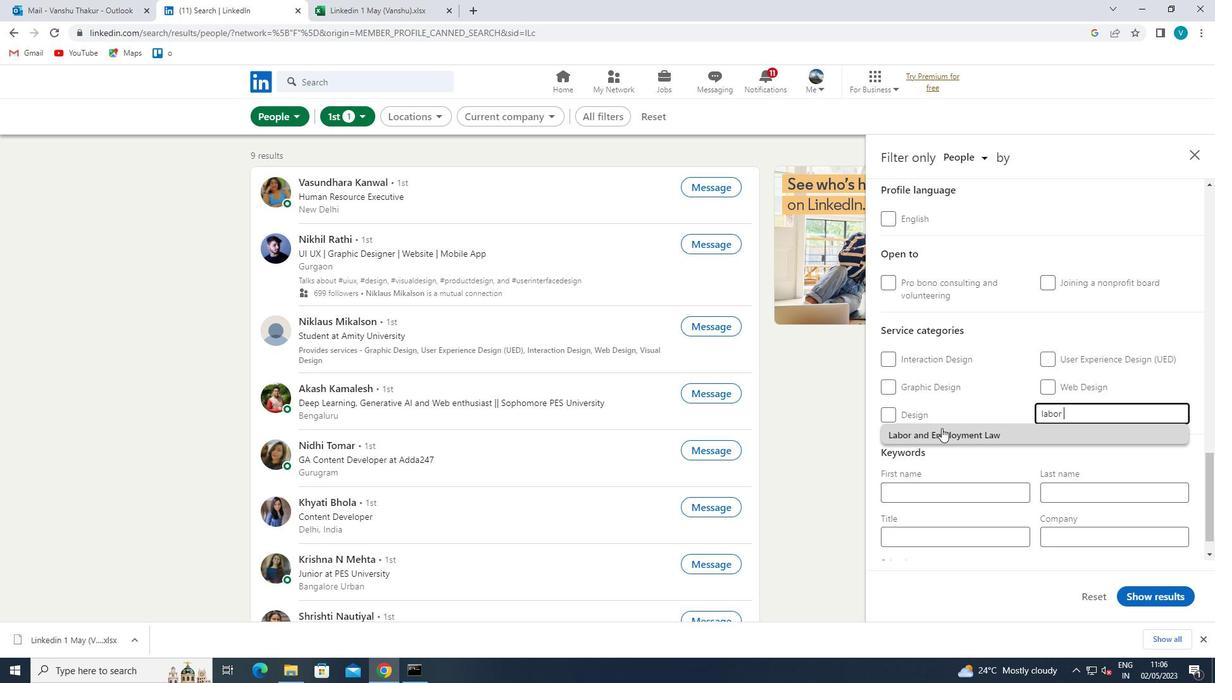 
Action: Mouse scrolled (942, 428) with delta (0, 0)
Screenshot: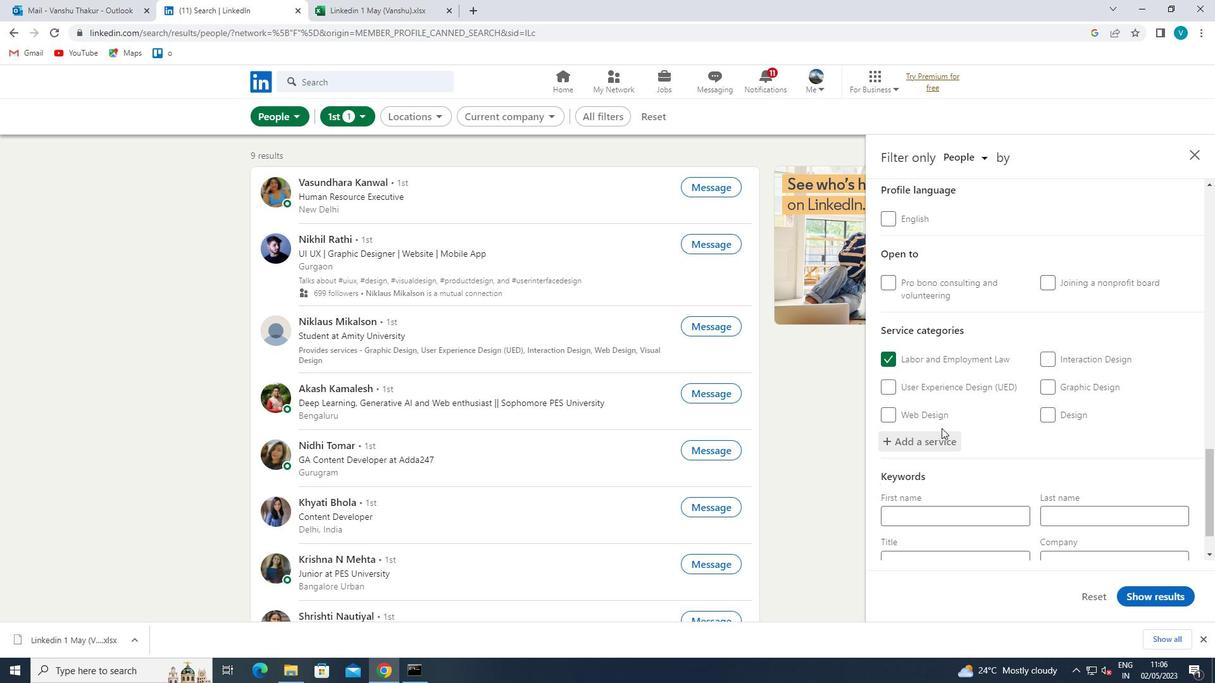 
Action: Mouse scrolled (942, 428) with delta (0, 0)
Screenshot: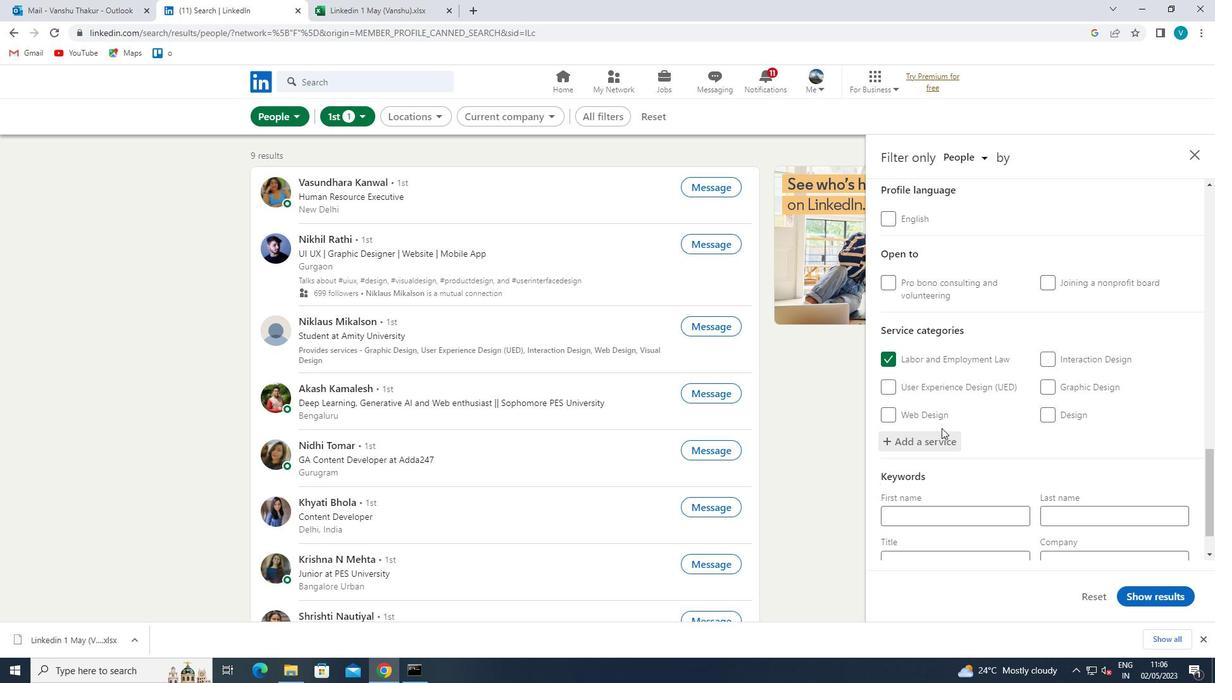 
Action: Mouse scrolled (942, 428) with delta (0, 0)
Screenshot: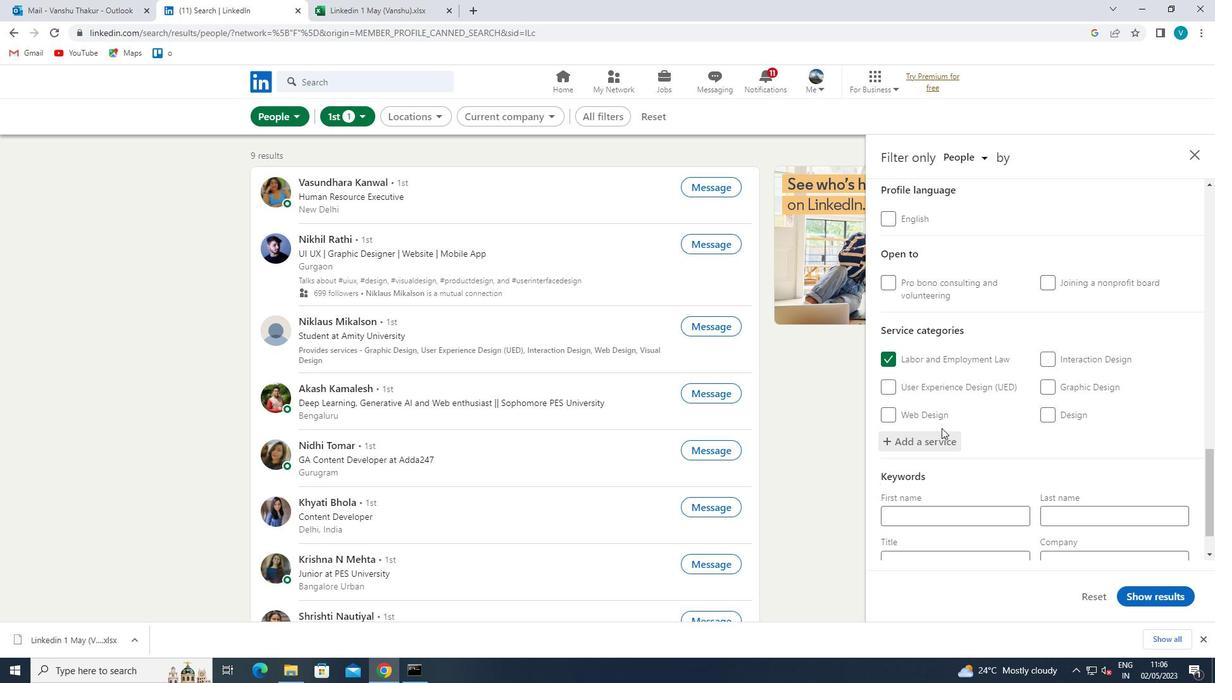 
Action: Mouse moved to (930, 505)
Screenshot: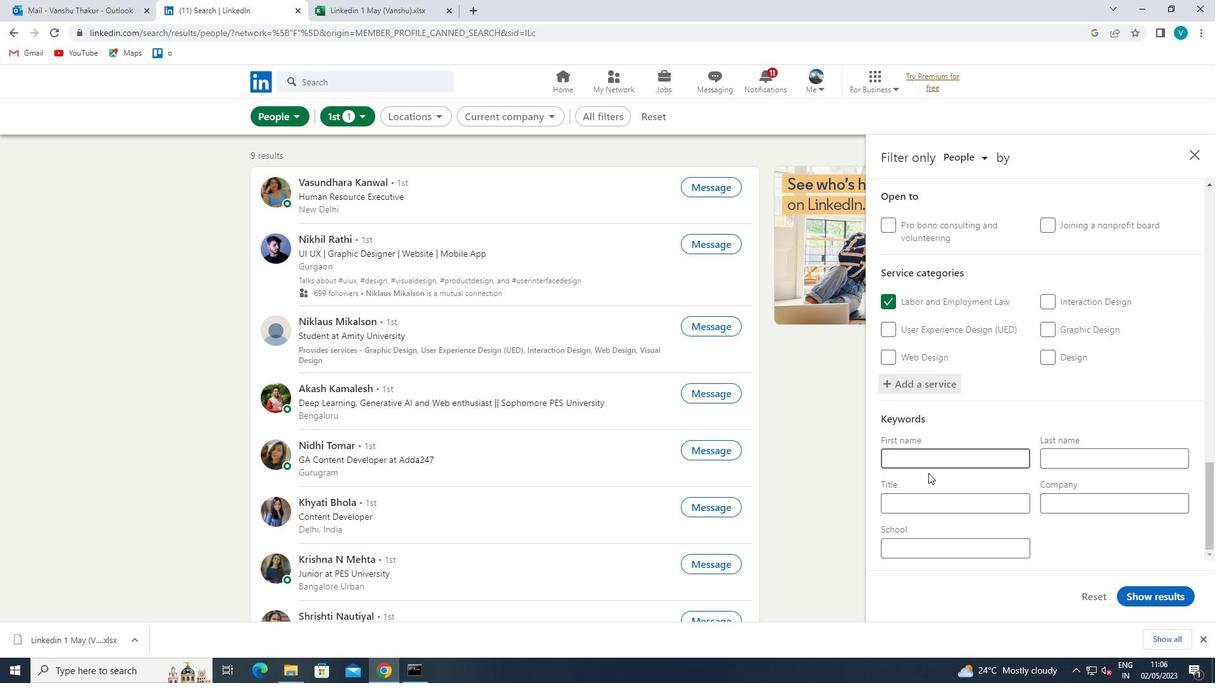 
Action: Mouse pressed left at (930, 505)
Screenshot: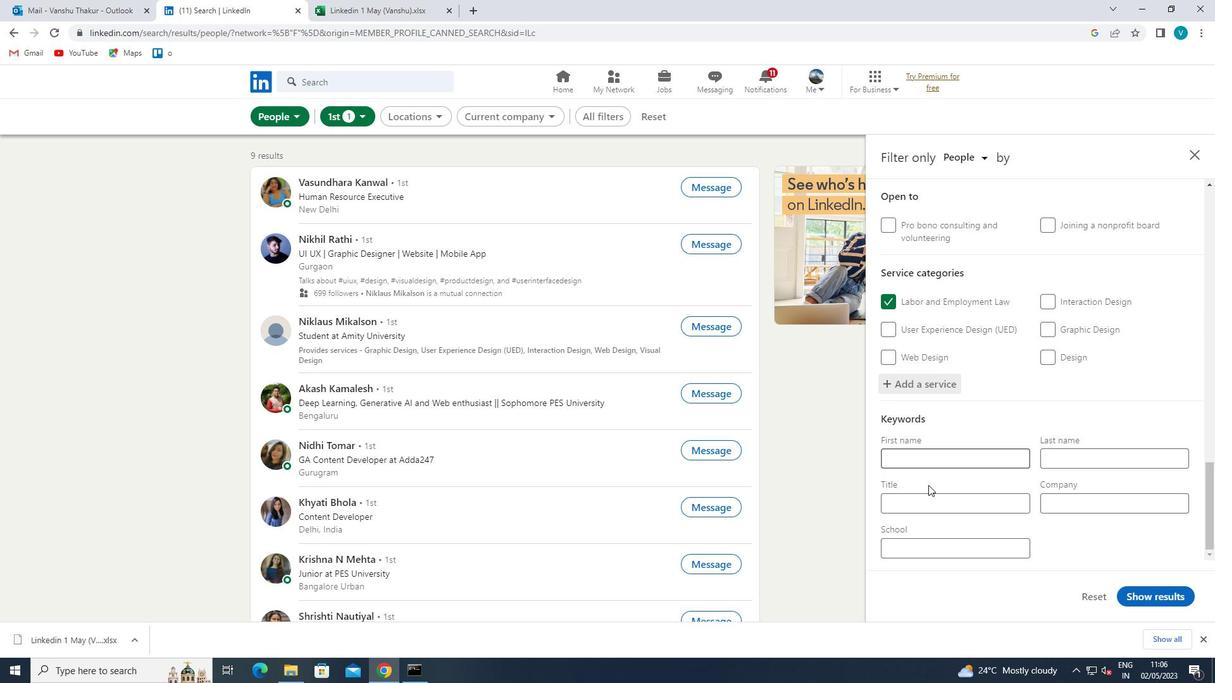 
Action: Mouse moved to (571, 638)
Screenshot: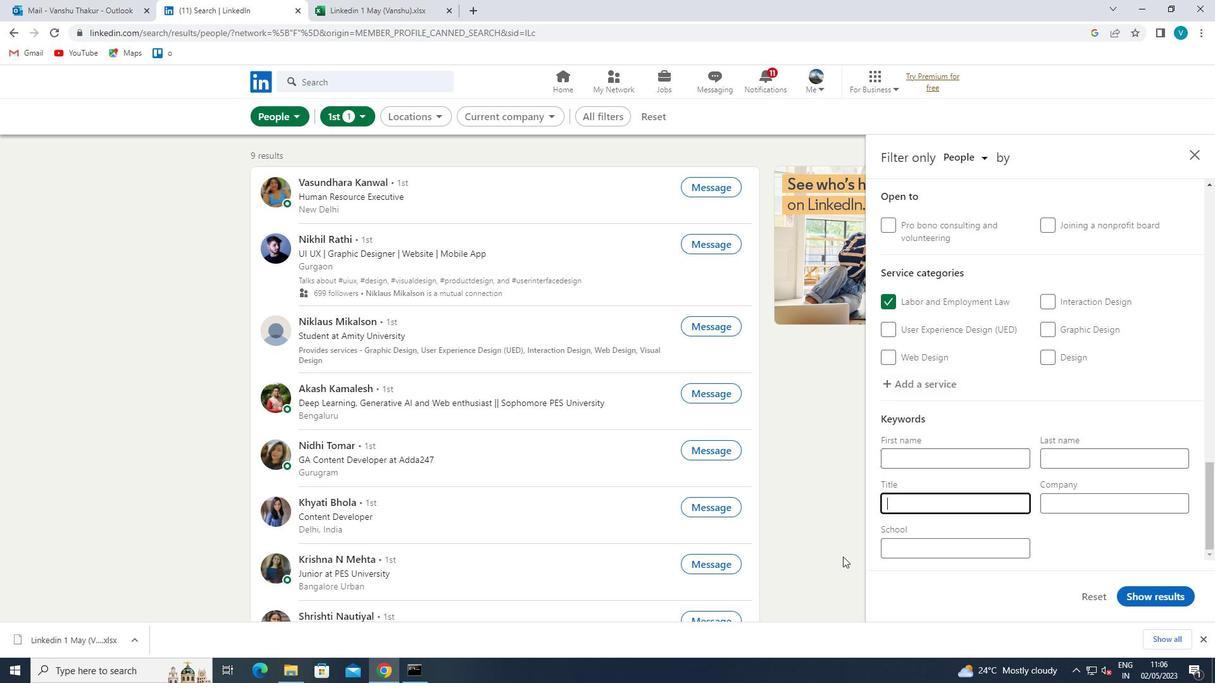 
Action: Key pressed <Key.shift>
Screenshot: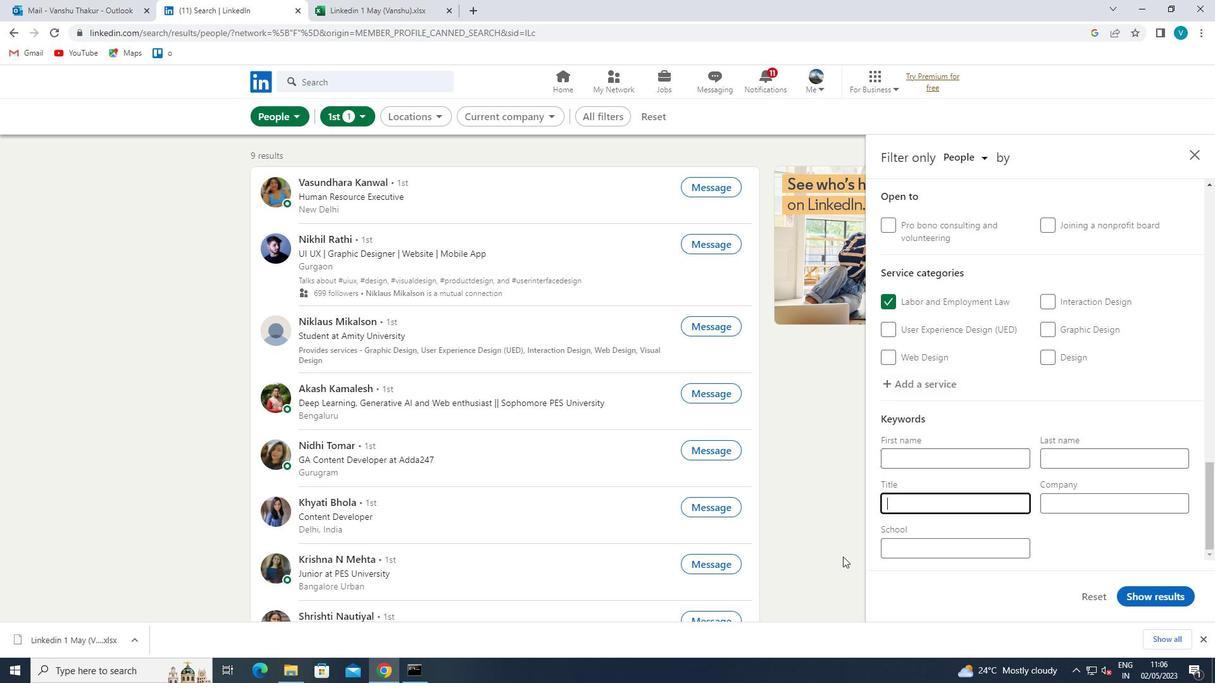 
Action: Mouse moved to (570, 637)
Screenshot: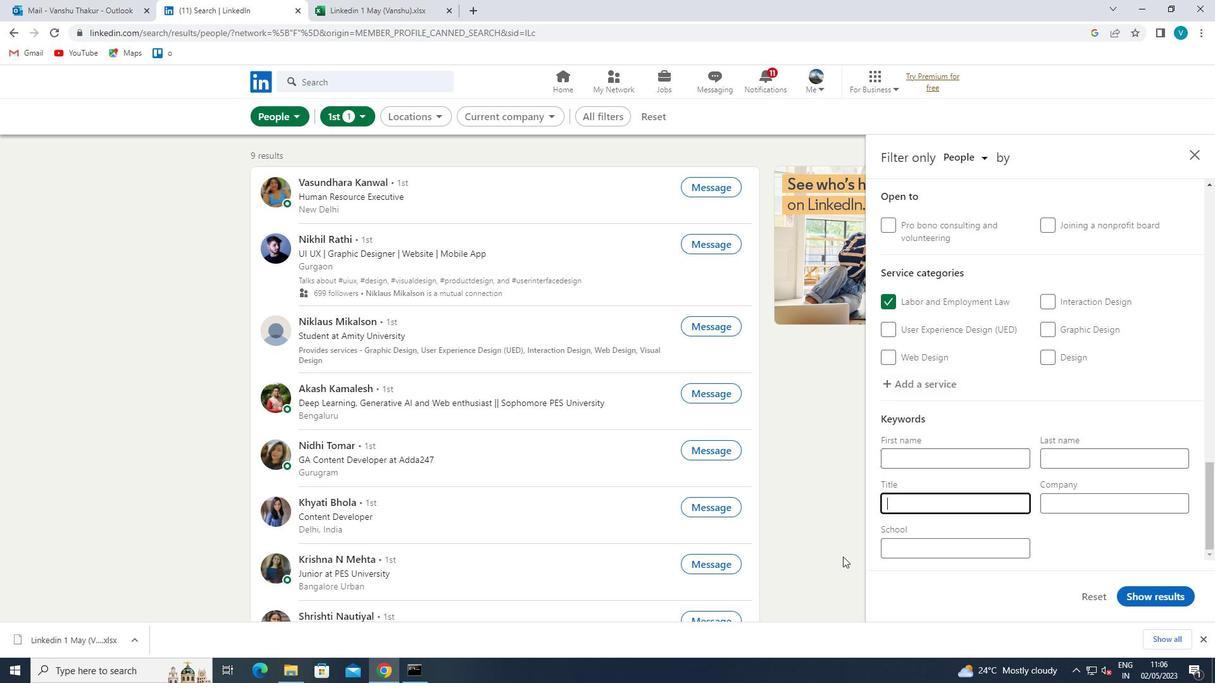
Action: Key pressed PHYSICAL<Key.space><Key.shift>THERAPIST<Key.space>
Screenshot: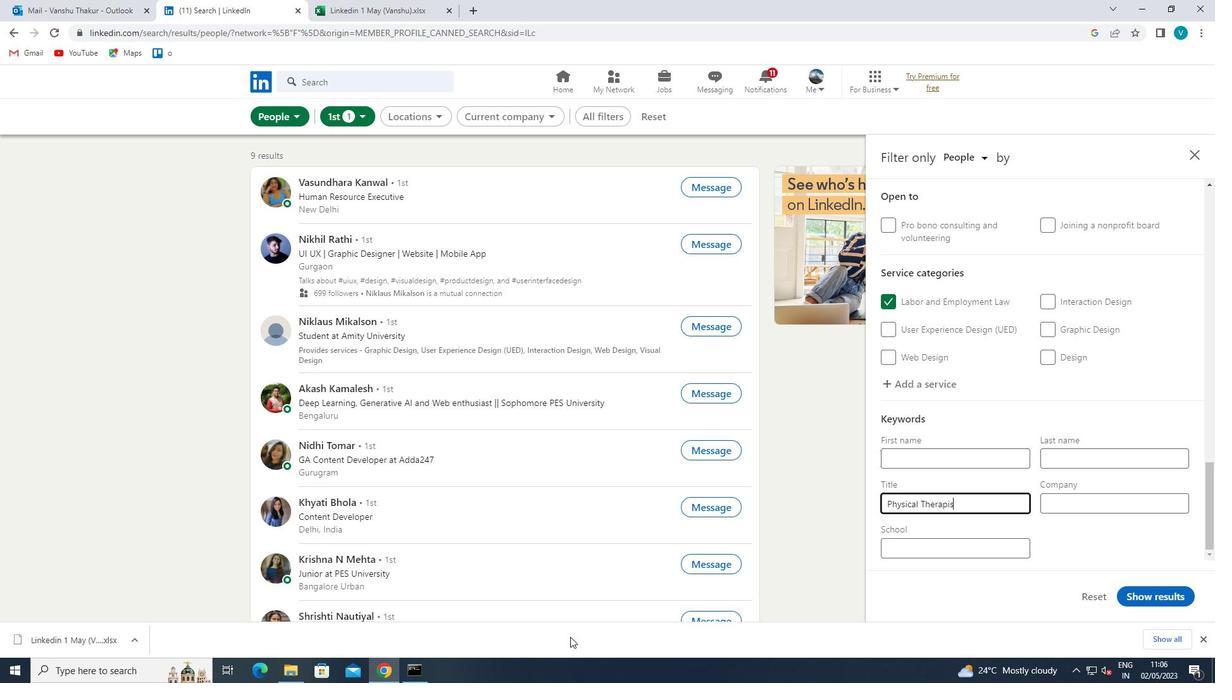 
Action: Mouse moved to (1171, 594)
Screenshot: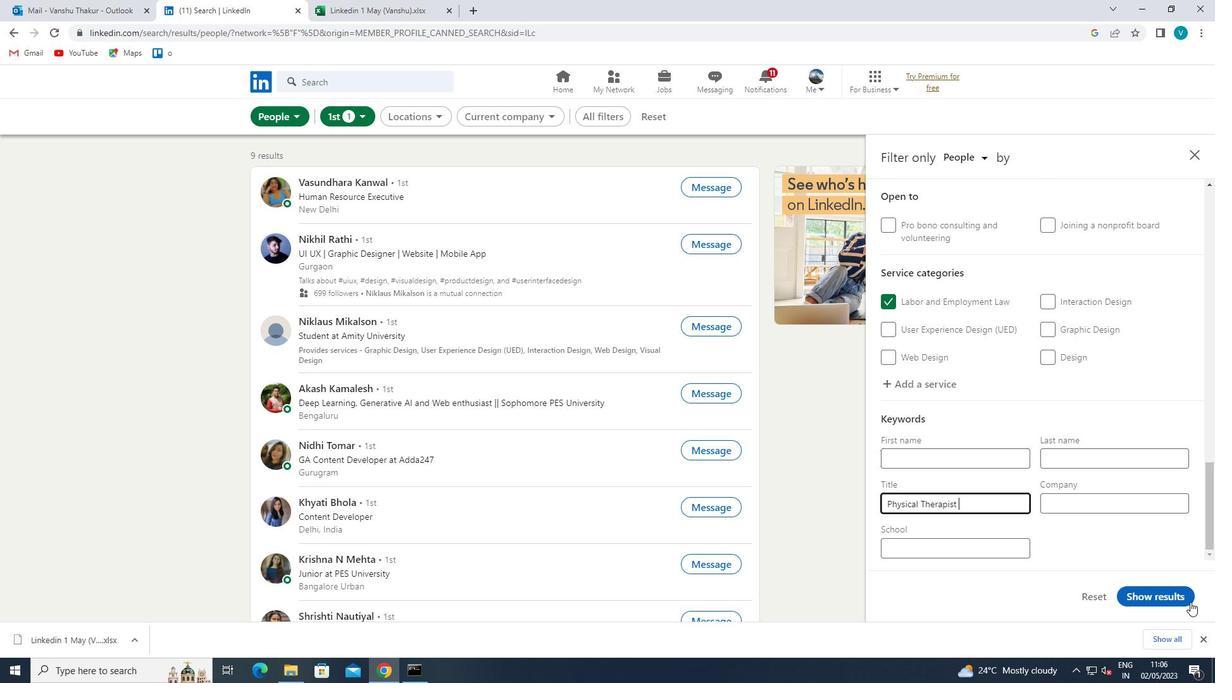 
Action: Mouse pressed left at (1171, 594)
Screenshot: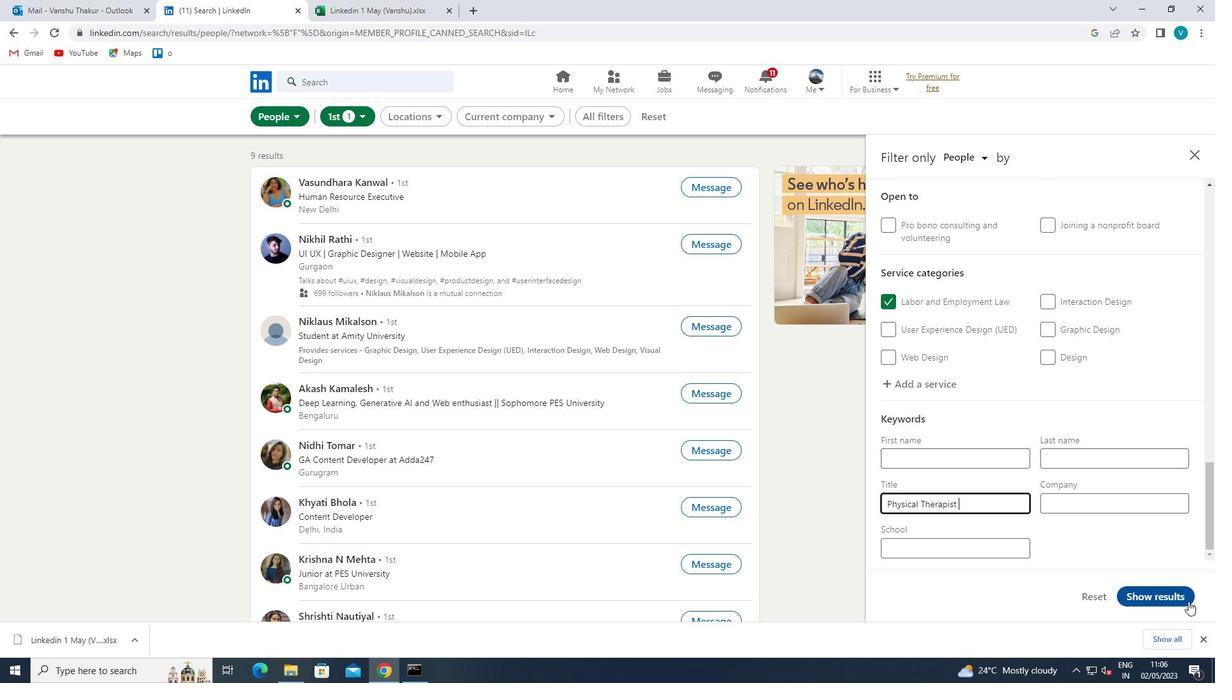 
Action: Mouse moved to (548, 601)
Screenshot: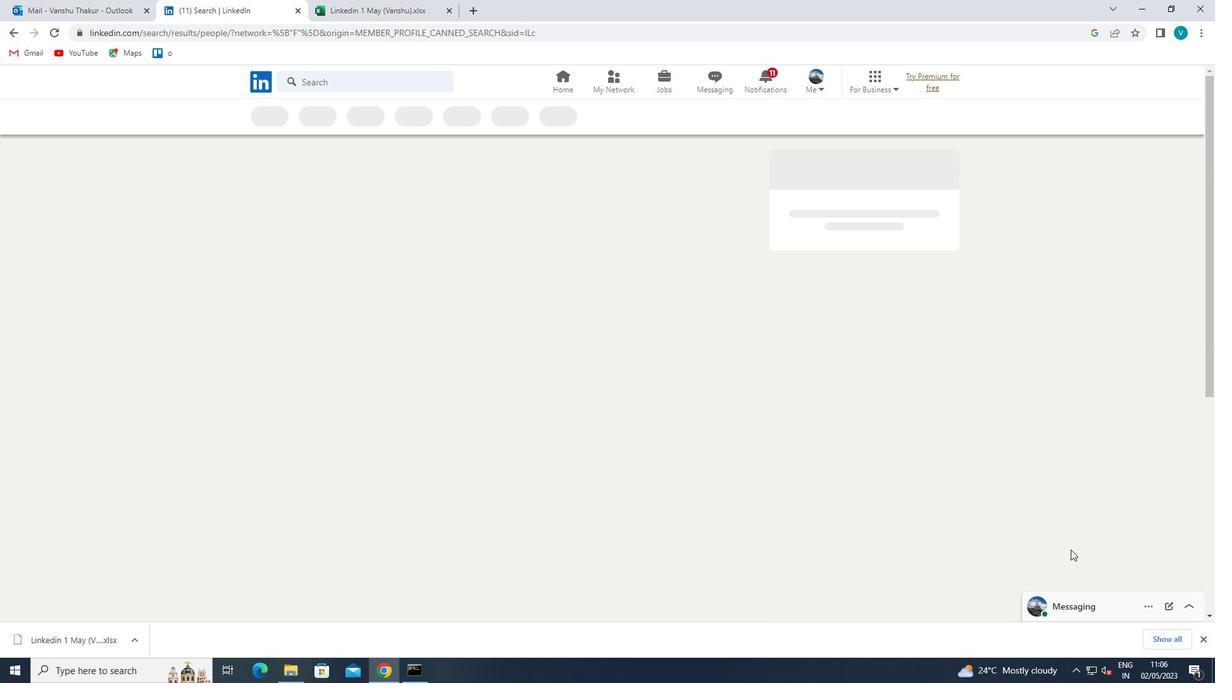 
